 Task: Search one way flight ticket for 3 adults, 3 children in business from Waco: Waco Regional Airport to New Bern: Coastal Carolina Regional Airport (was Craven County Regional) on 8-4-2023. Number of bags: 4 checked bags. Price is upto 108000. Outbound departure time preference is 7:30.
Action: Mouse moved to (334, 444)
Screenshot: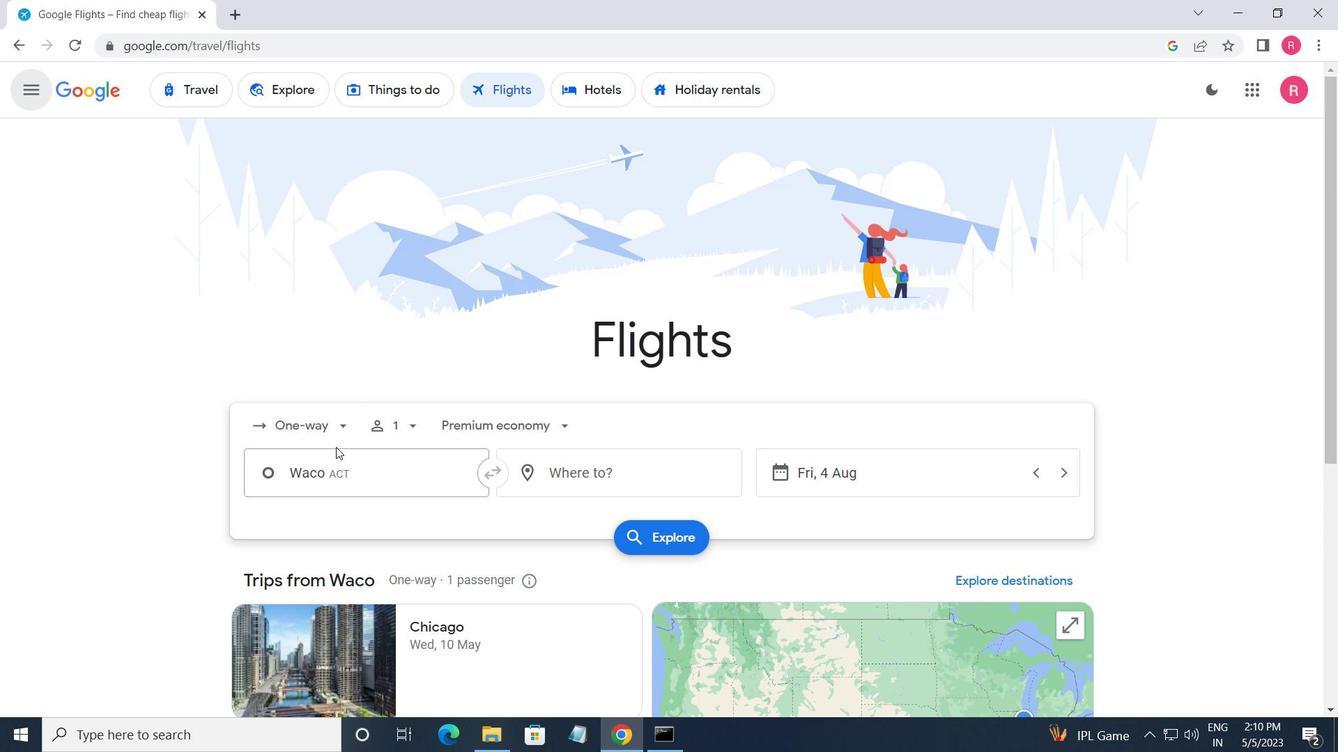 
Action: Mouse pressed left at (334, 444)
Screenshot: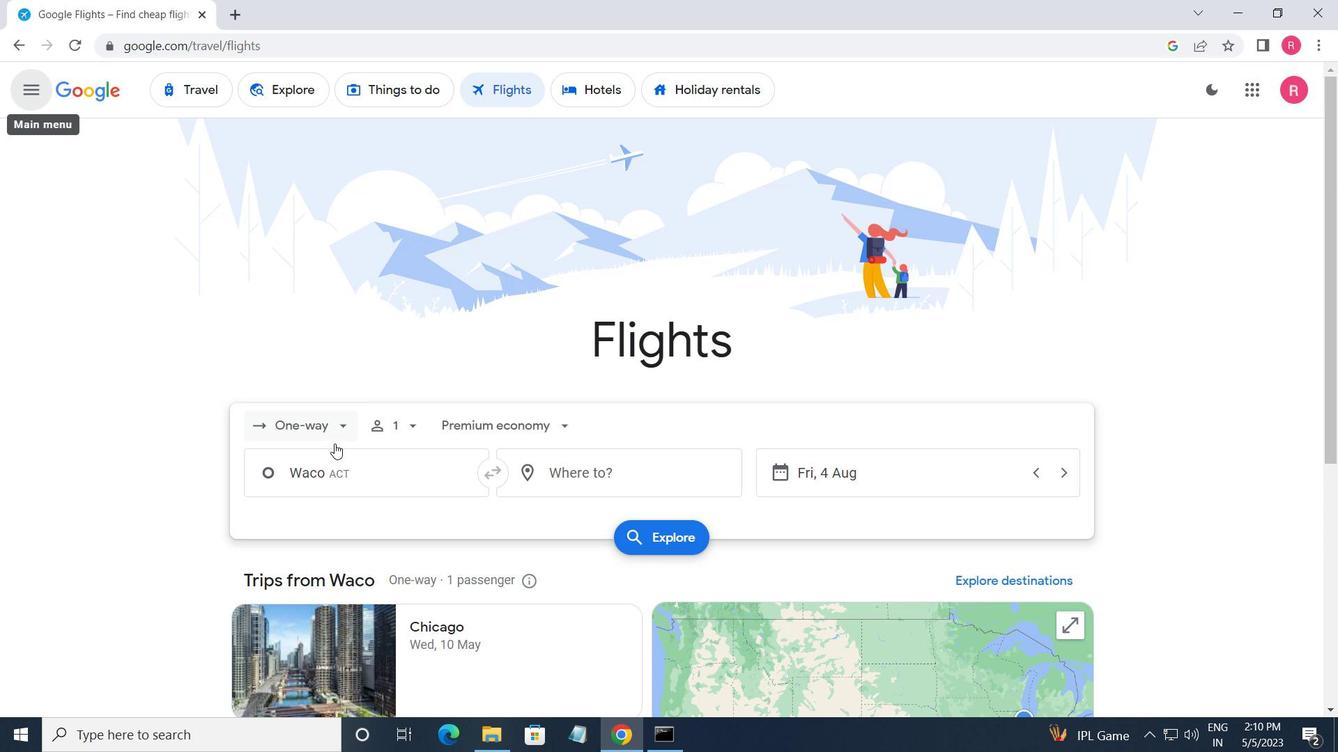 
Action: Mouse moved to (338, 510)
Screenshot: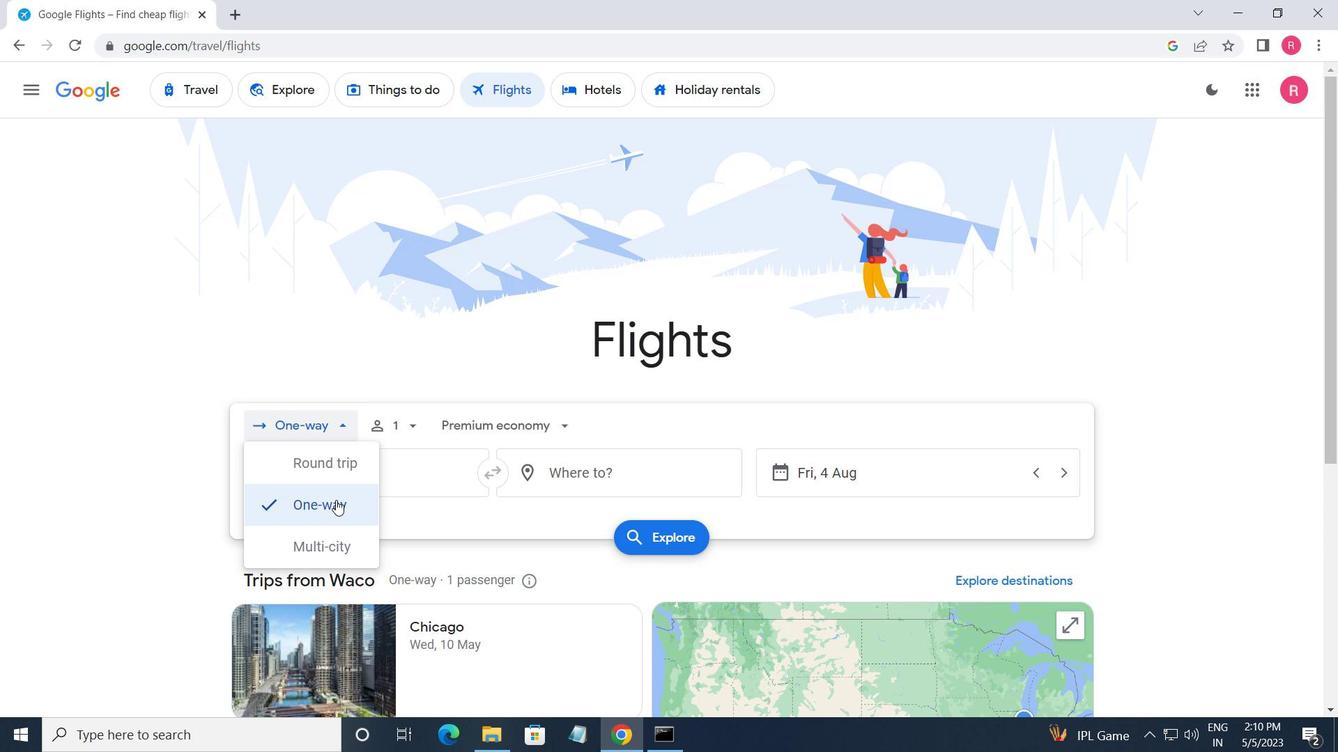 
Action: Mouse pressed left at (338, 510)
Screenshot: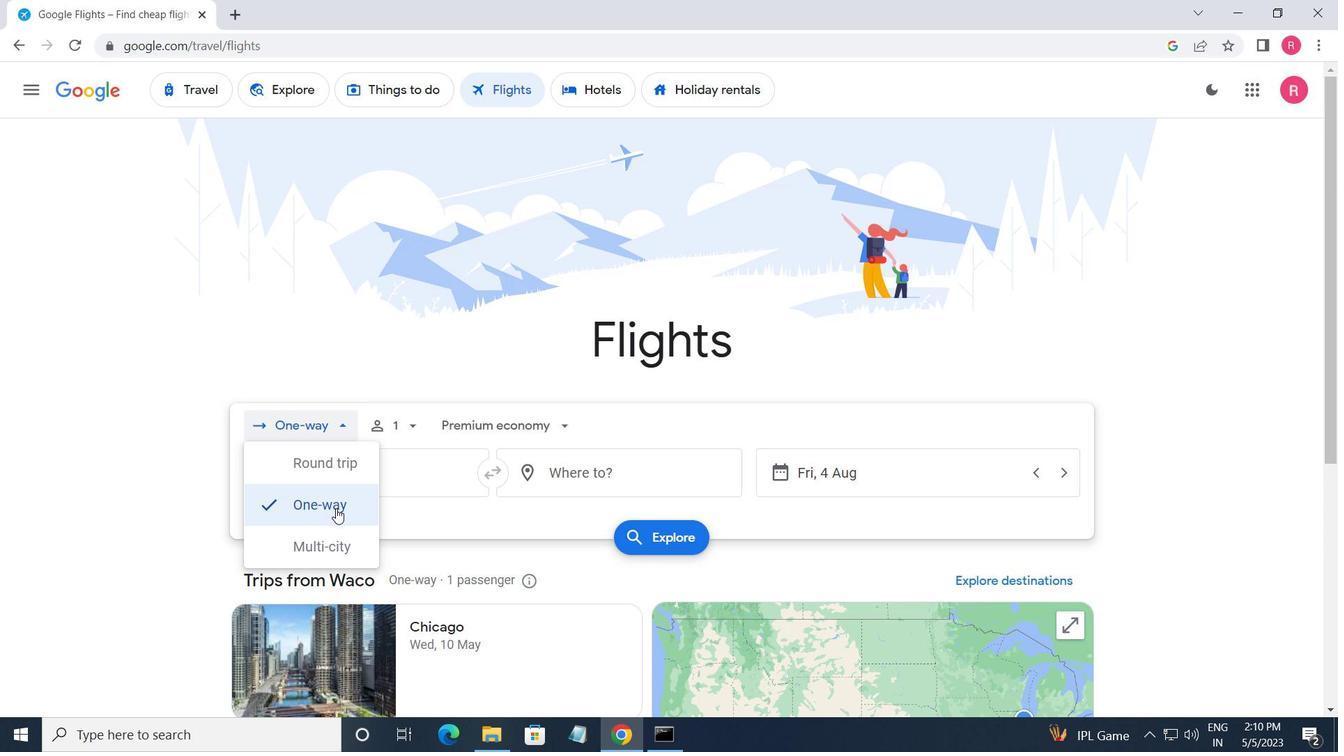 
Action: Mouse moved to (403, 419)
Screenshot: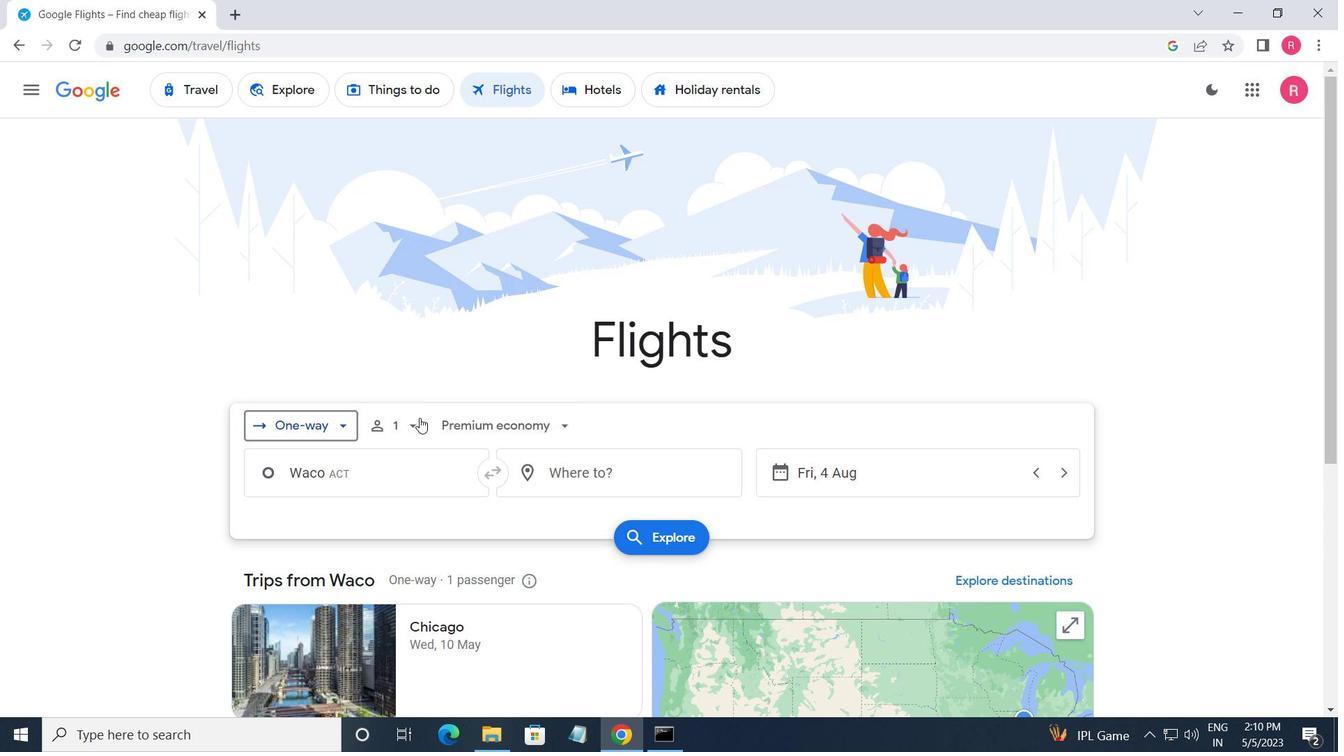 
Action: Mouse pressed left at (403, 419)
Screenshot: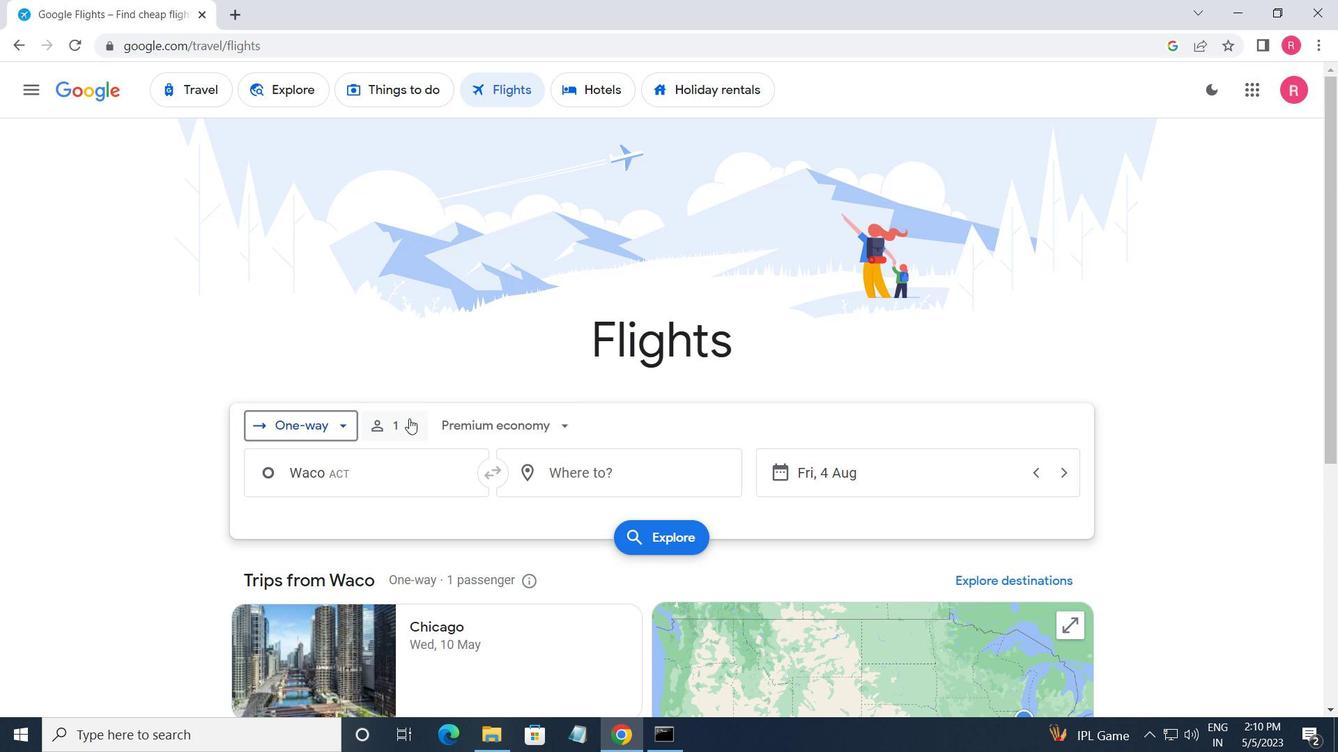 
Action: Mouse moved to (552, 465)
Screenshot: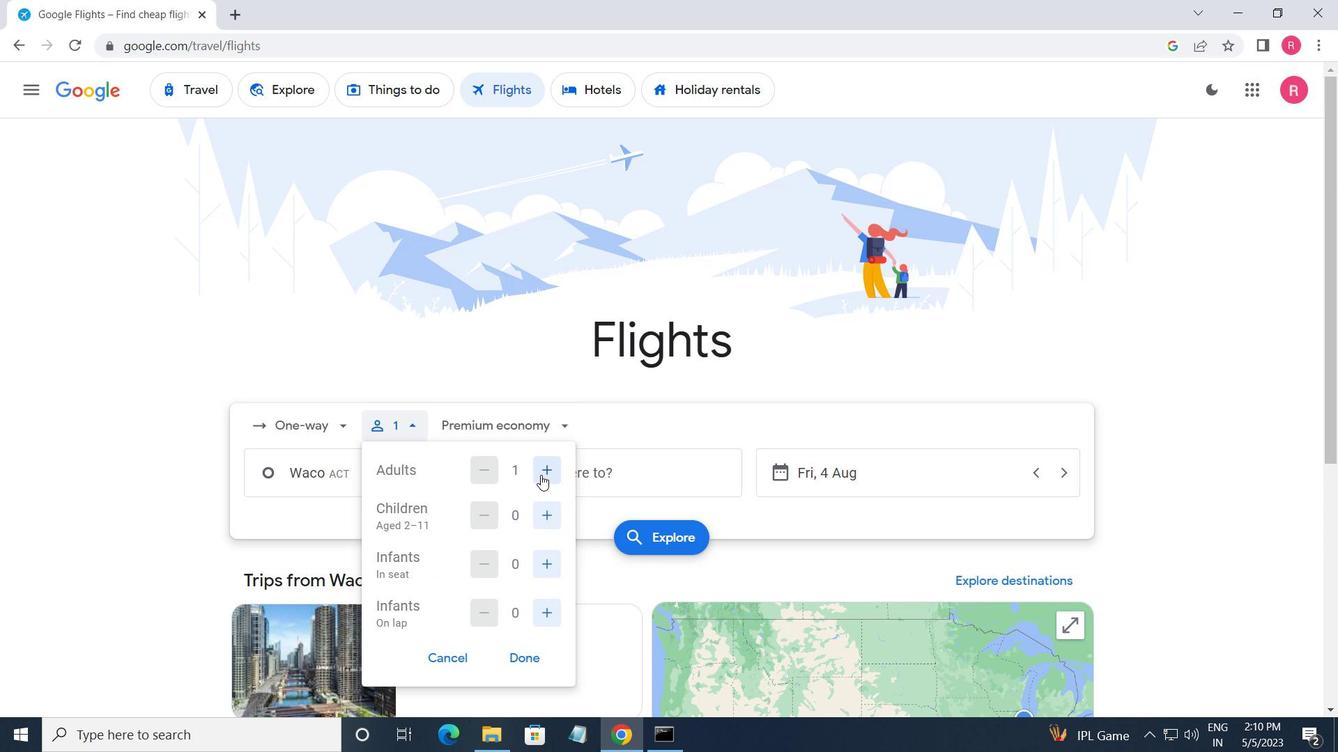 
Action: Mouse pressed left at (552, 465)
Screenshot: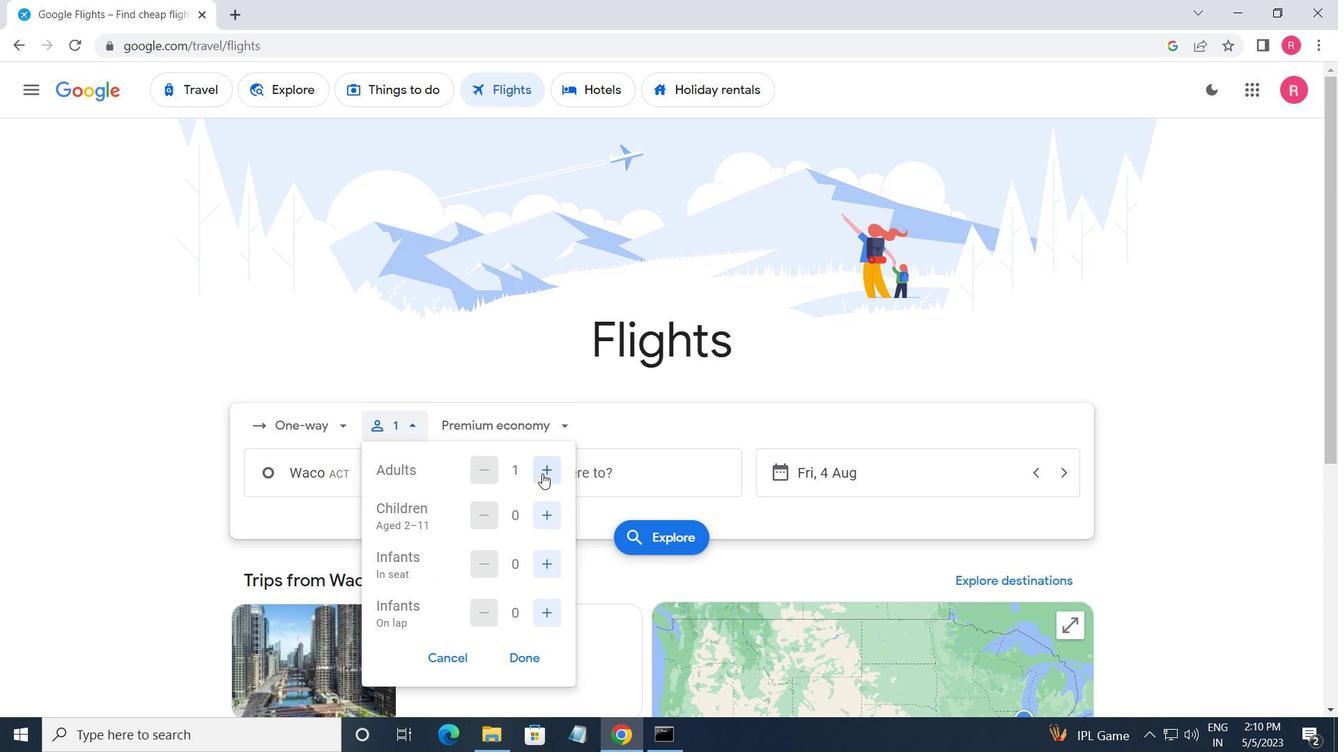
Action: Mouse moved to (552, 463)
Screenshot: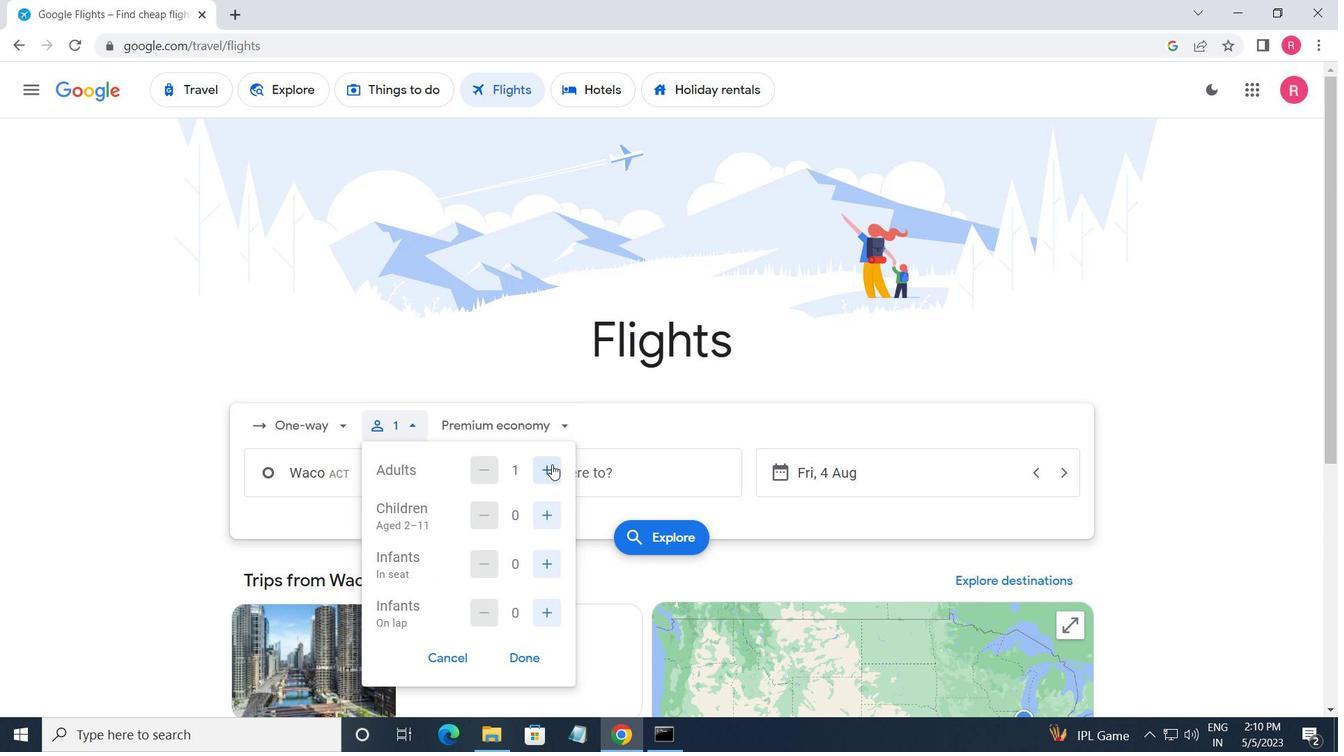 
Action: Mouse pressed left at (552, 463)
Screenshot: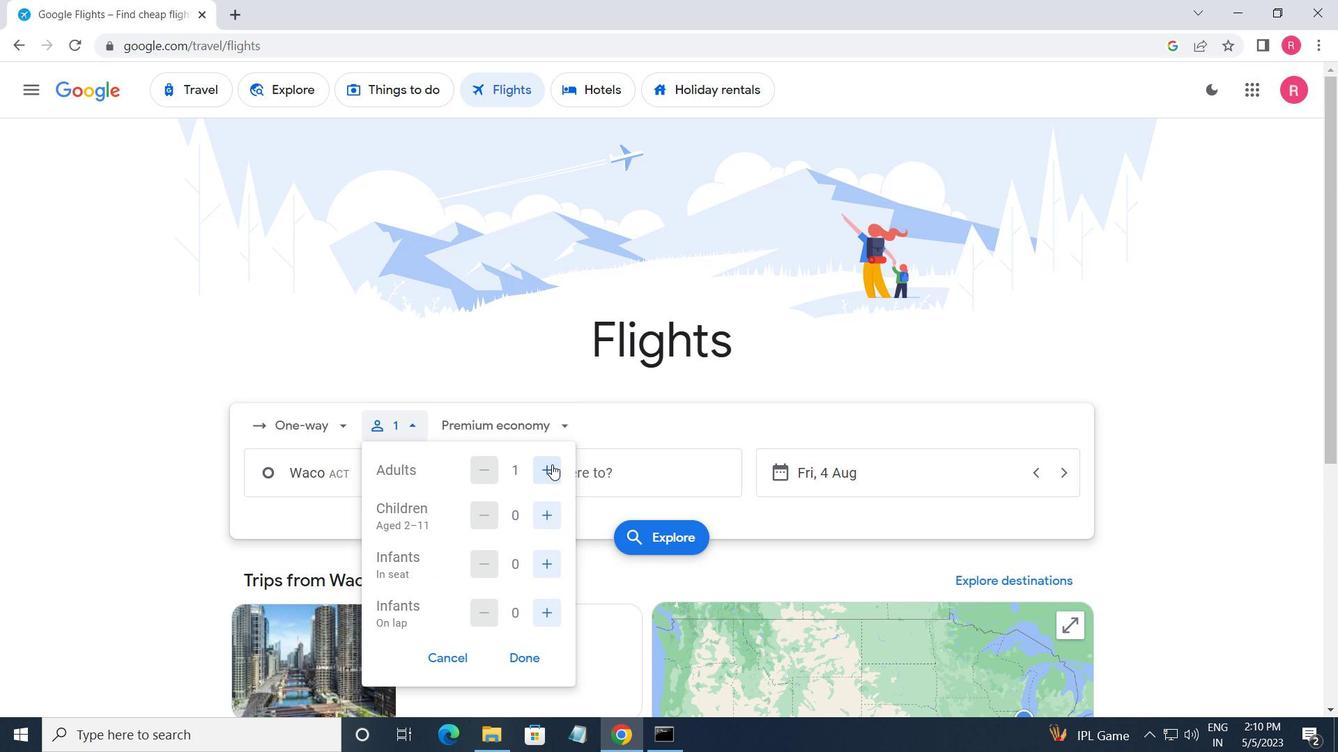 
Action: Mouse moved to (541, 514)
Screenshot: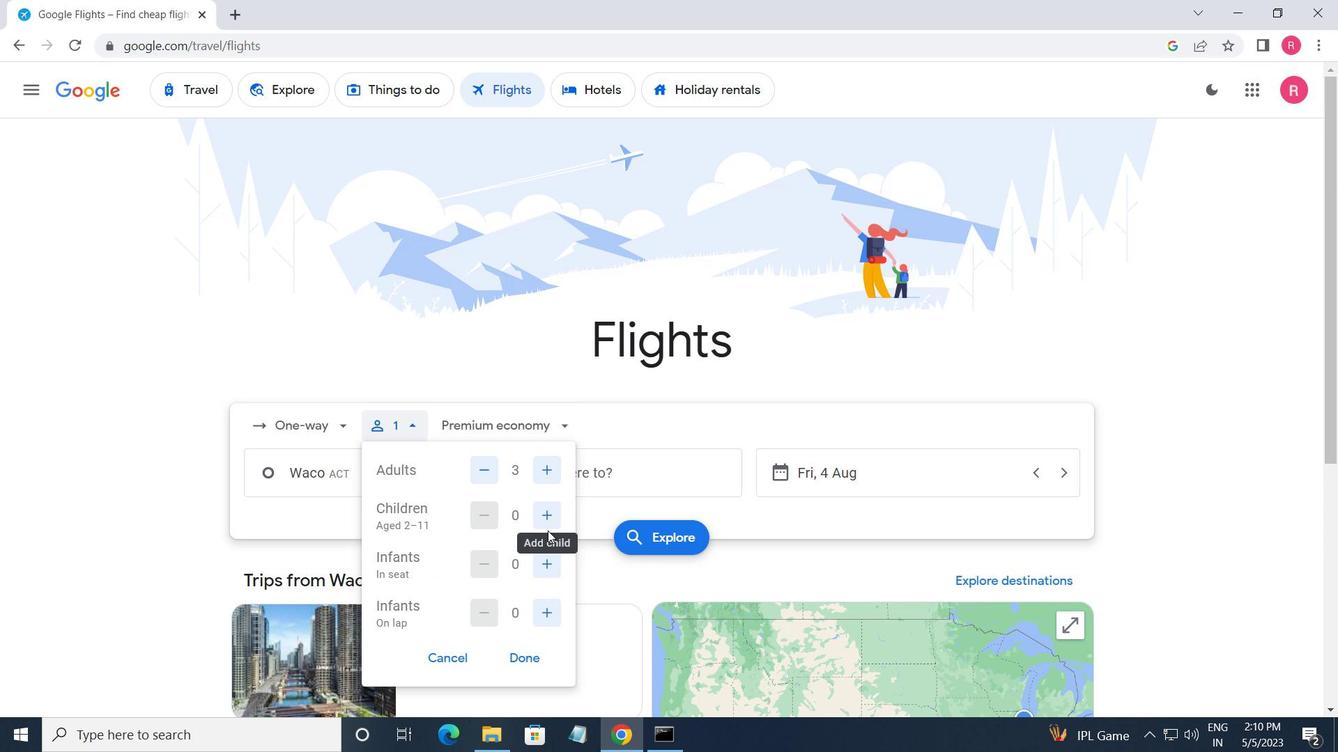 
Action: Mouse pressed left at (541, 514)
Screenshot: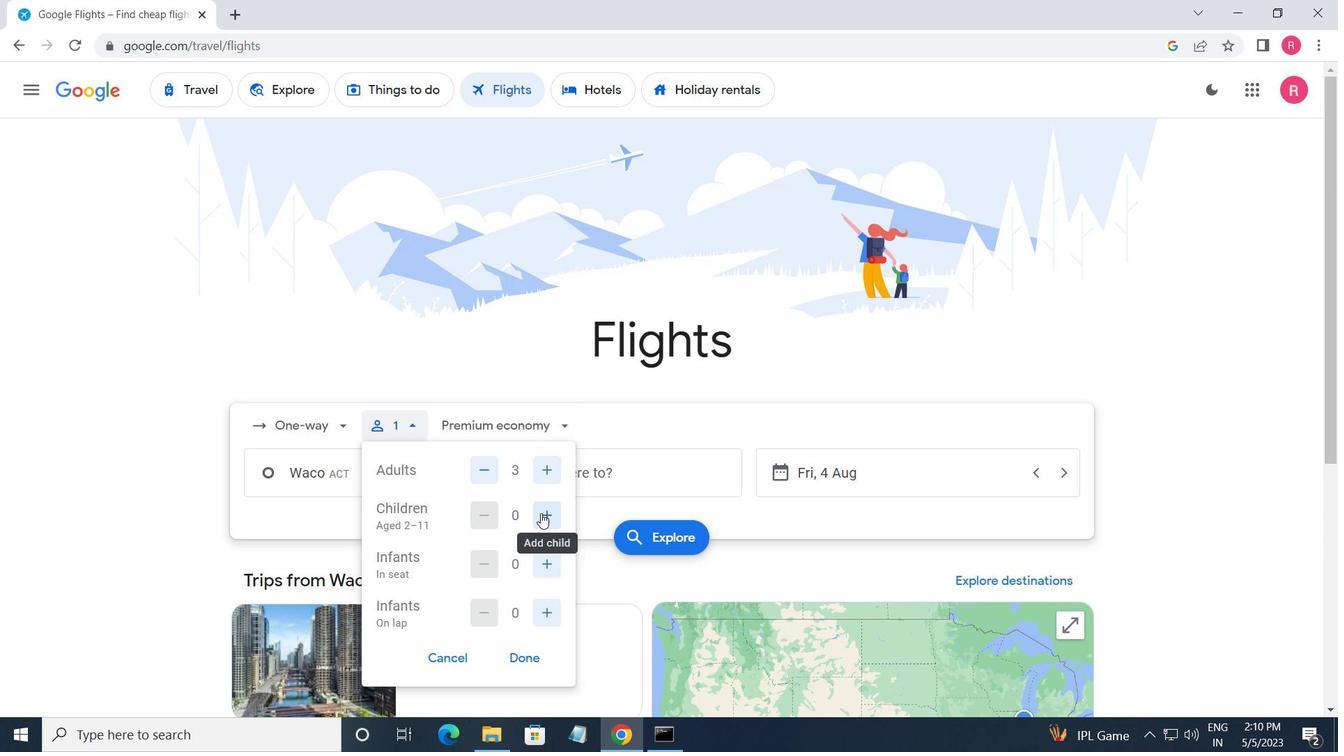 
Action: Mouse pressed left at (541, 514)
Screenshot: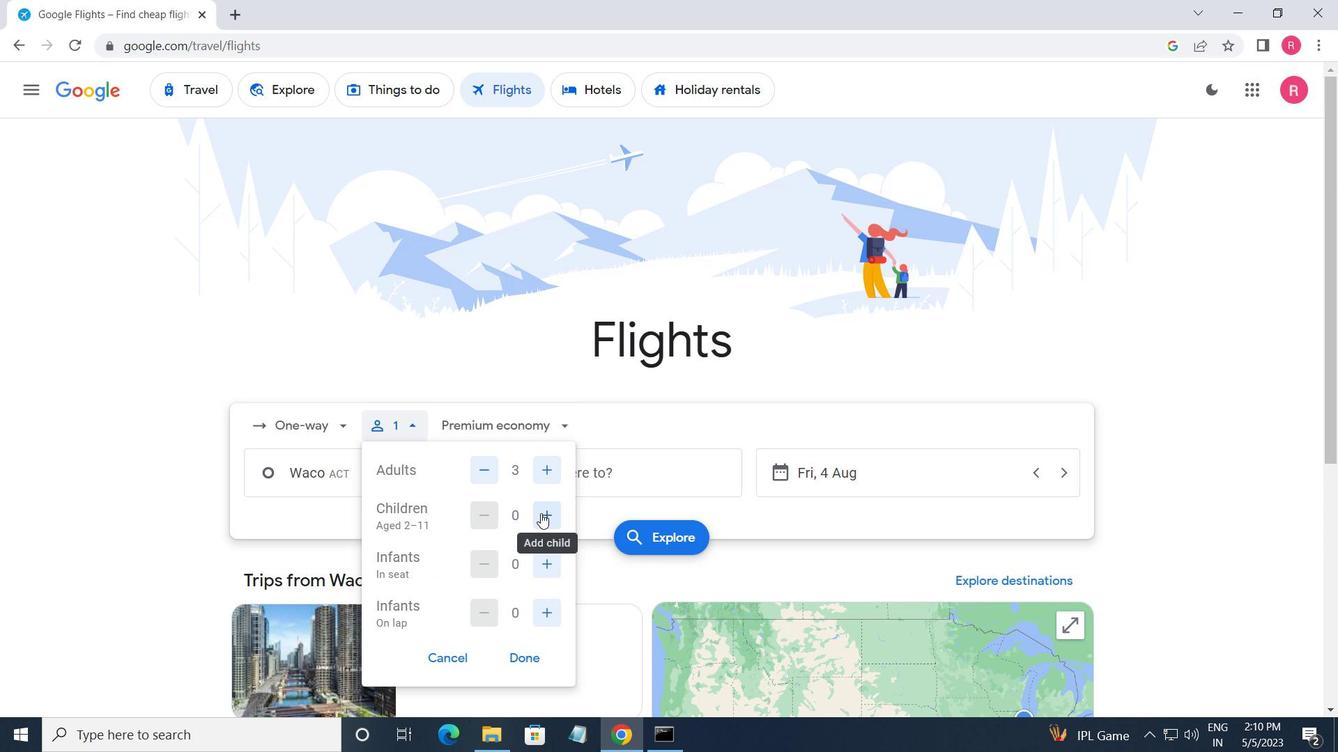 
Action: Mouse pressed left at (541, 514)
Screenshot: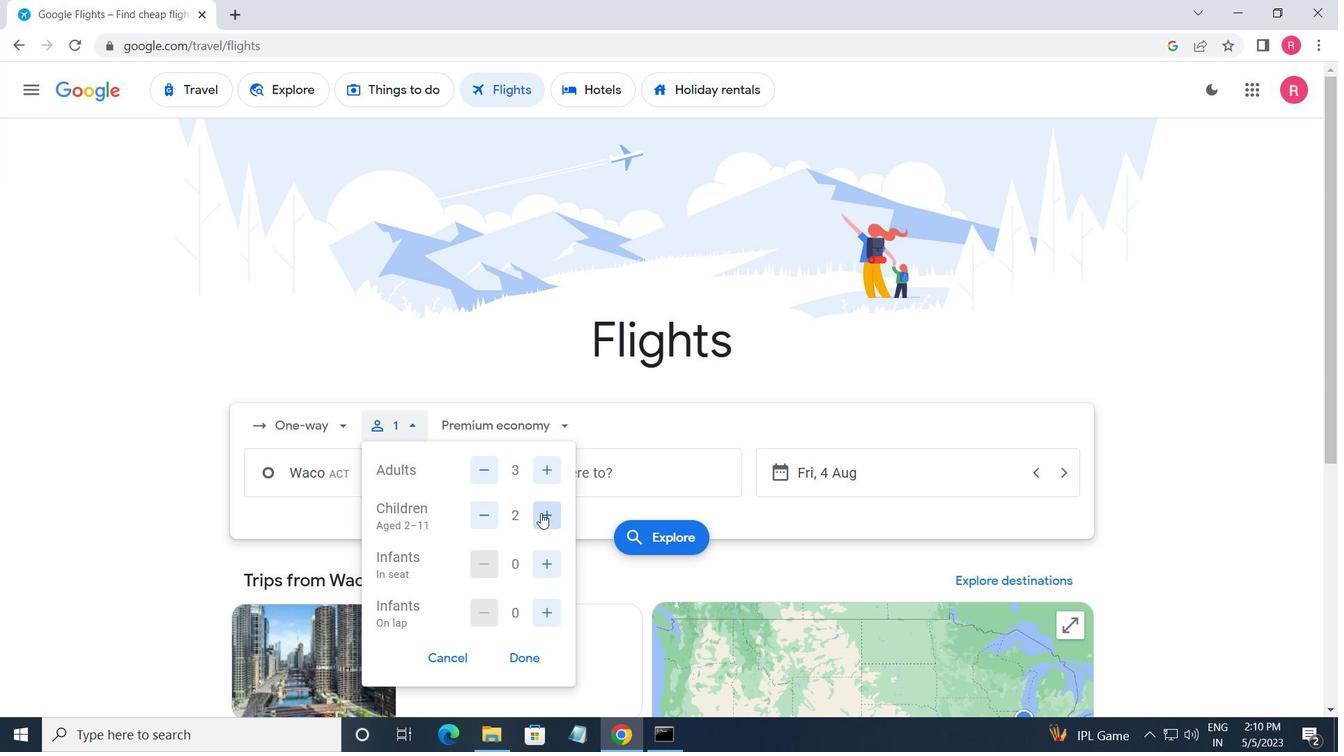 
Action: Mouse moved to (535, 657)
Screenshot: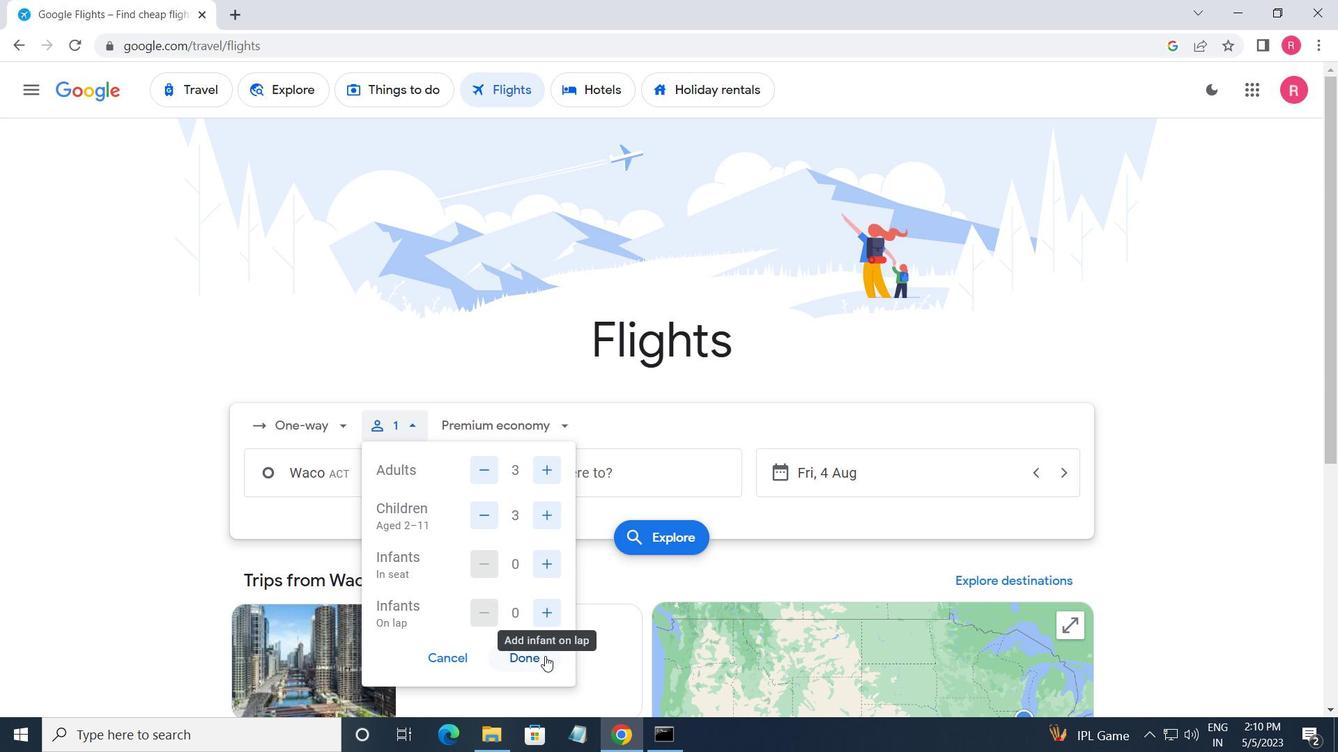 
Action: Mouse pressed left at (535, 657)
Screenshot: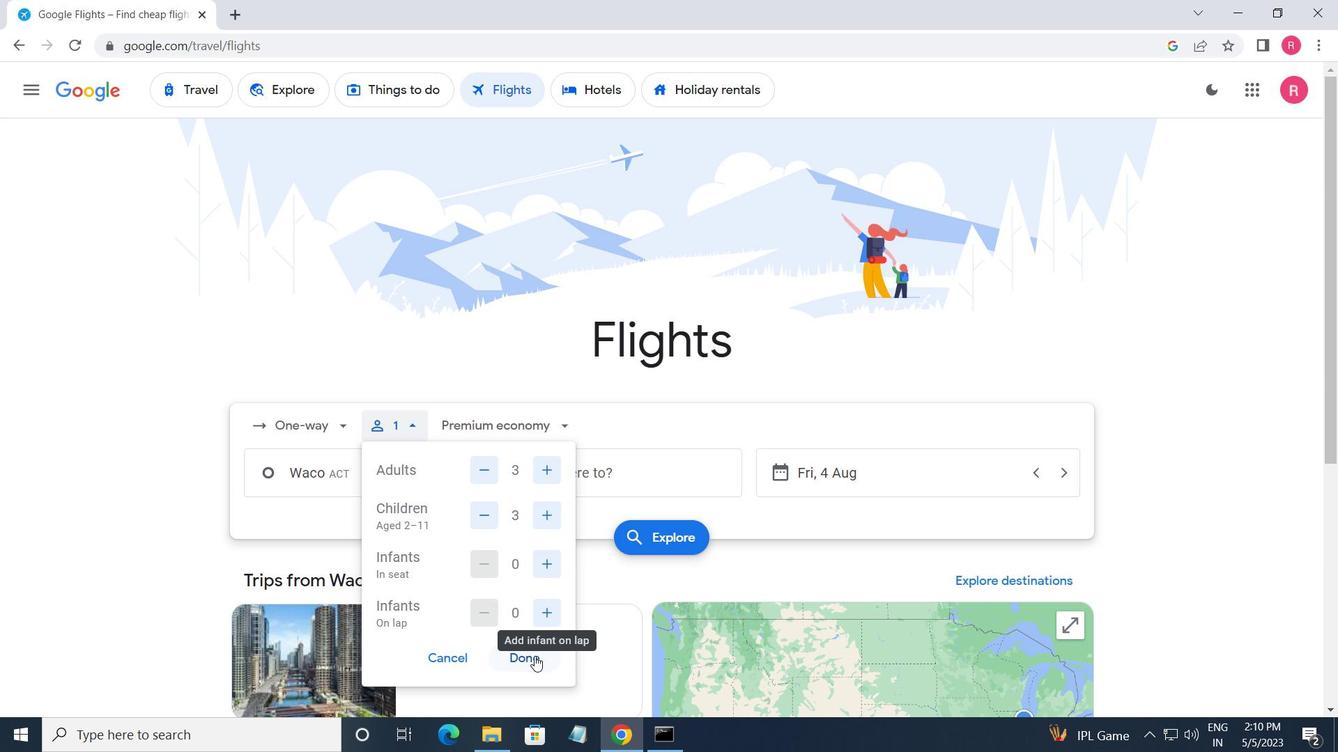 
Action: Mouse moved to (518, 428)
Screenshot: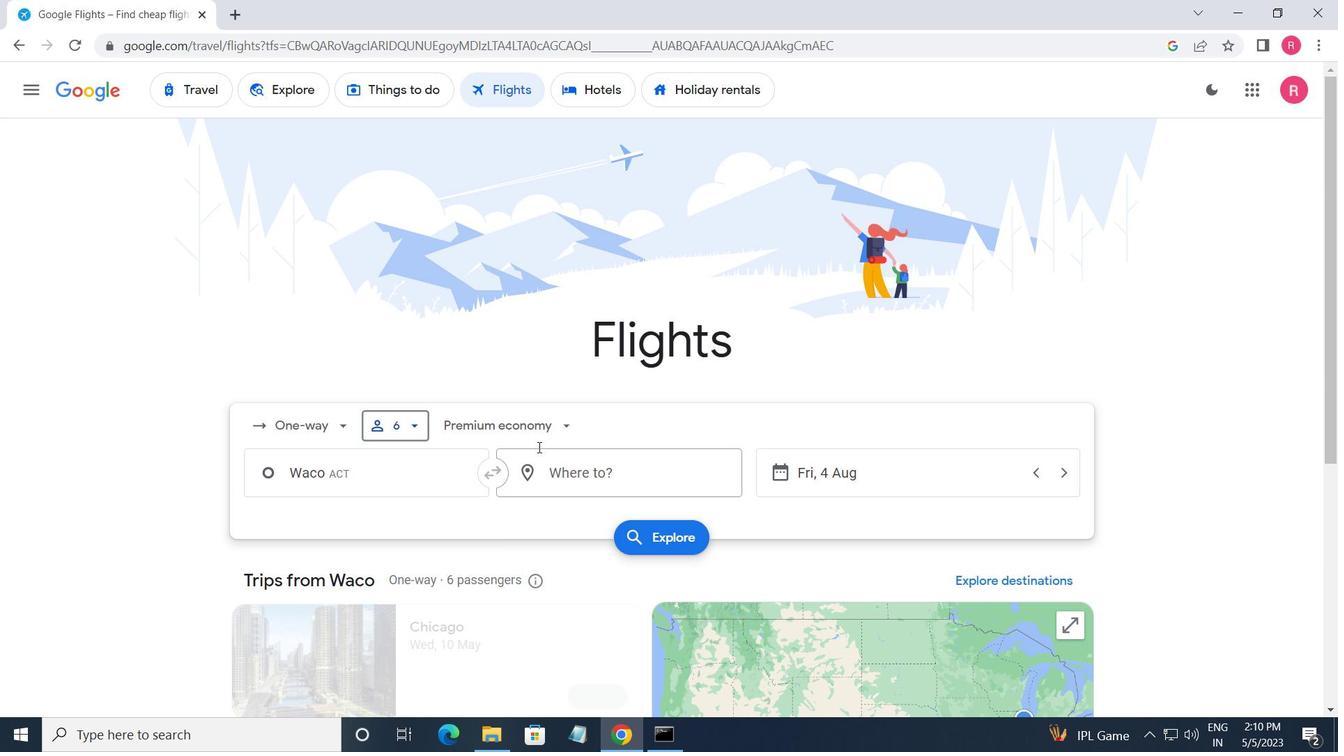 
Action: Mouse pressed left at (518, 428)
Screenshot: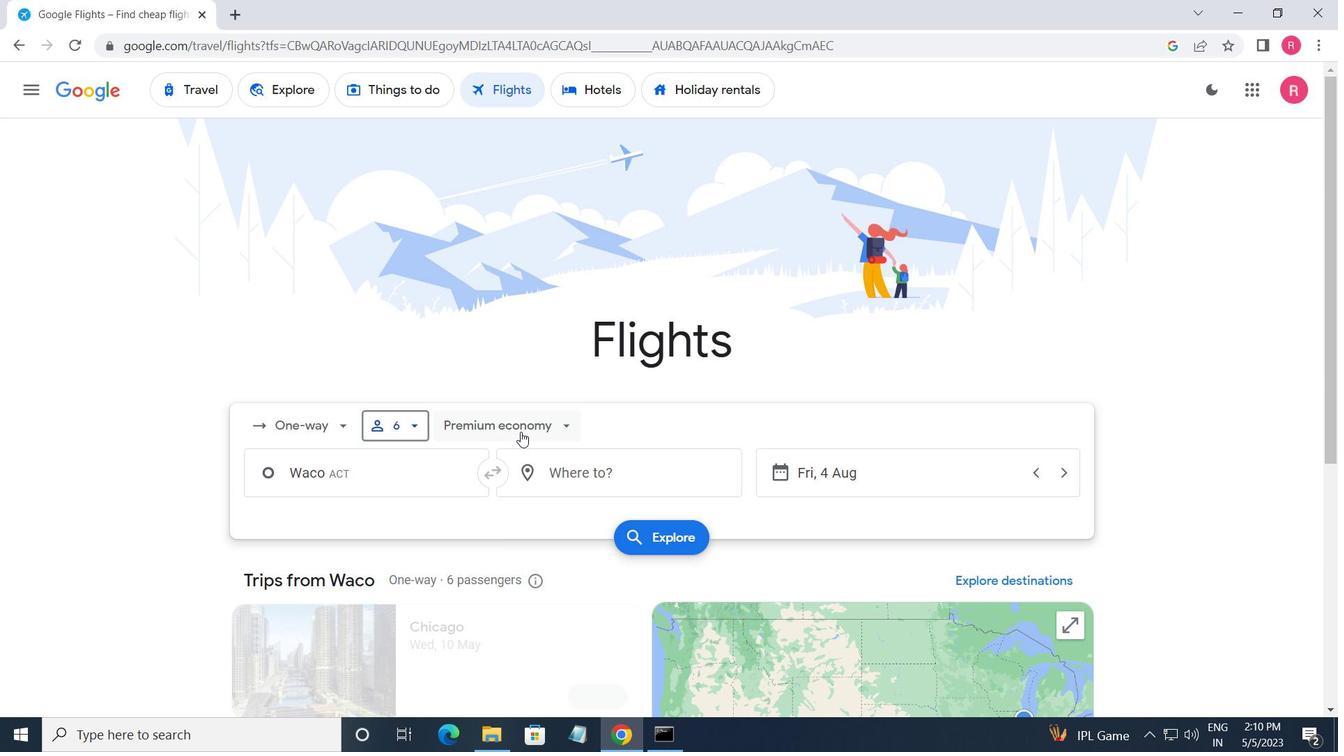 
Action: Mouse moved to (538, 555)
Screenshot: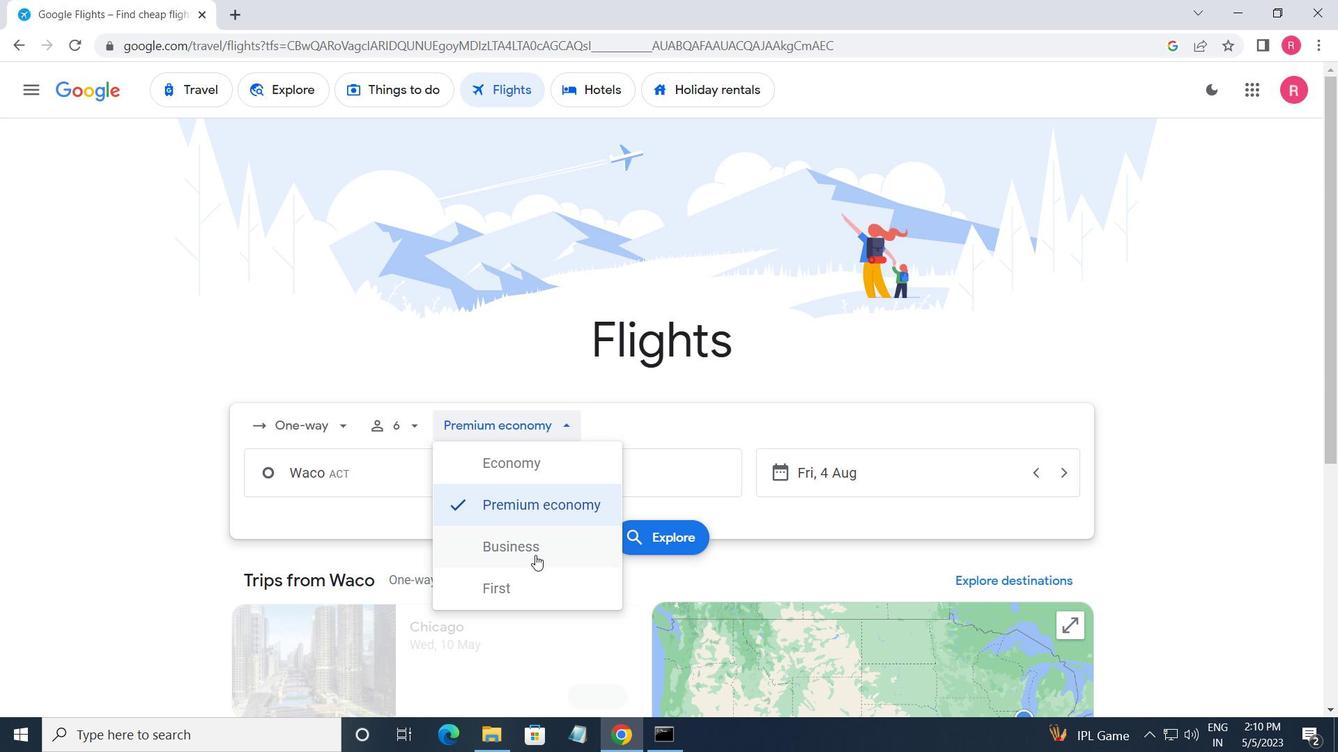 
Action: Mouse pressed left at (538, 555)
Screenshot: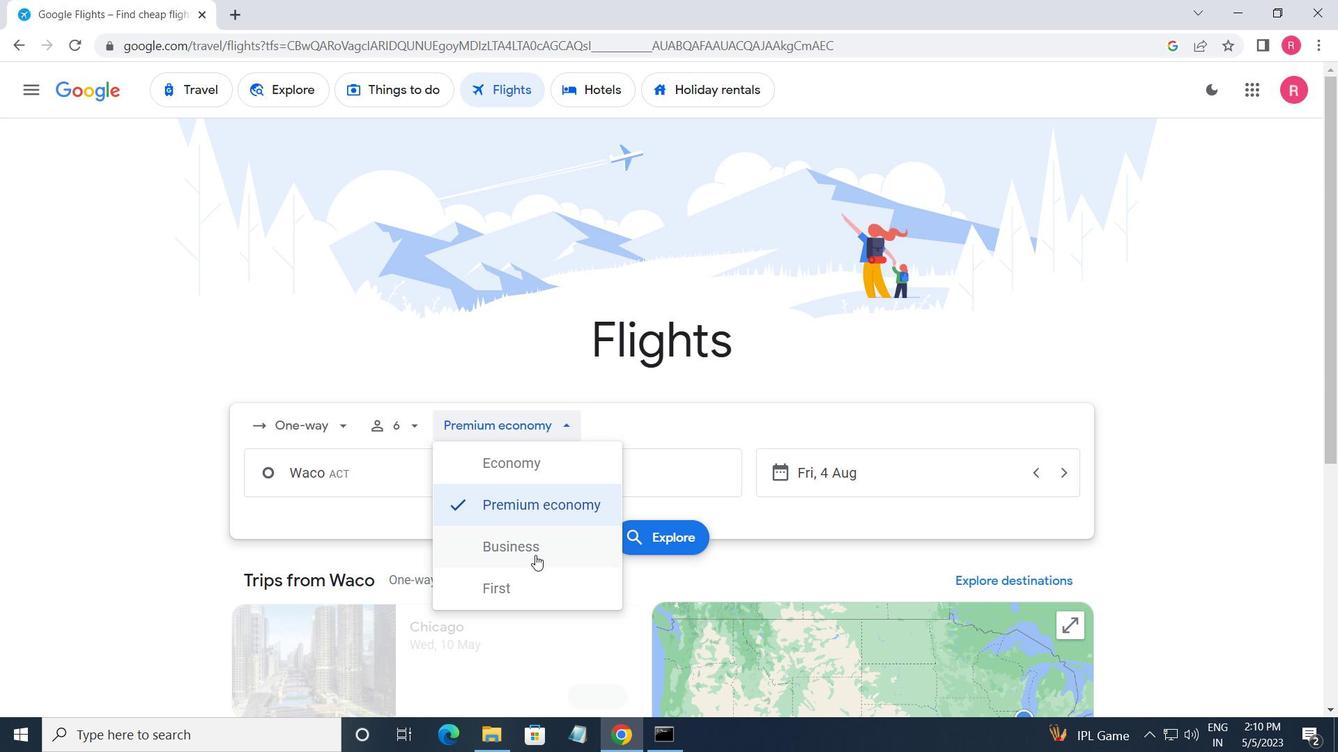 
Action: Mouse moved to (374, 472)
Screenshot: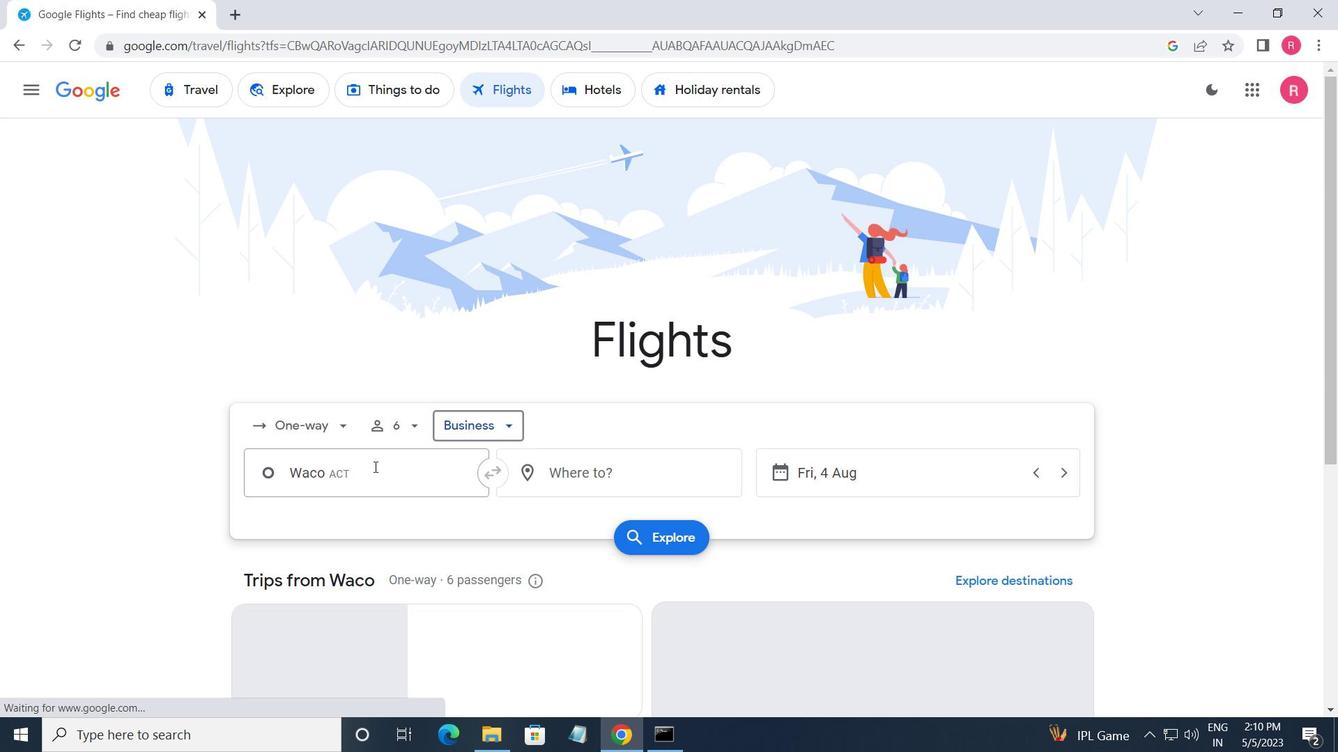 
Action: Mouse pressed left at (374, 472)
Screenshot: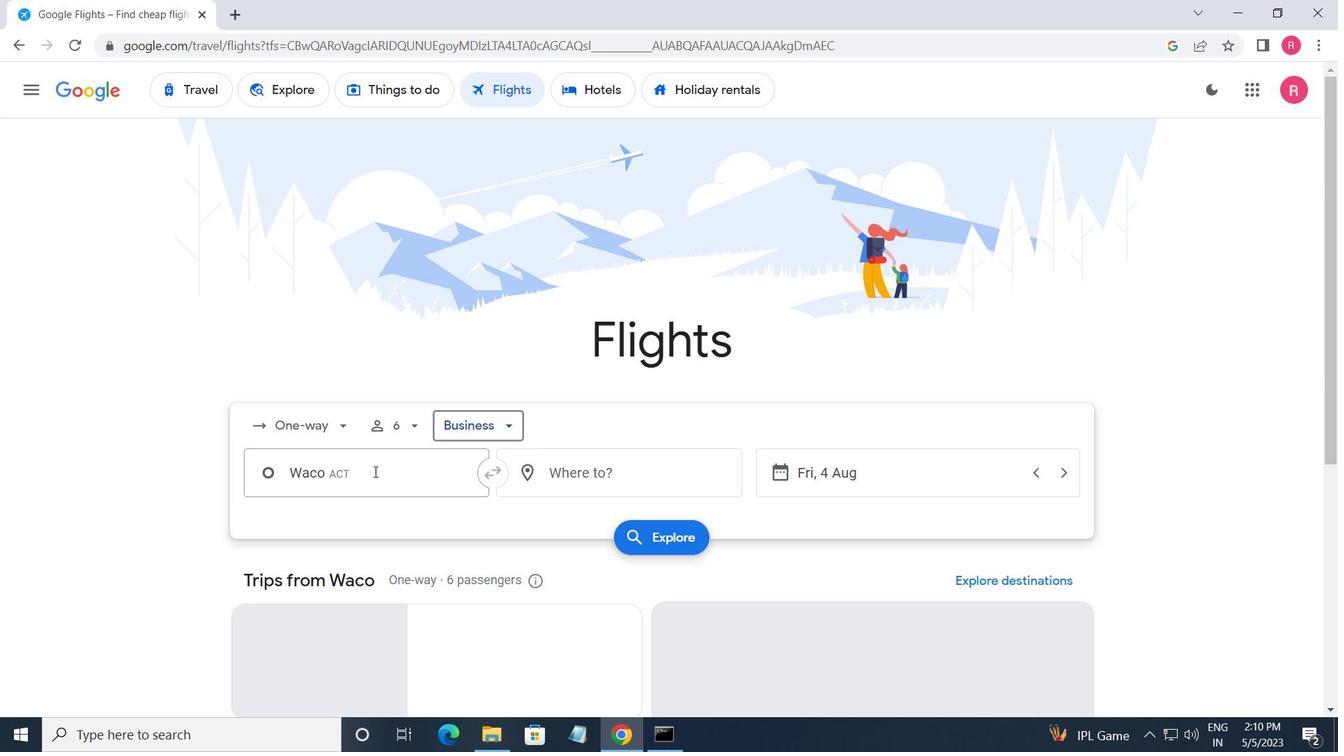 
Action: Mouse moved to (428, 511)
Screenshot: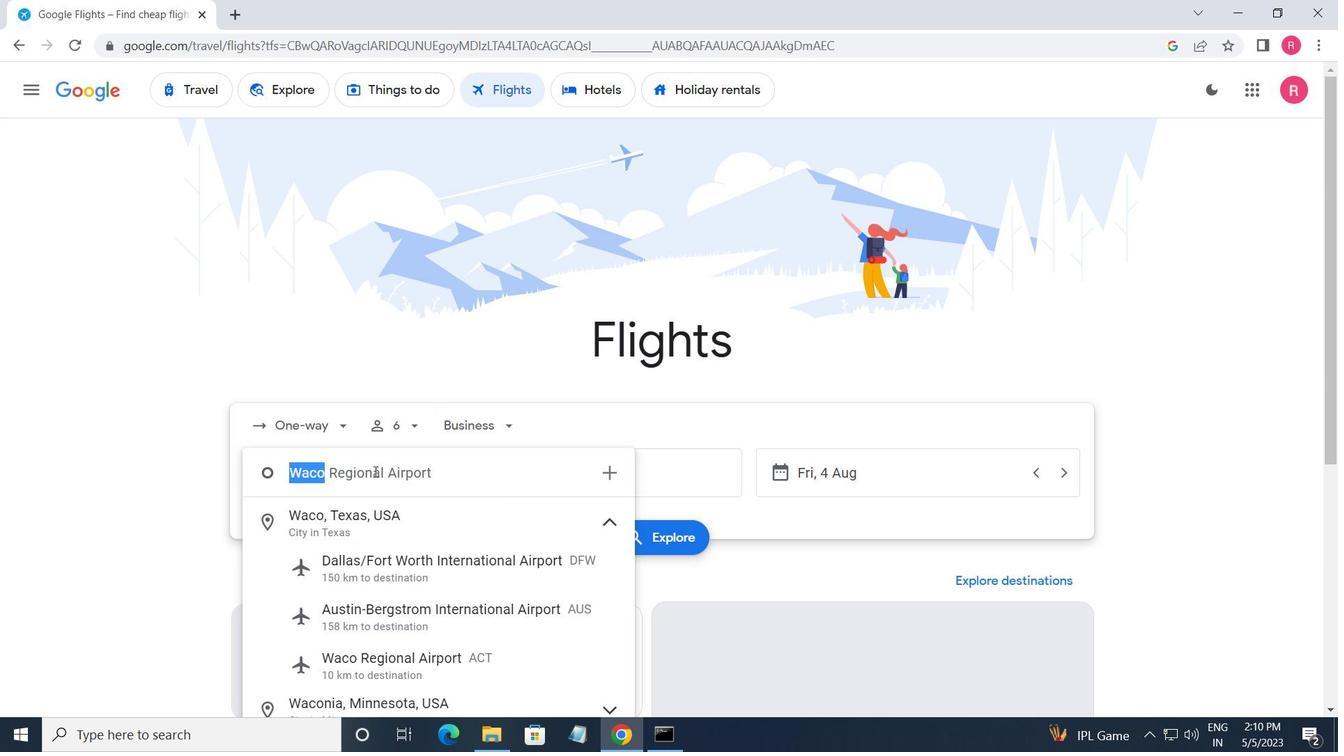 
Action: Key pressed <Key.shift>W<Key.shift>A<Key.backspace><Key.backspace><Key.shift>WA<Key.backspace>ACO
Screenshot: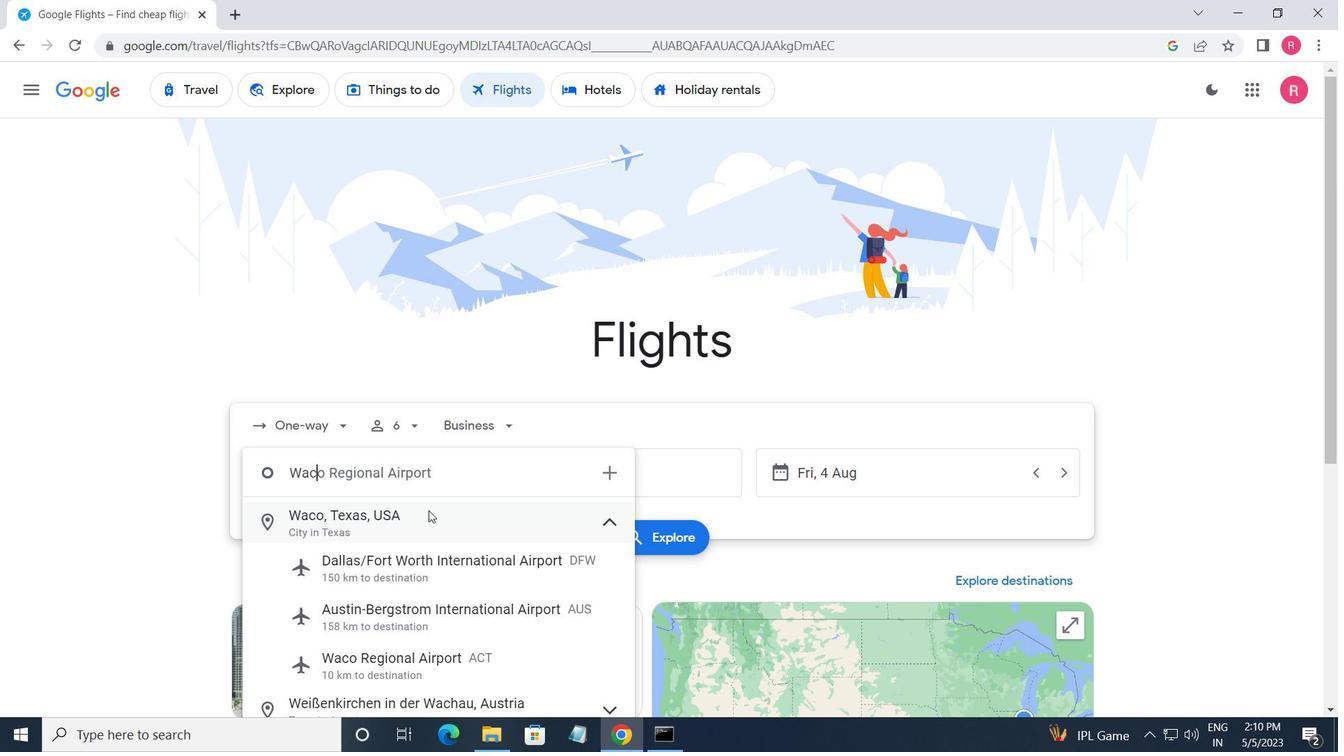 
Action: Mouse moved to (429, 665)
Screenshot: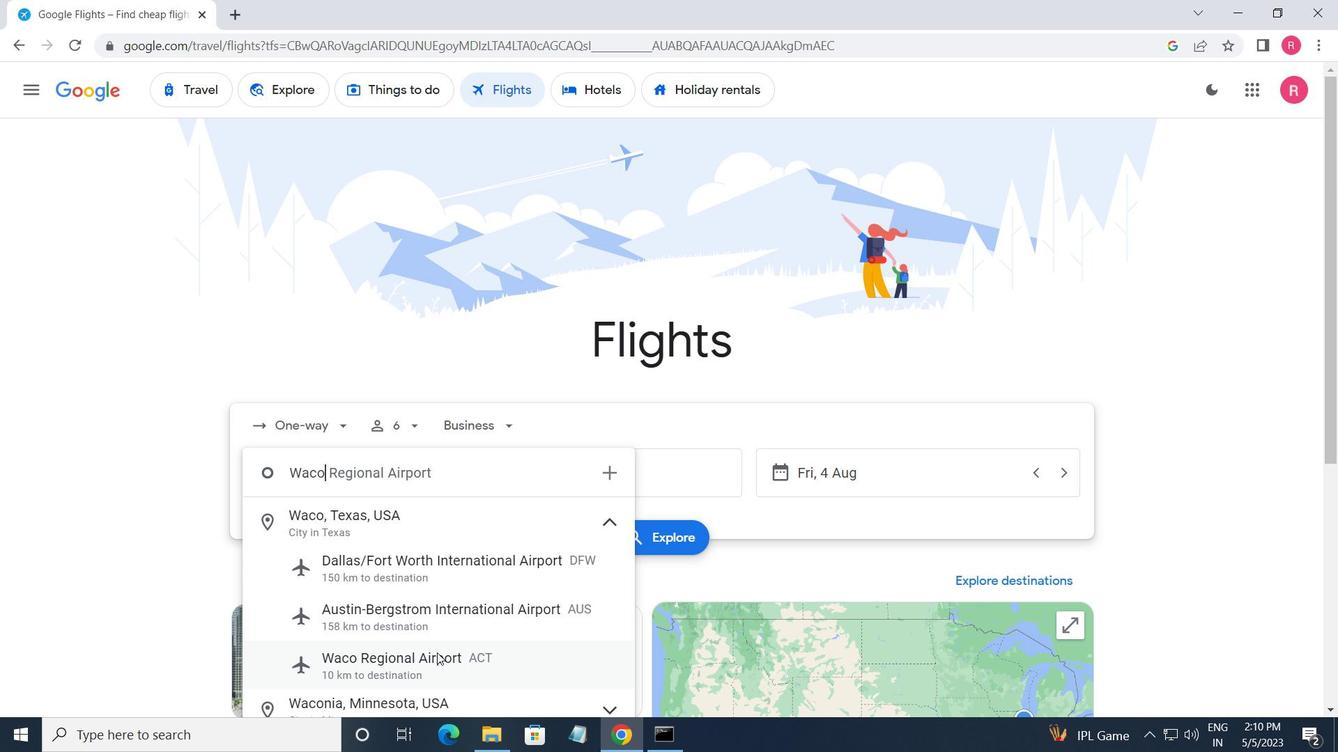 
Action: Mouse pressed left at (429, 665)
Screenshot: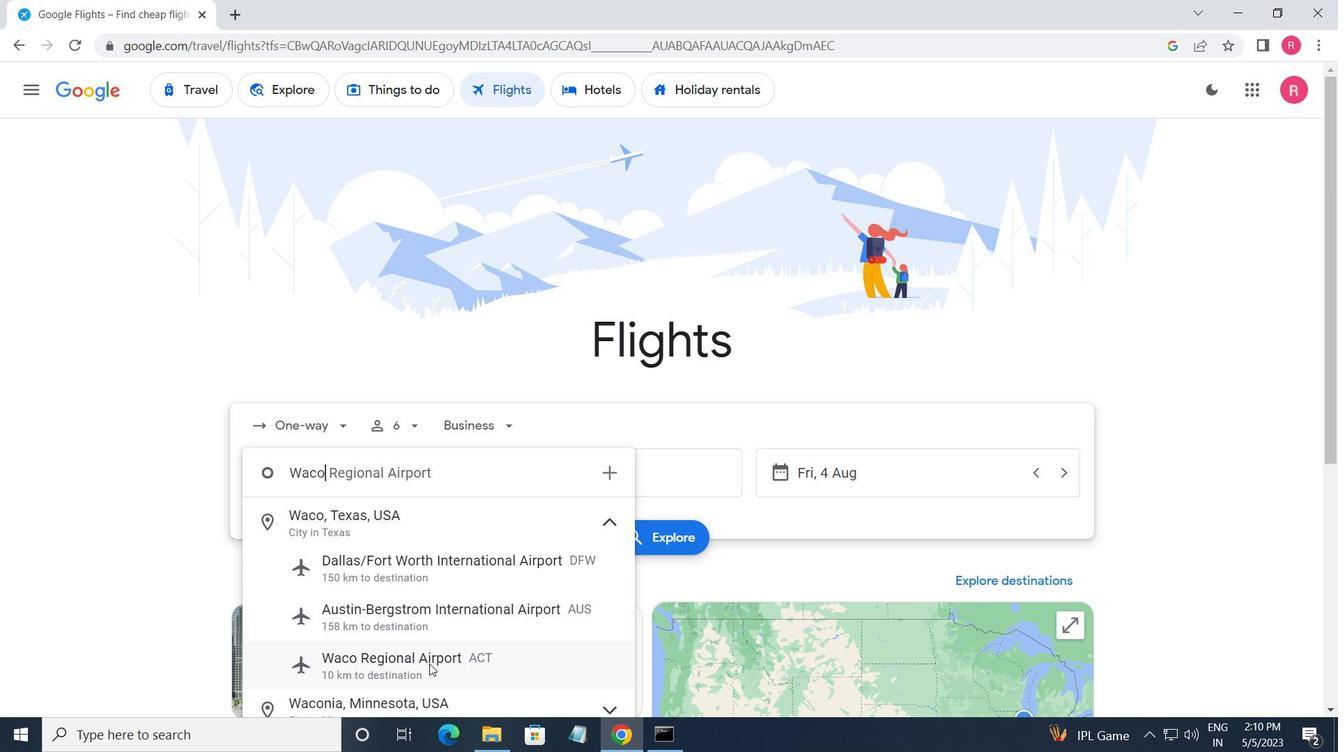 
Action: Mouse moved to (611, 472)
Screenshot: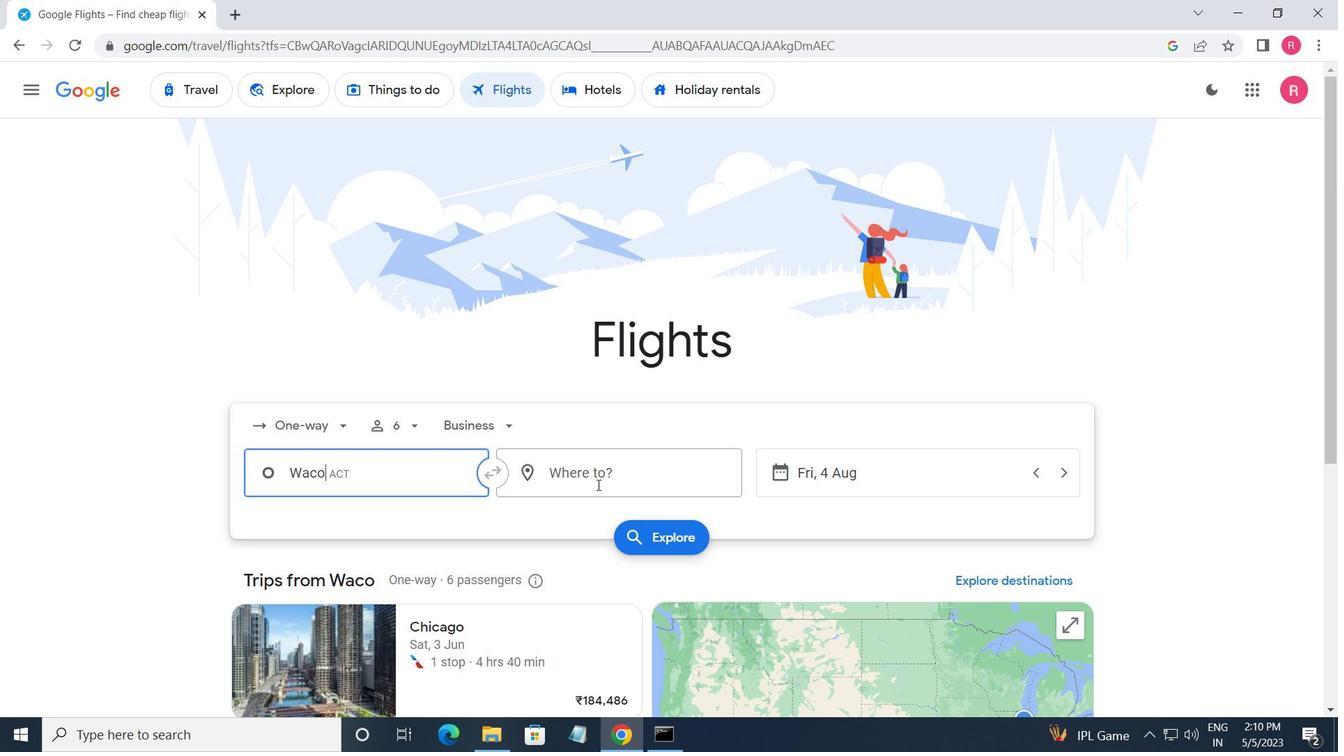 
Action: Mouse pressed left at (611, 472)
Screenshot: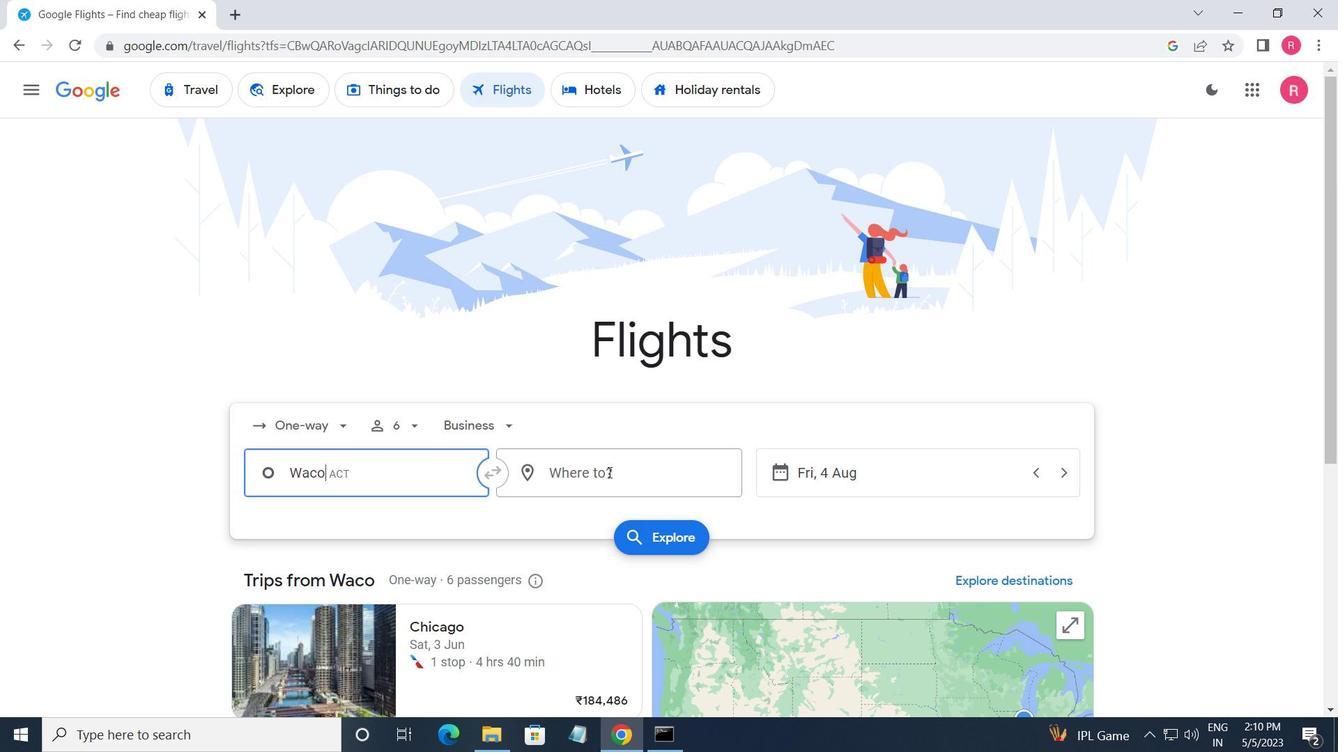 
Action: Mouse moved to (638, 493)
Screenshot: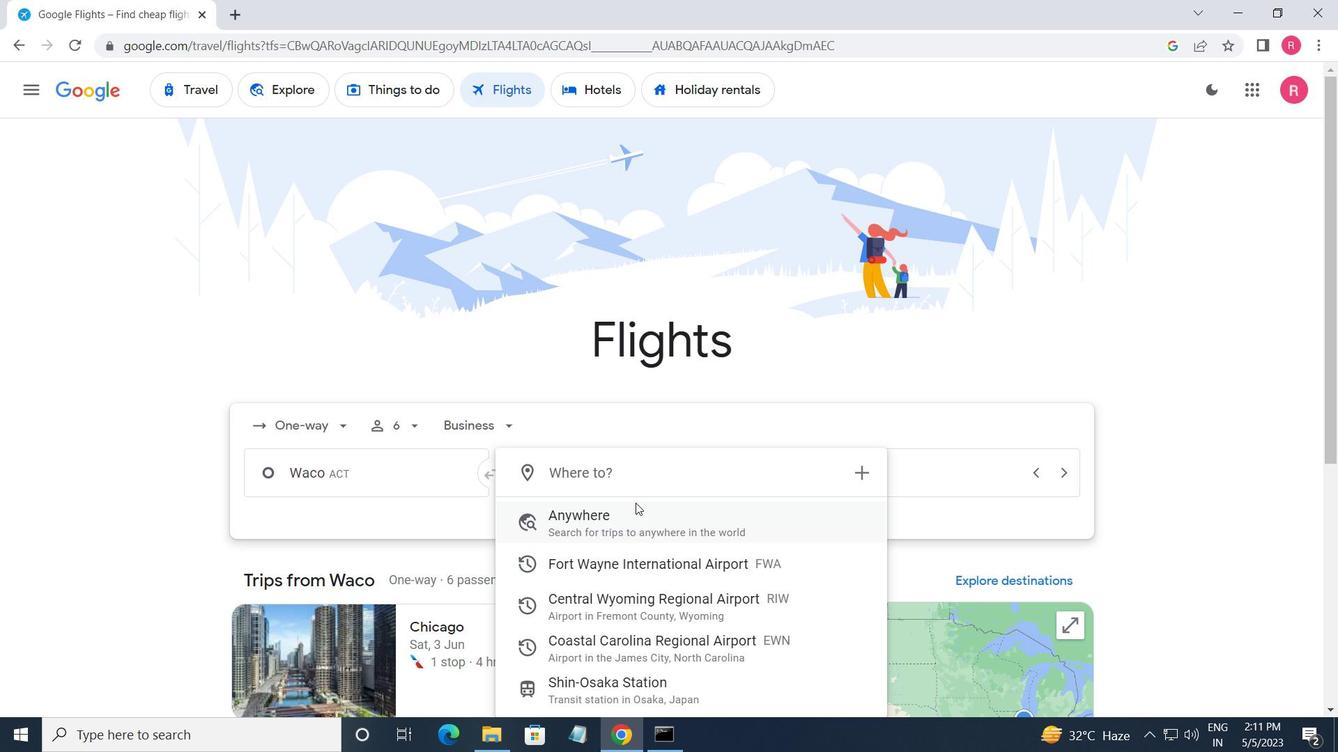 
Action: Key pressed <Key.shift>COASTAL<Key.space><Key.shift>C
Screenshot: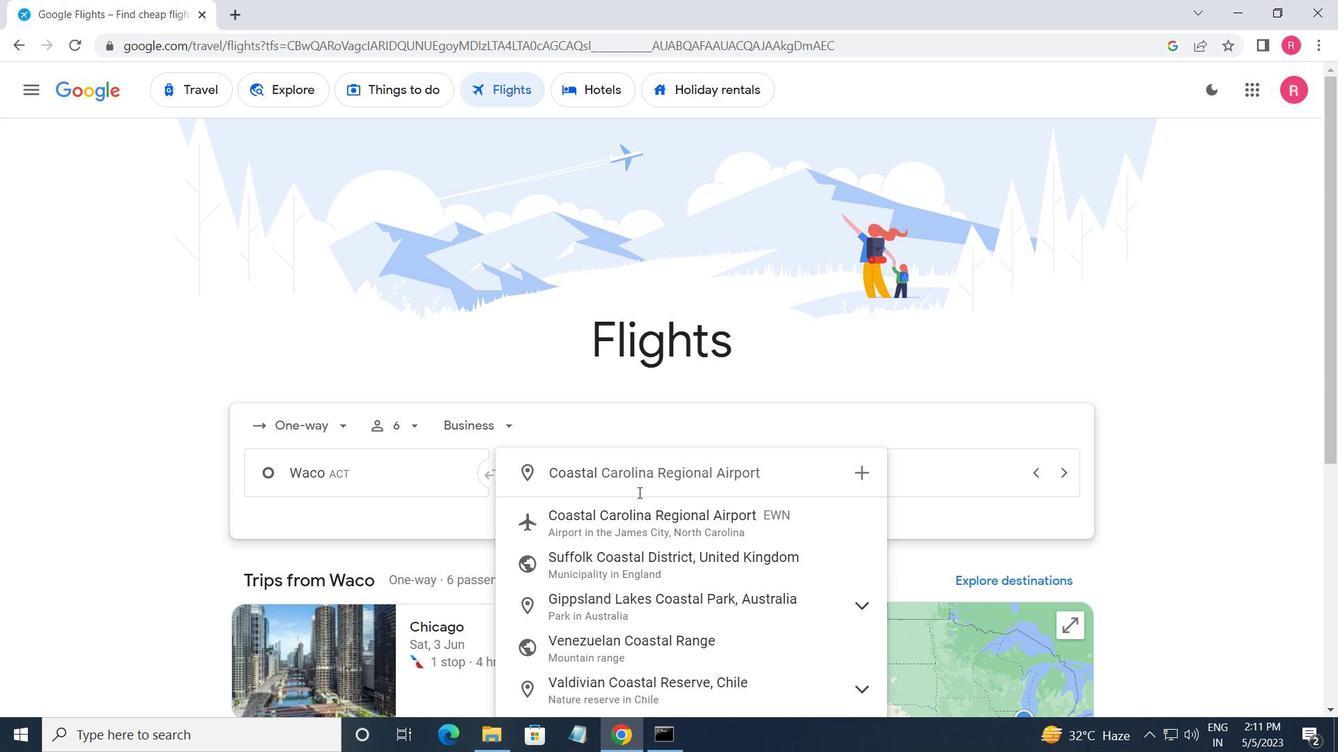 
Action: Mouse moved to (729, 497)
Screenshot: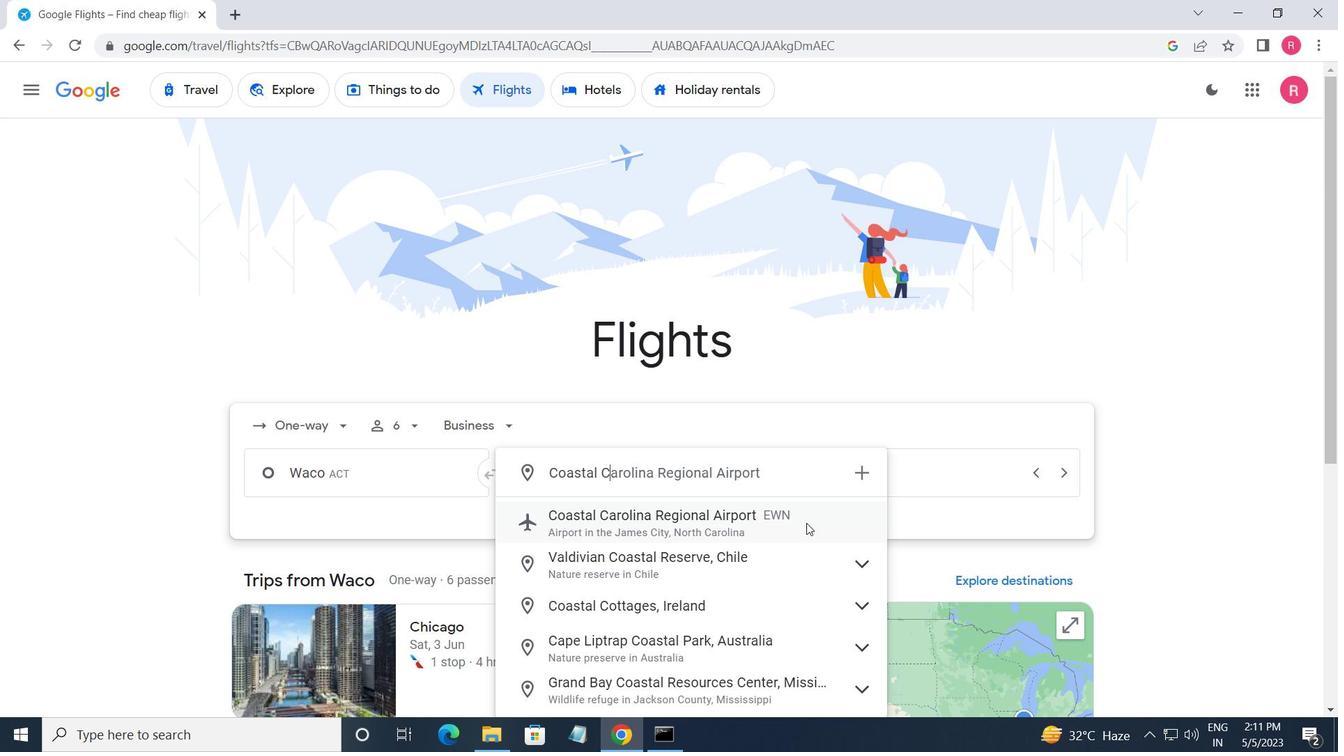 
Action: Mouse pressed left at (729, 497)
Screenshot: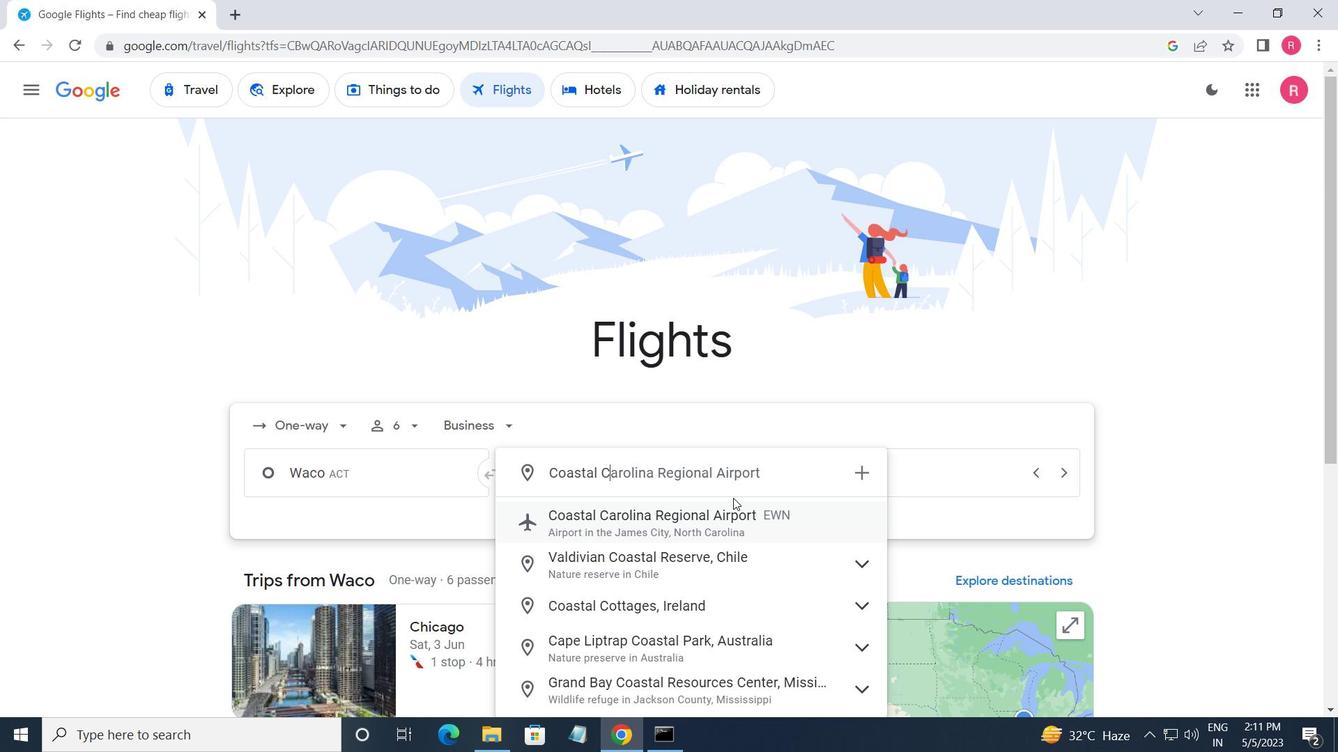 
Action: Mouse moved to (742, 519)
Screenshot: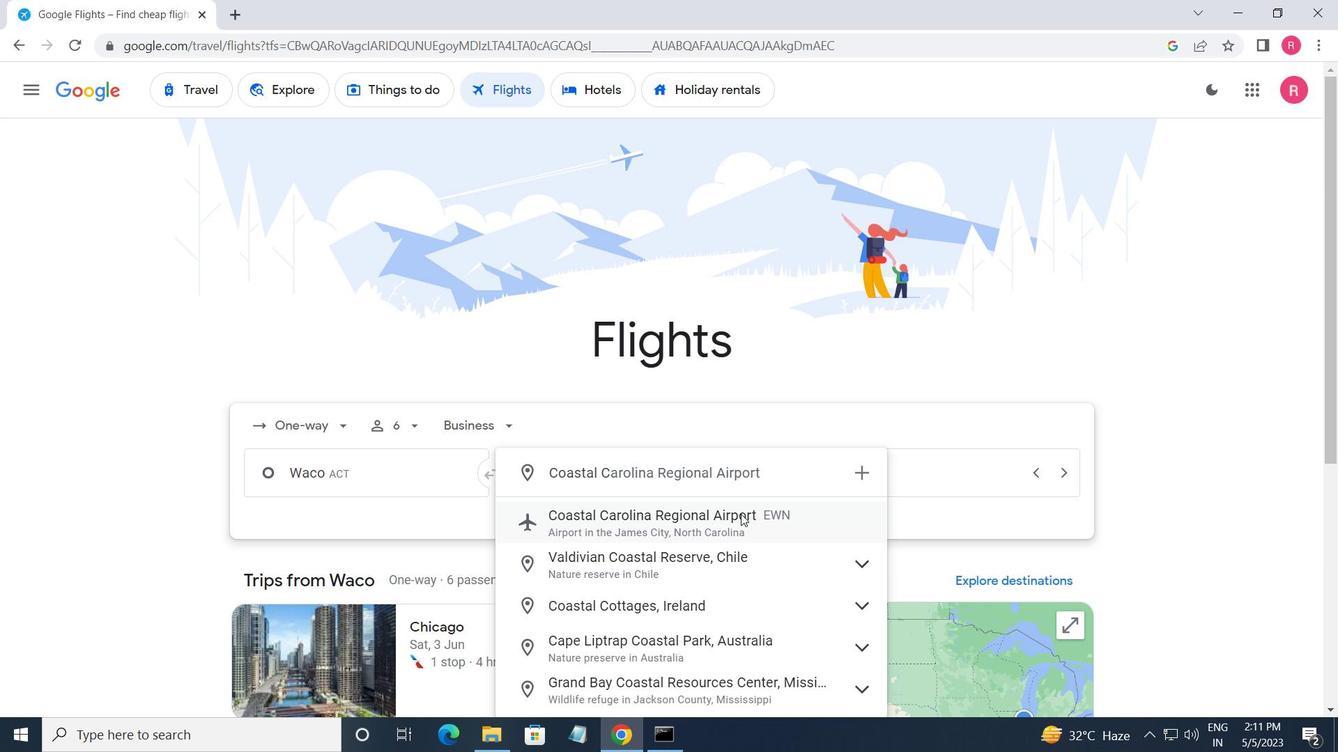 
Action: Mouse pressed left at (742, 519)
Screenshot: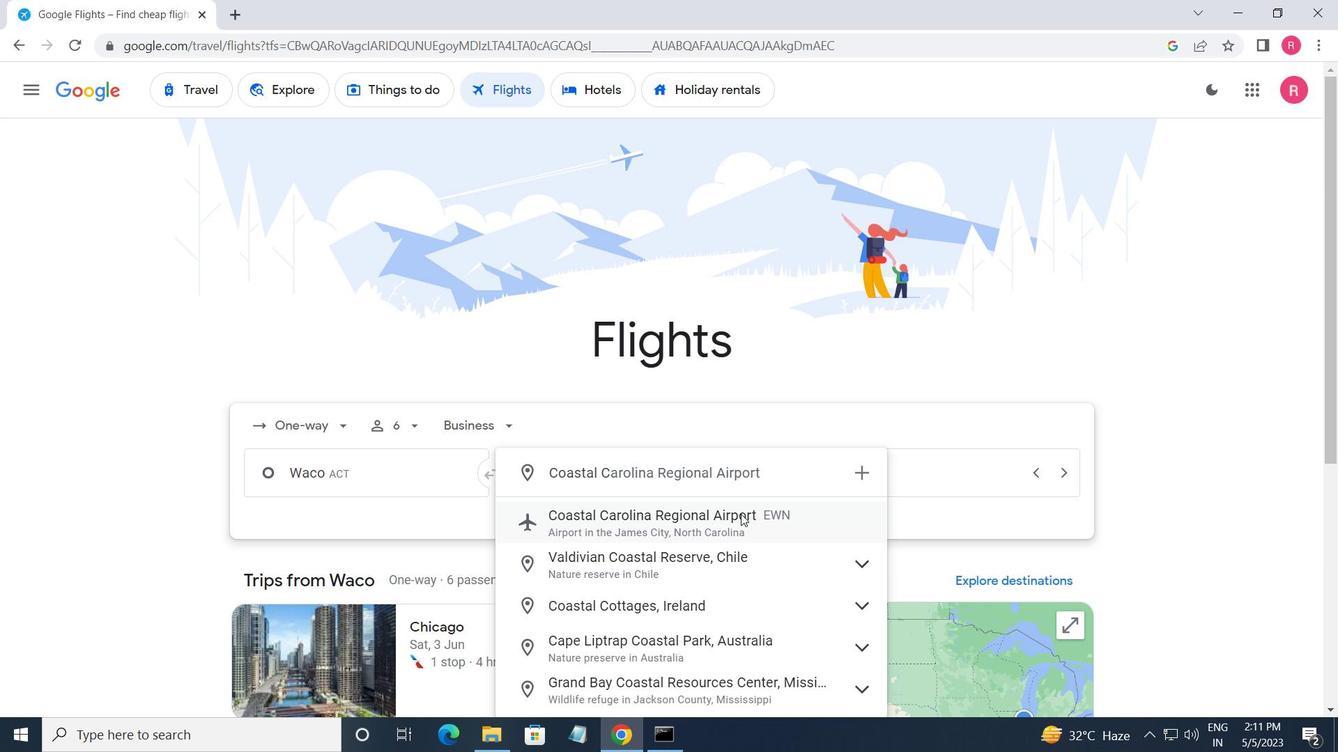
Action: Mouse moved to (925, 470)
Screenshot: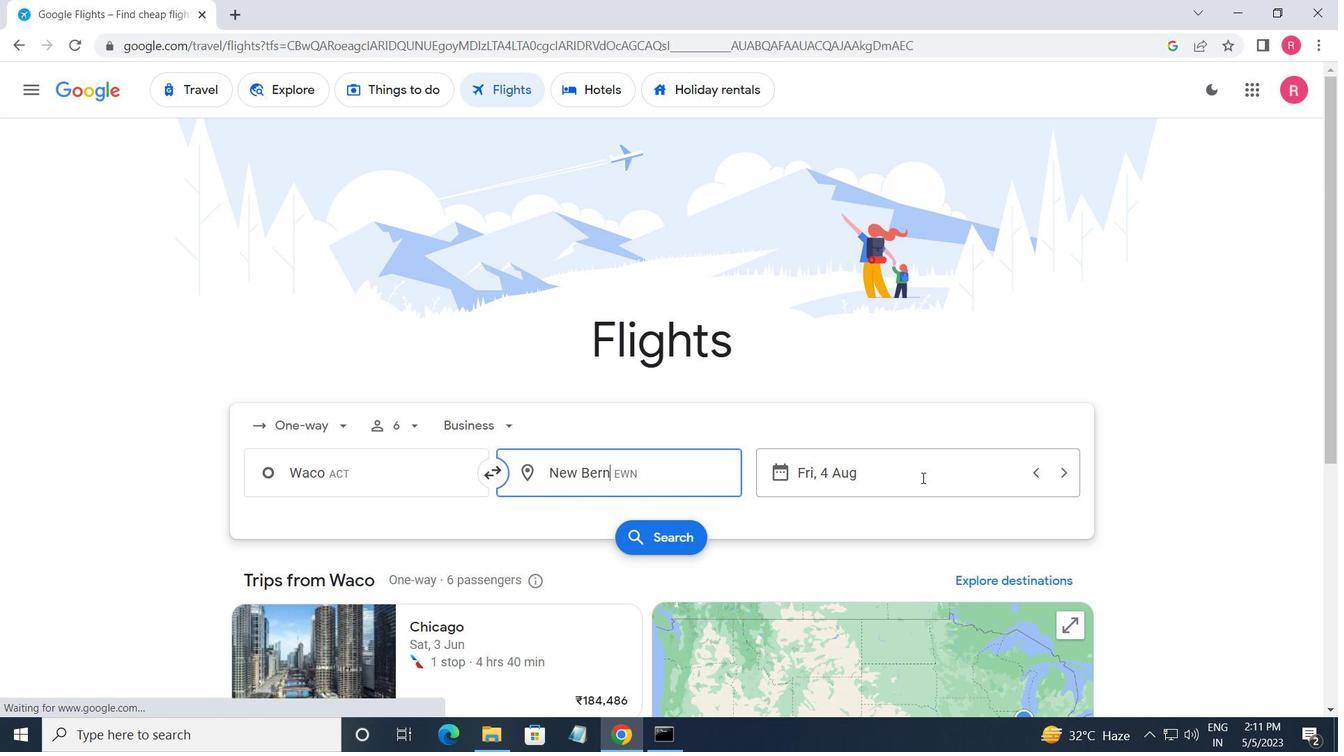 
Action: Mouse pressed left at (925, 470)
Screenshot: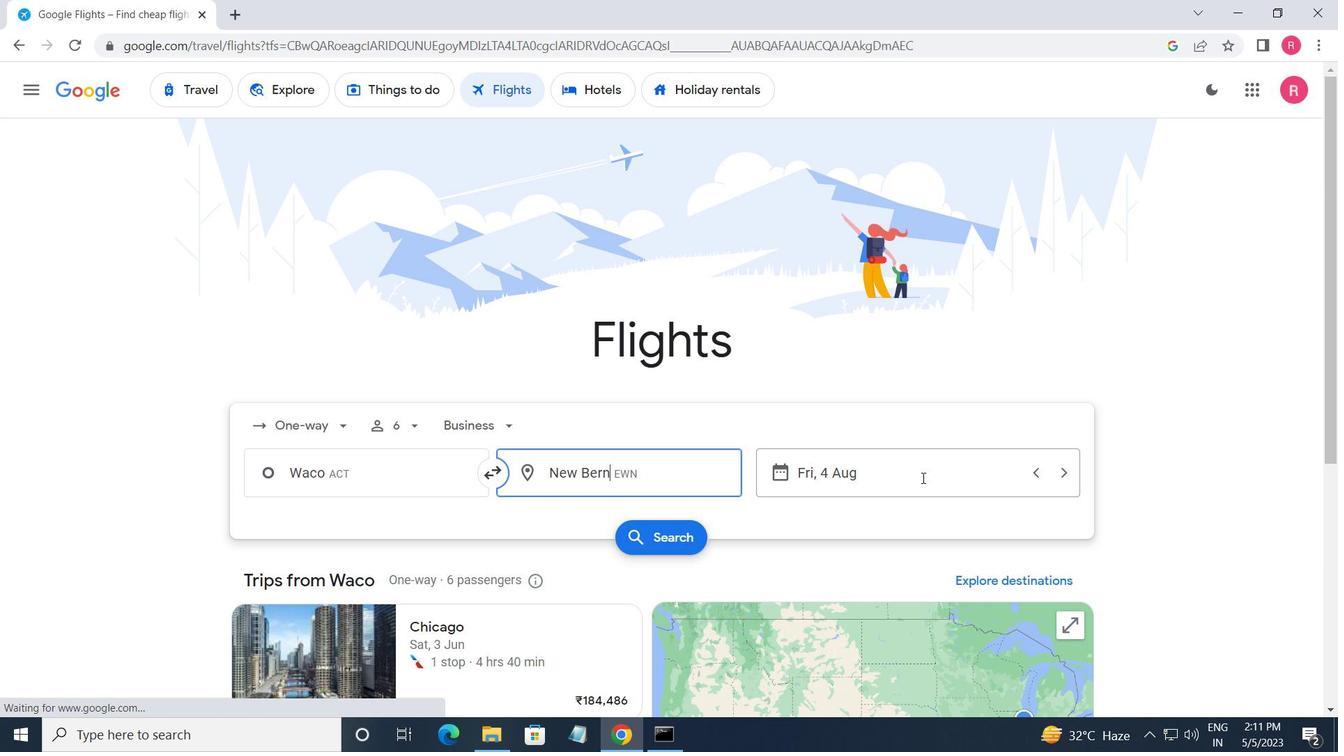 
Action: Mouse moved to (688, 409)
Screenshot: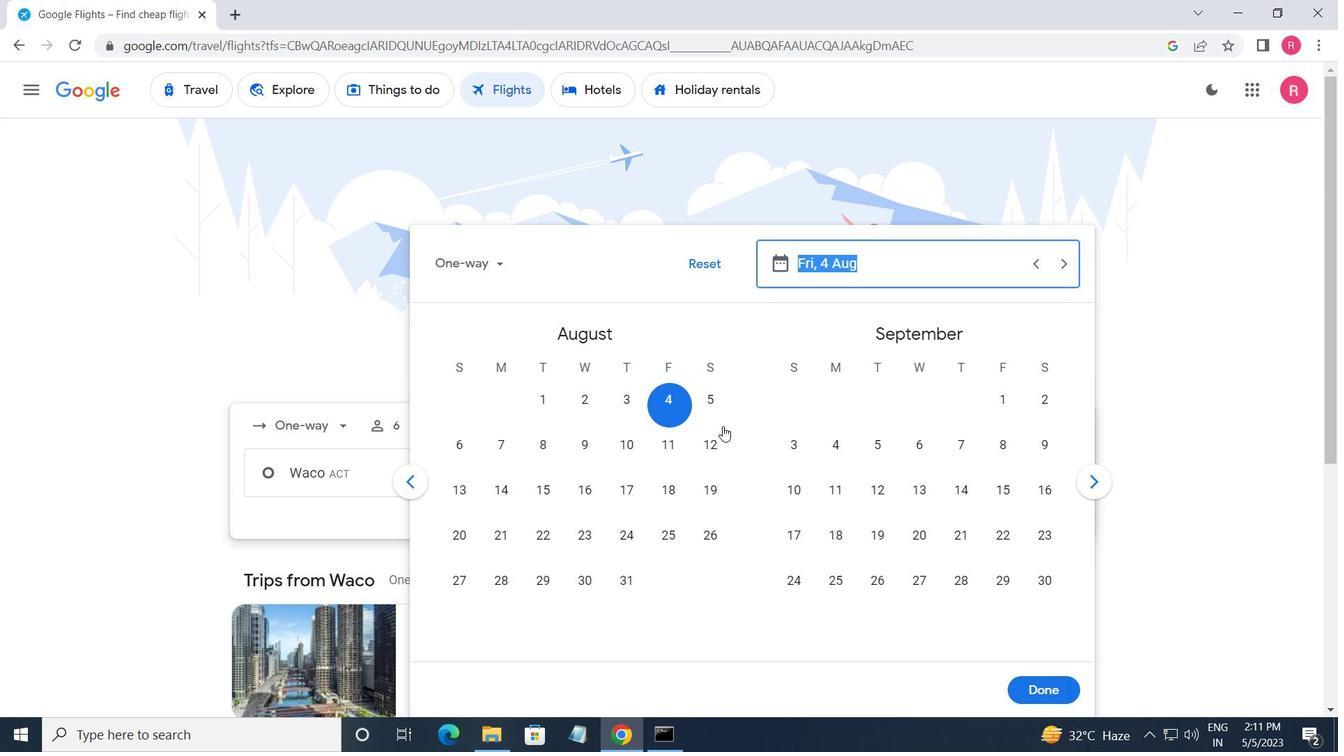 
Action: Mouse pressed left at (688, 409)
Screenshot: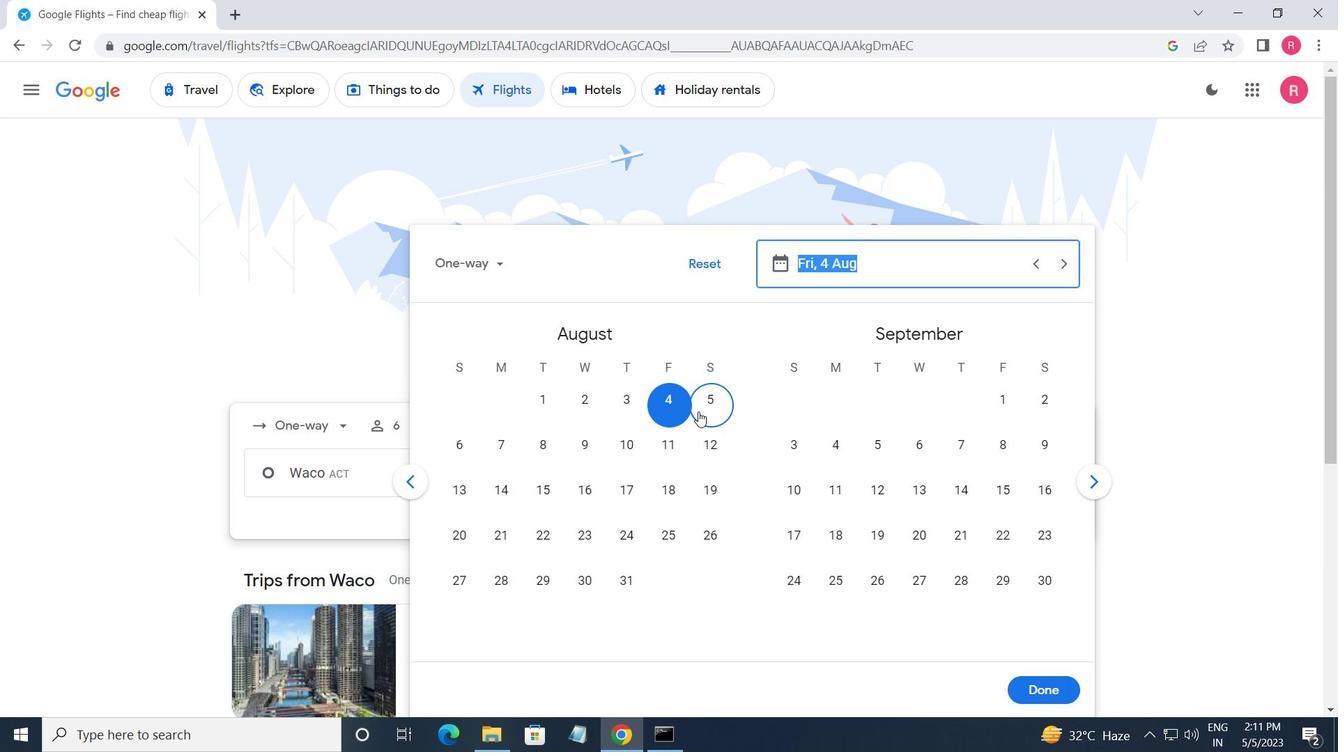 
Action: Mouse moved to (1044, 679)
Screenshot: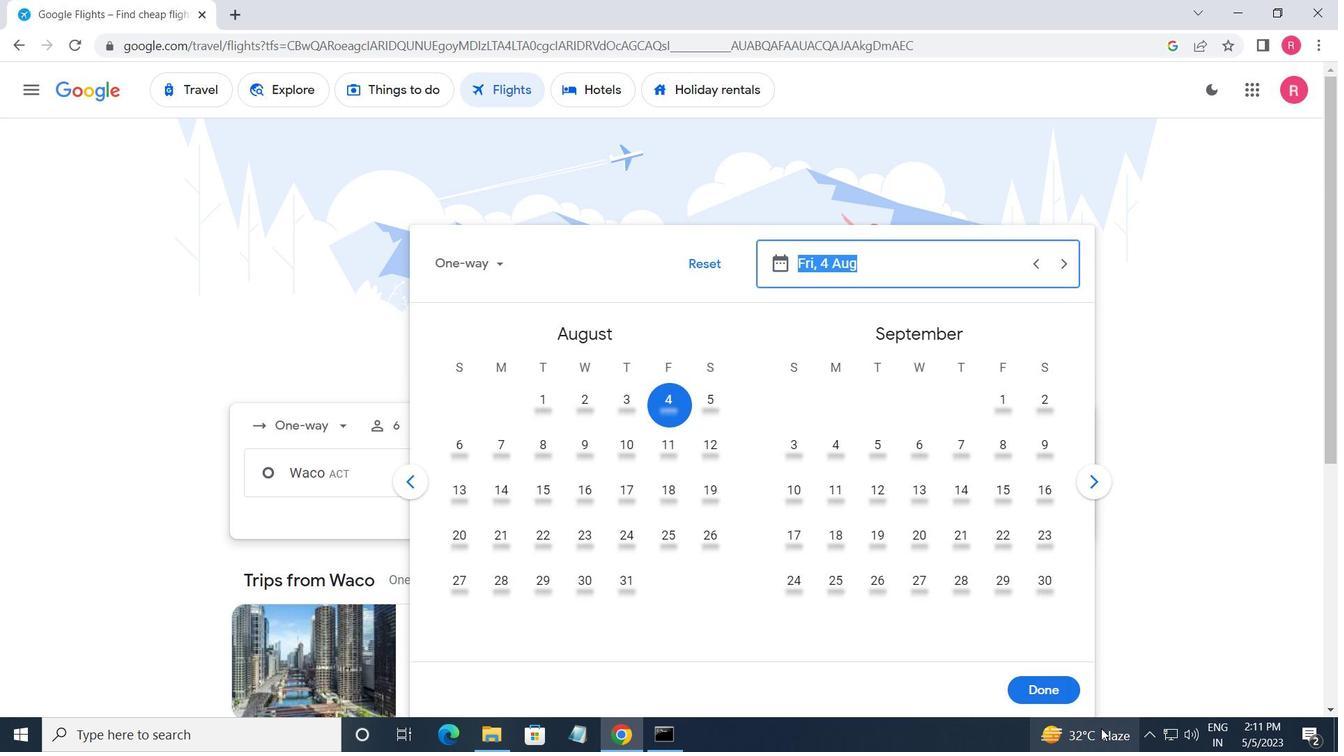 
Action: Mouse pressed left at (1044, 679)
Screenshot: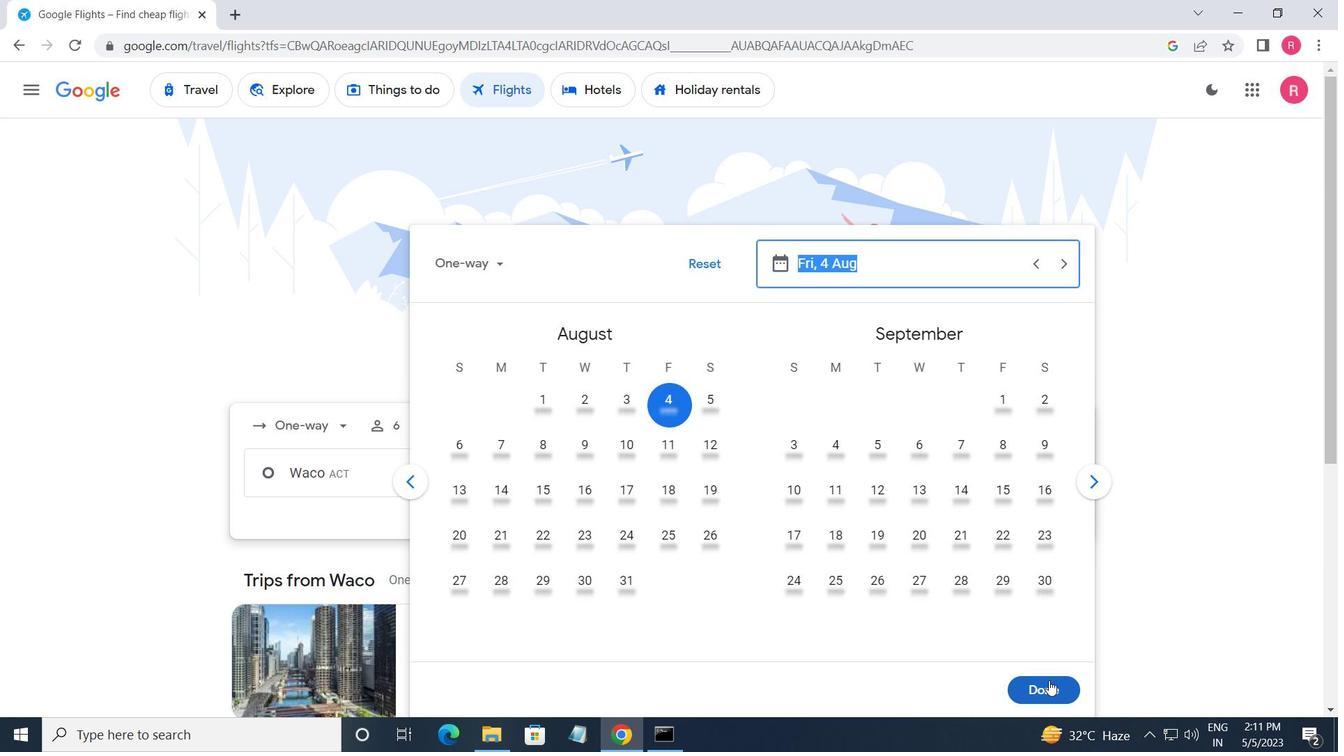 
Action: Mouse moved to (694, 550)
Screenshot: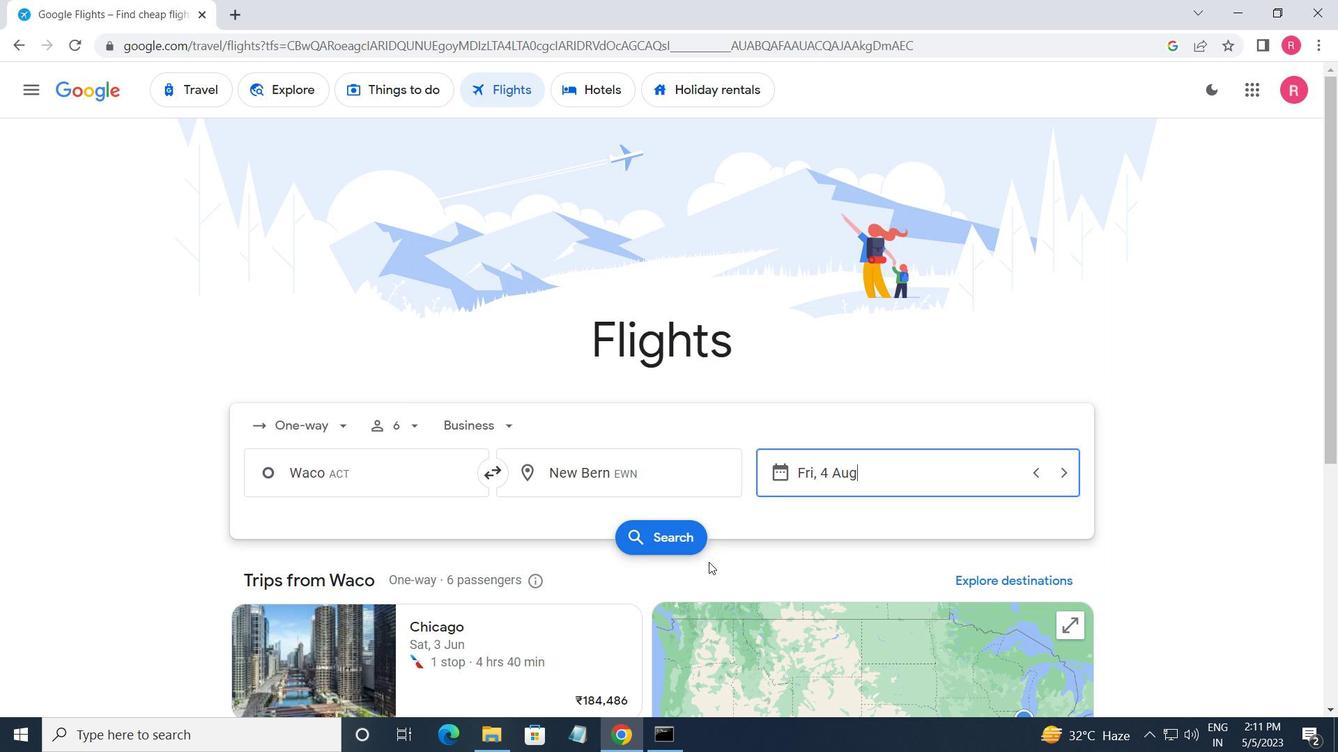 
Action: Mouse pressed left at (694, 550)
Screenshot: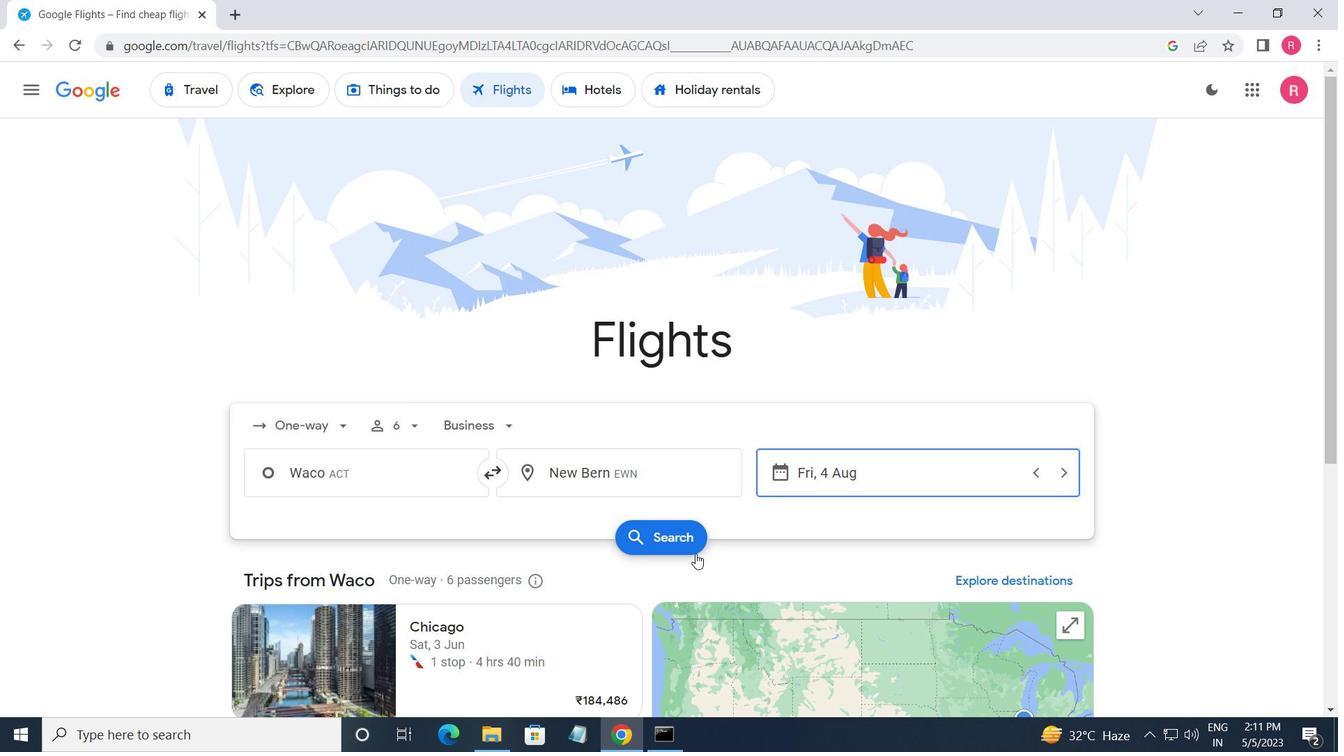 
Action: Mouse moved to (271, 259)
Screenshot: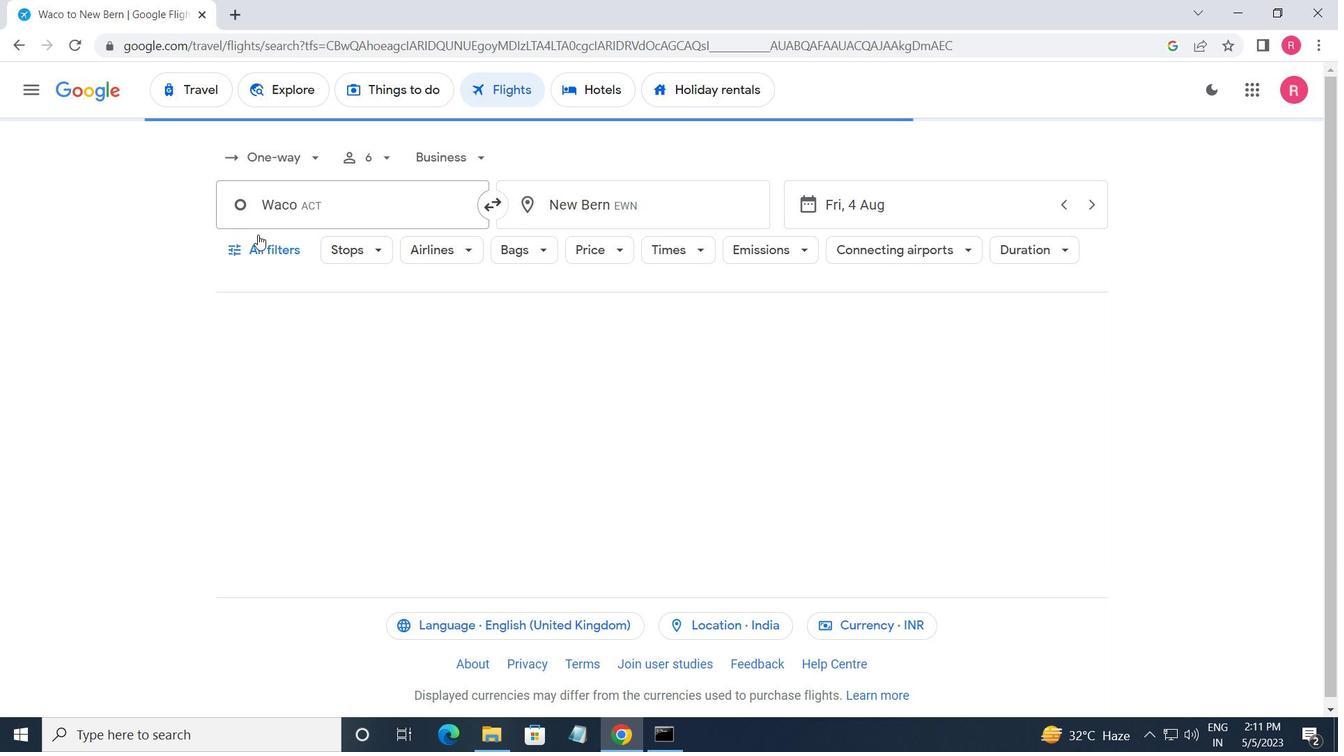 
Action: Mouse pressed left at (271, 259)
Screenshot: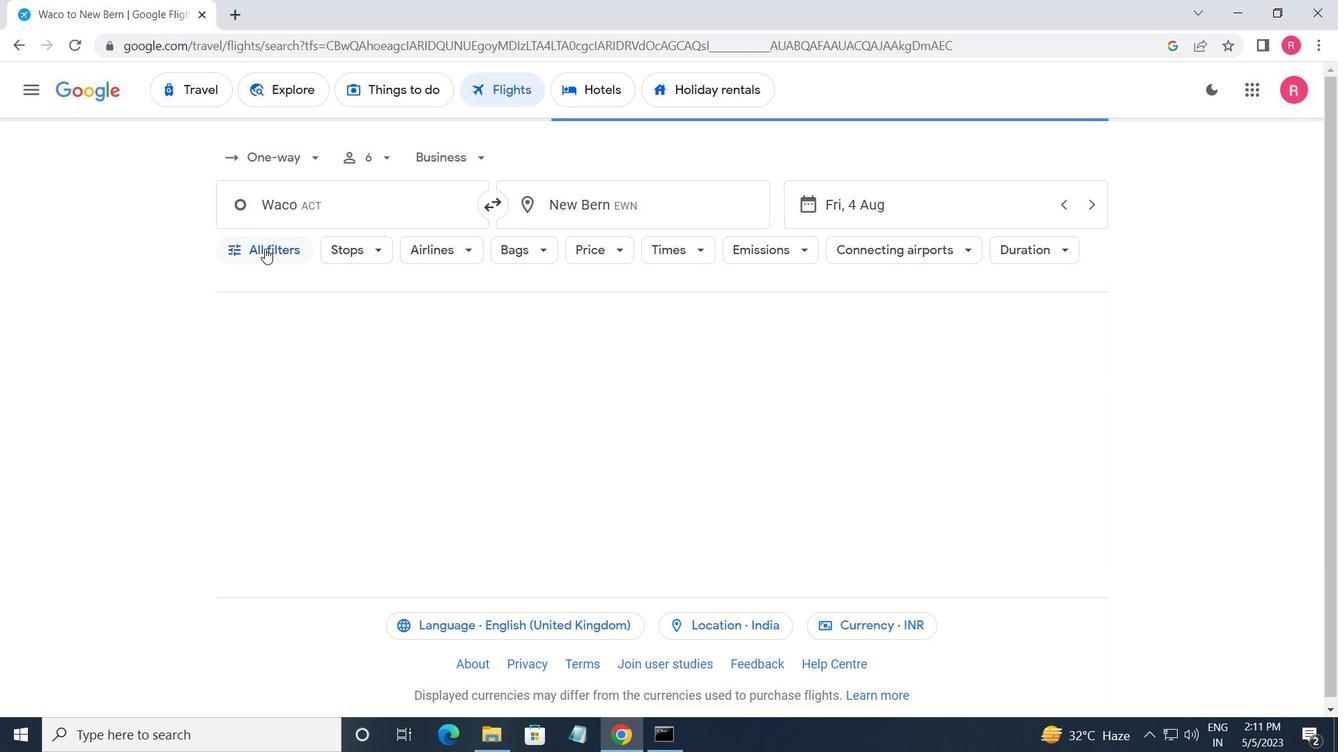 
Action: Mouse moved to (322, 393)
Screenshot: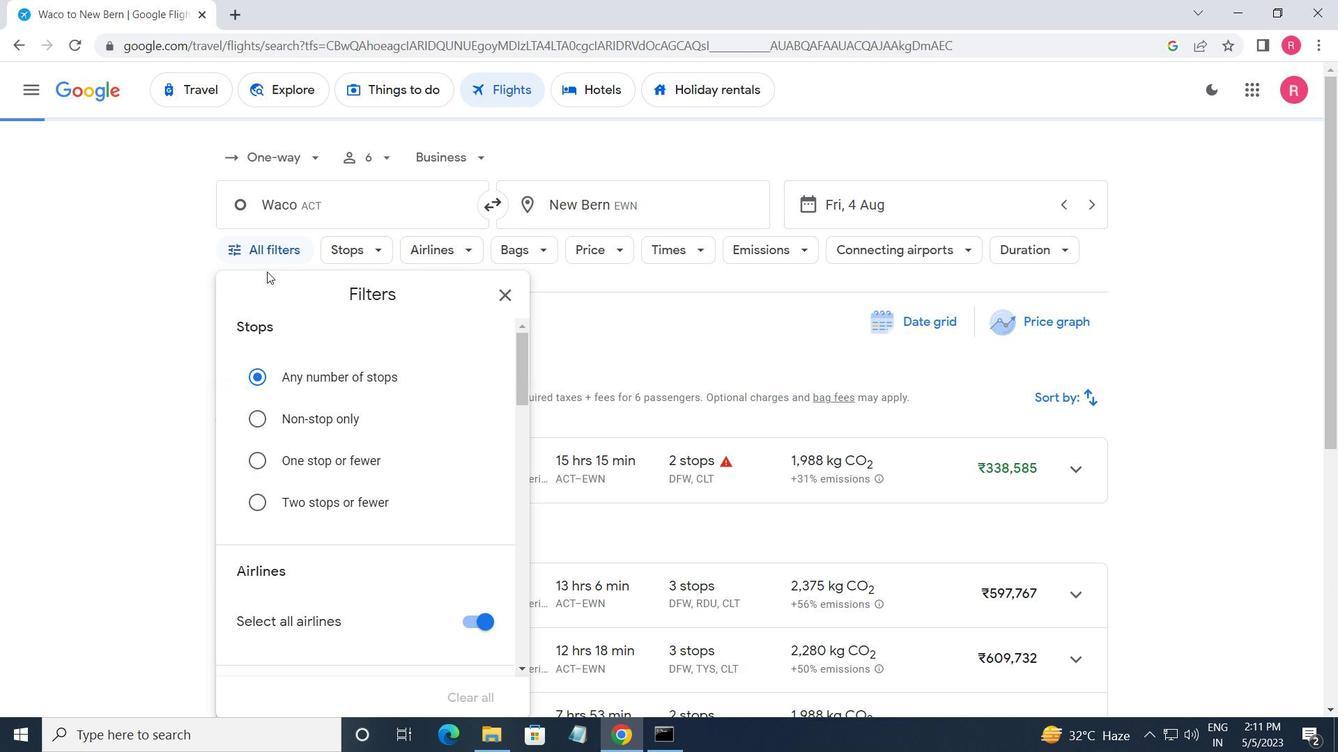 
Action: Mouse scrolled (322, 393) with delta (0, 0)
Screenshot: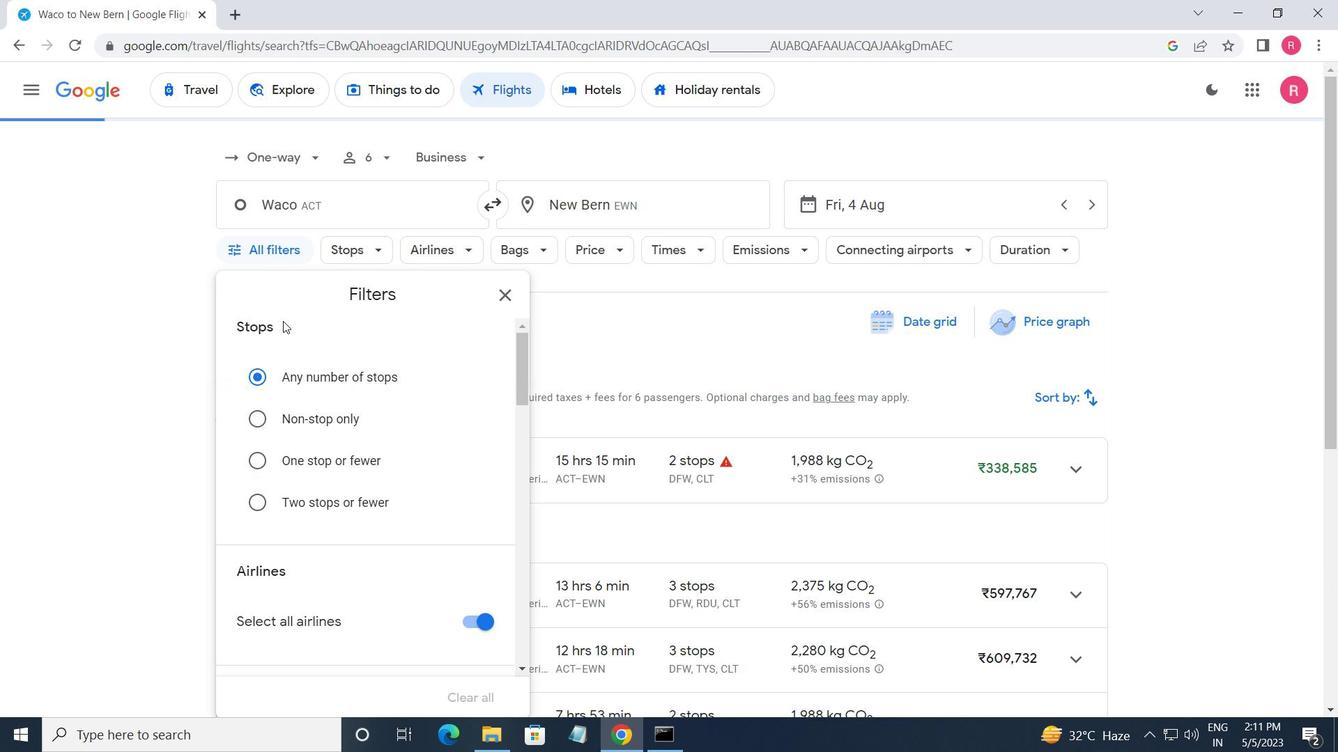 
Action: Mouse moved to (324, 398)
Screenshot: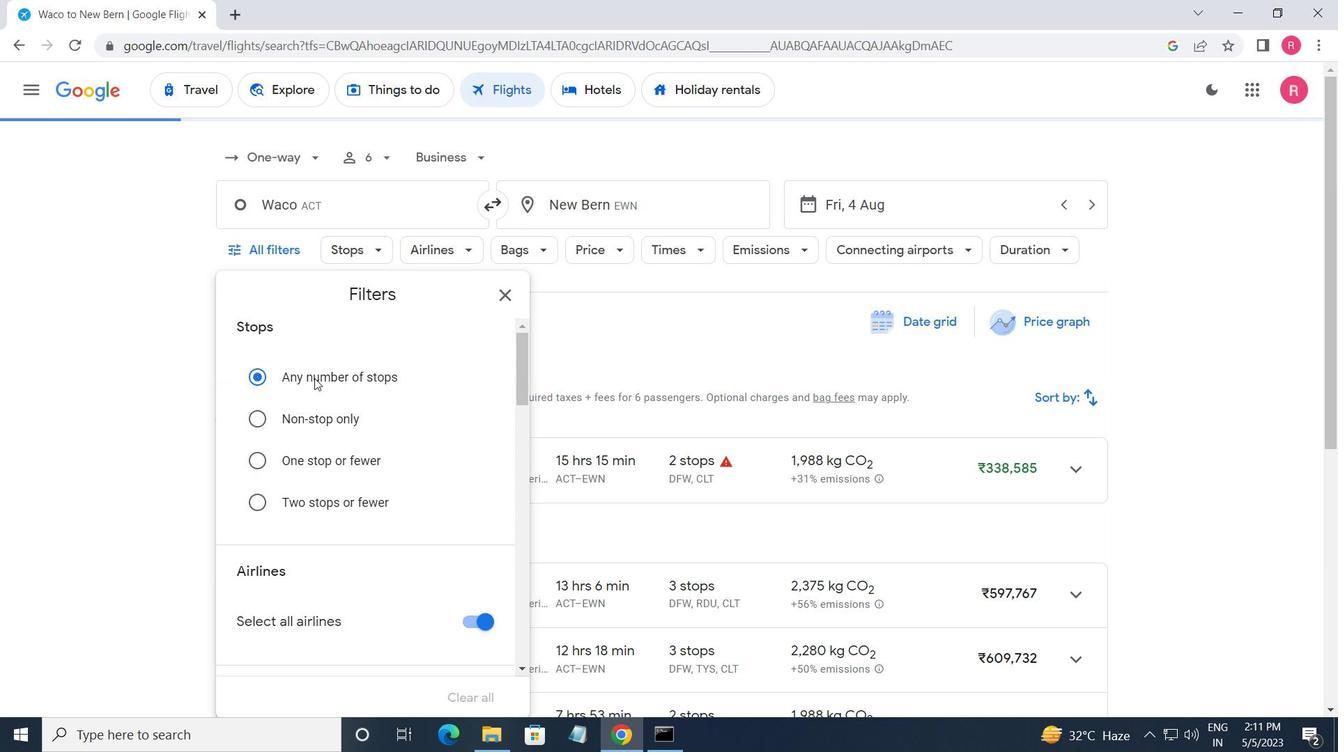 
Action: Mouse scrolled (324, 397) with delta (0, 0)
Screenshot: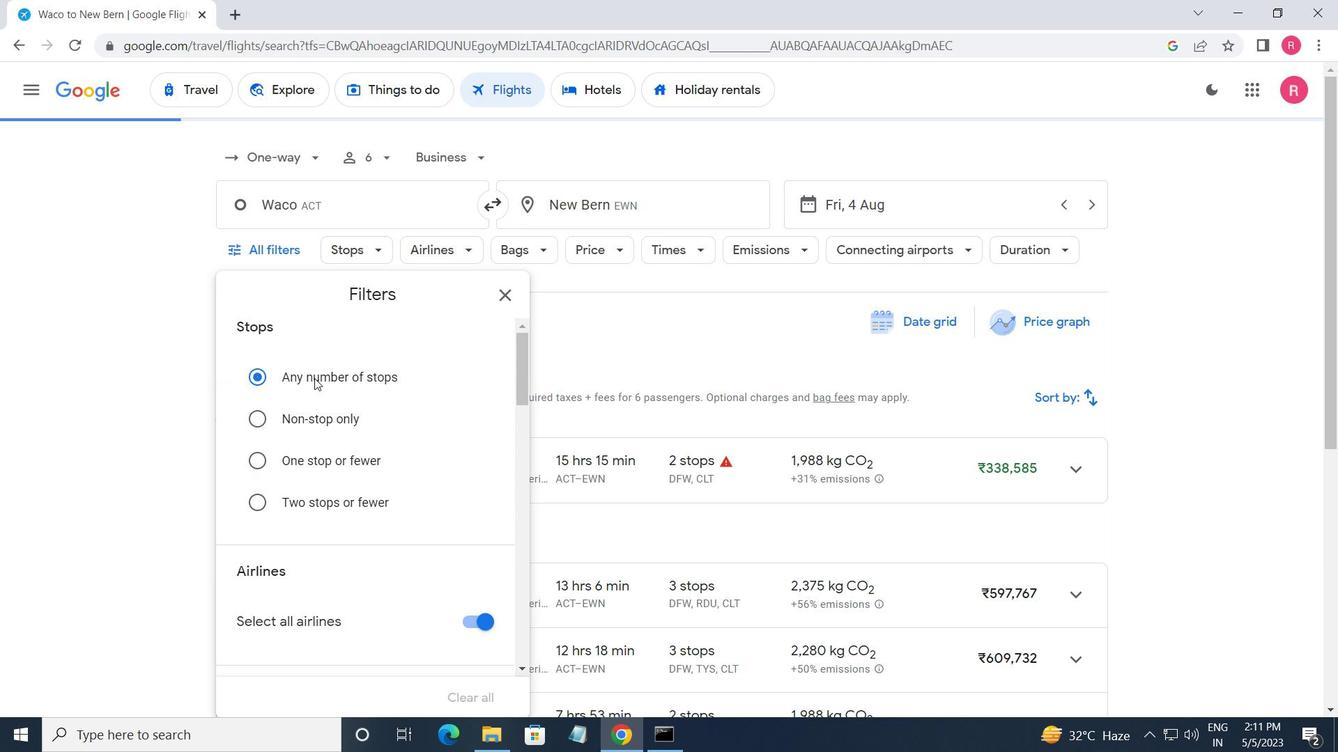 
Action: Mouse moved to (324, 397)
Screenshot: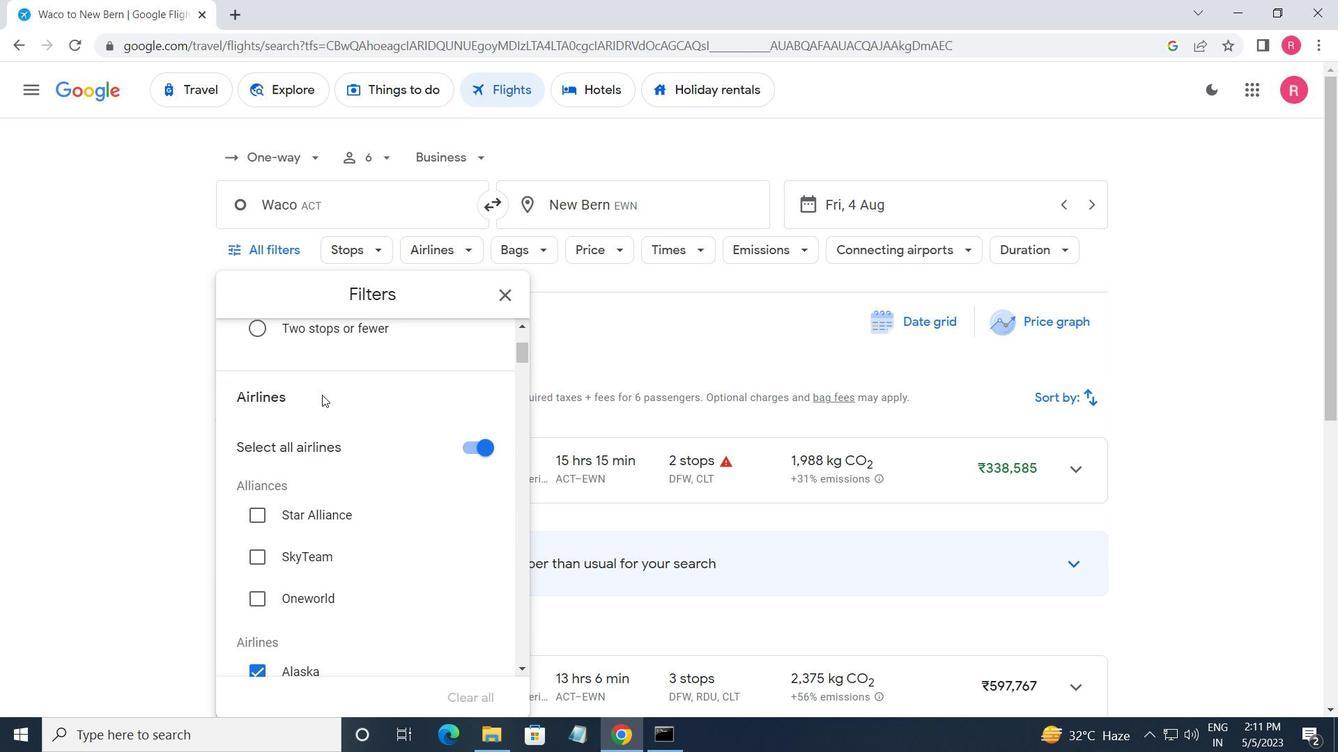 
Action: Mouse scrolled (324, 396) with delta (0, 0)
Screenshot: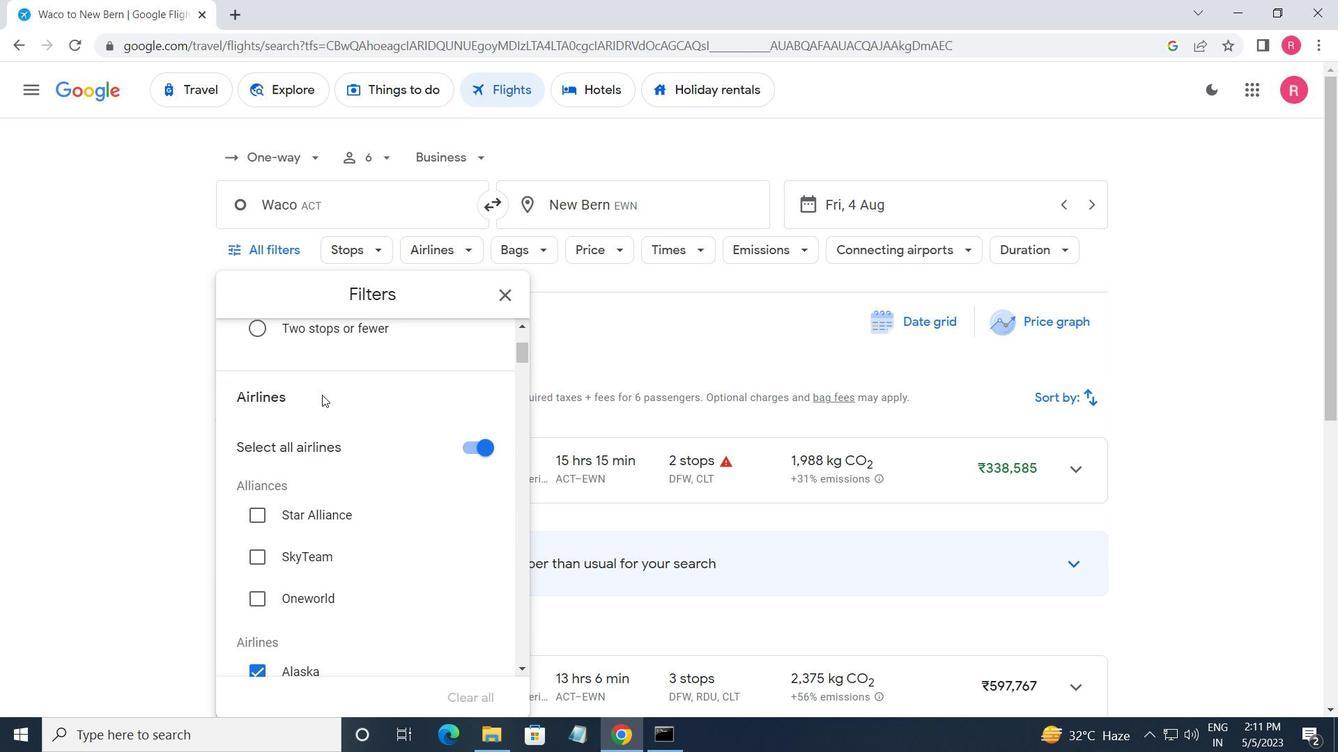 
Action: Mouse moved to (327, 400)
Screenshot: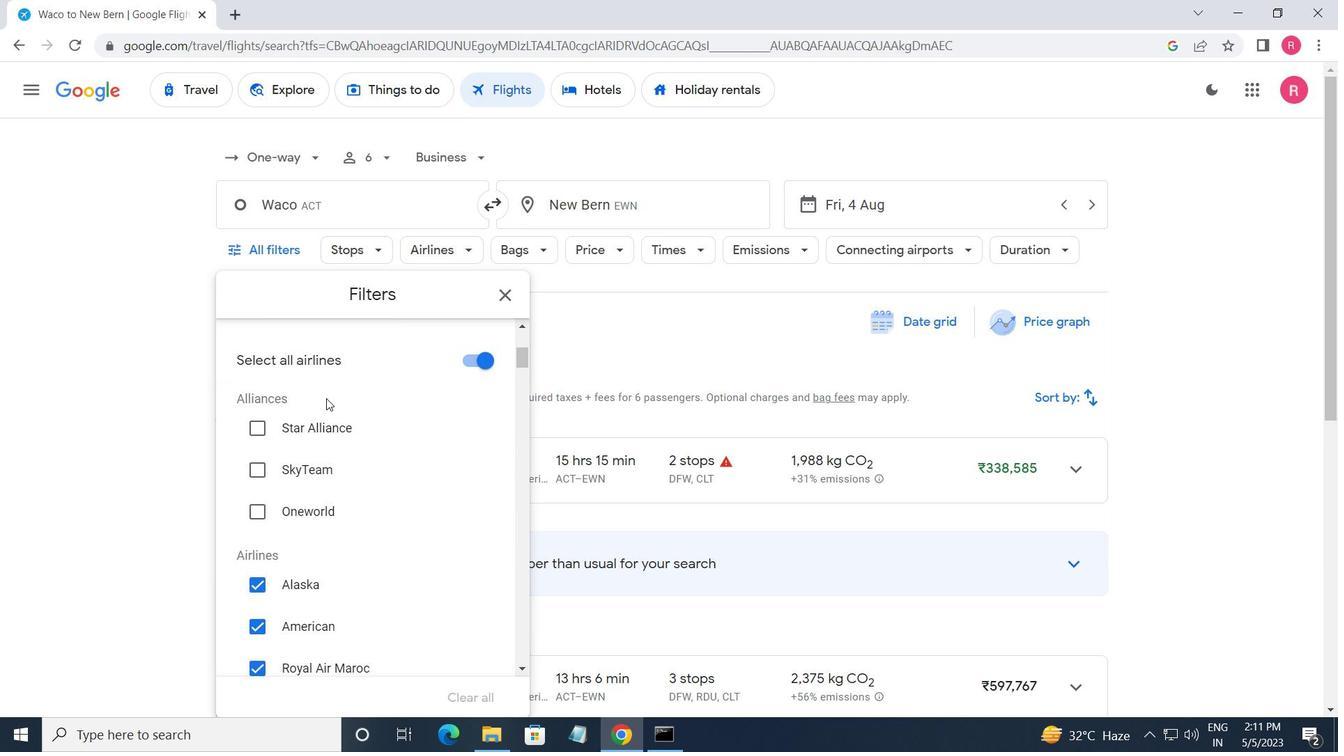 
Action: Mouse scrolled (327, 399) with delta (0, 0)
Screenshot: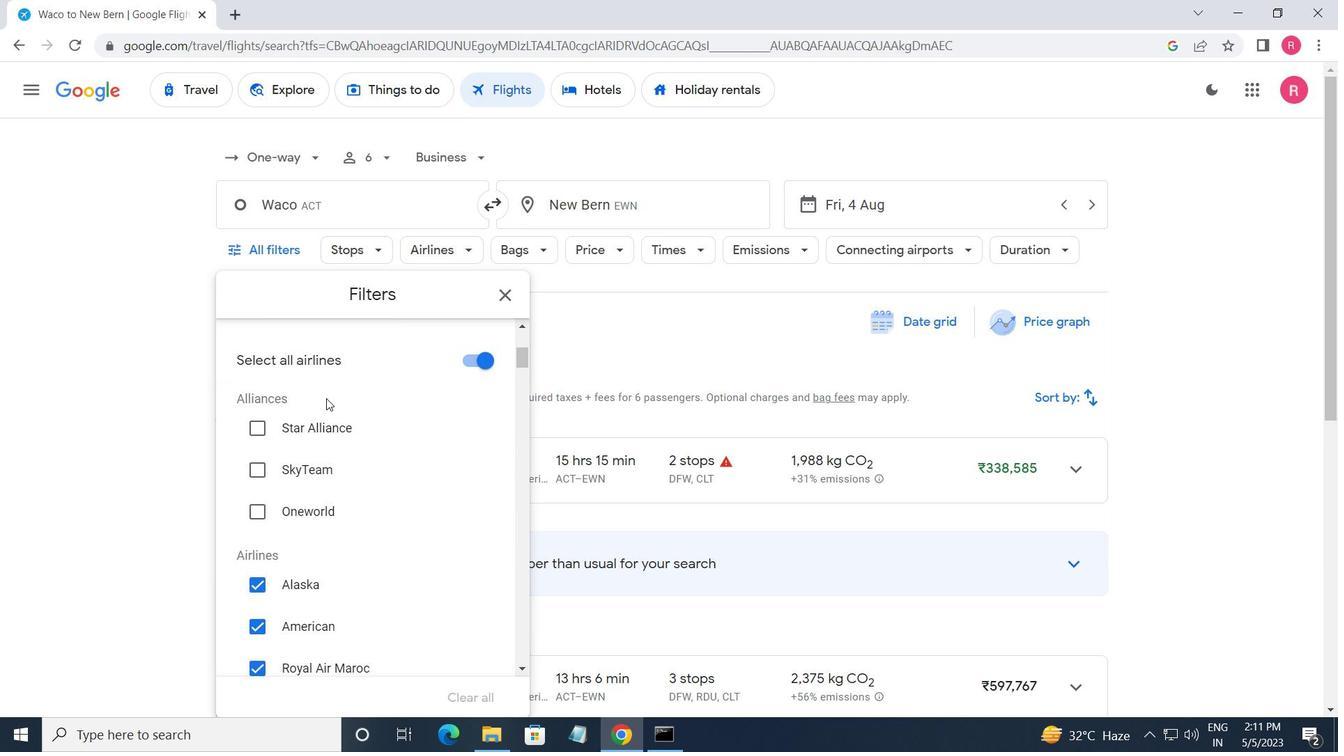 
Action: Mouse moved to (338, 430)
Screenshot: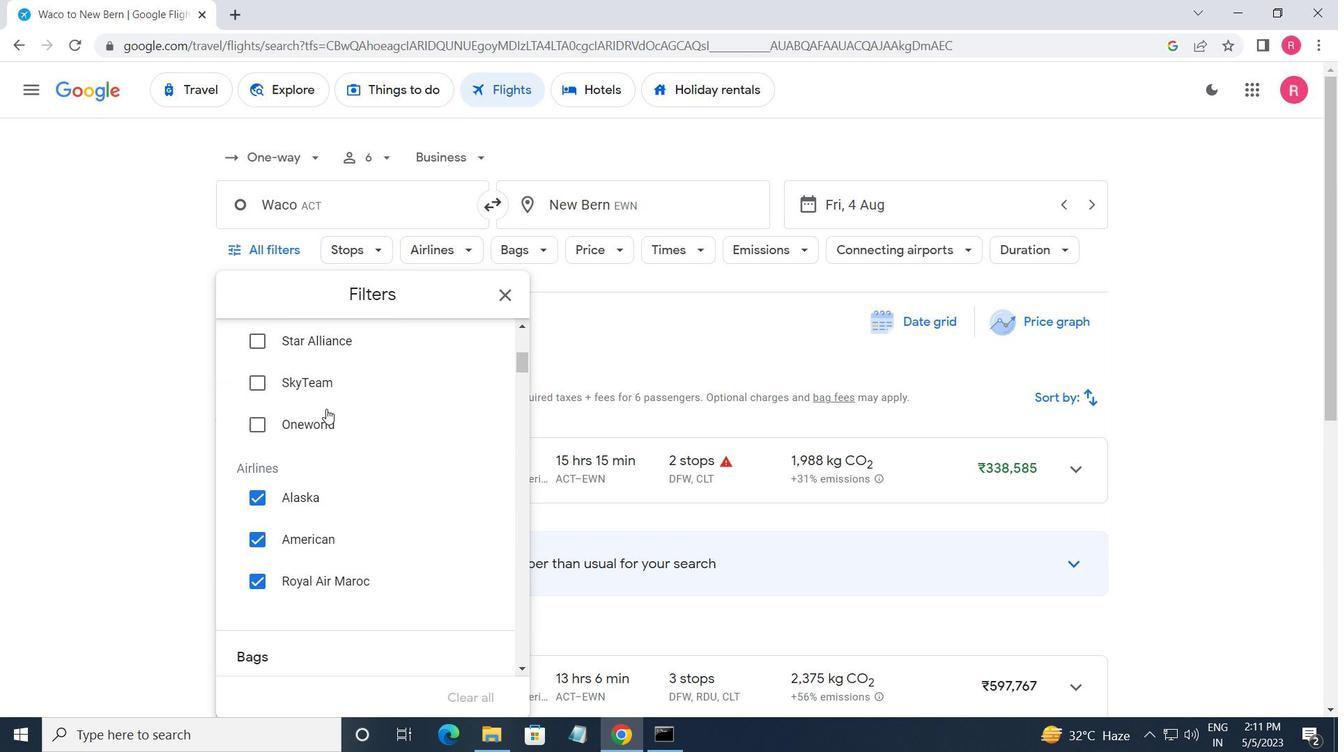 
Action: Mouse scrolled (338, 429) with delta (0, 0)
Screenshot: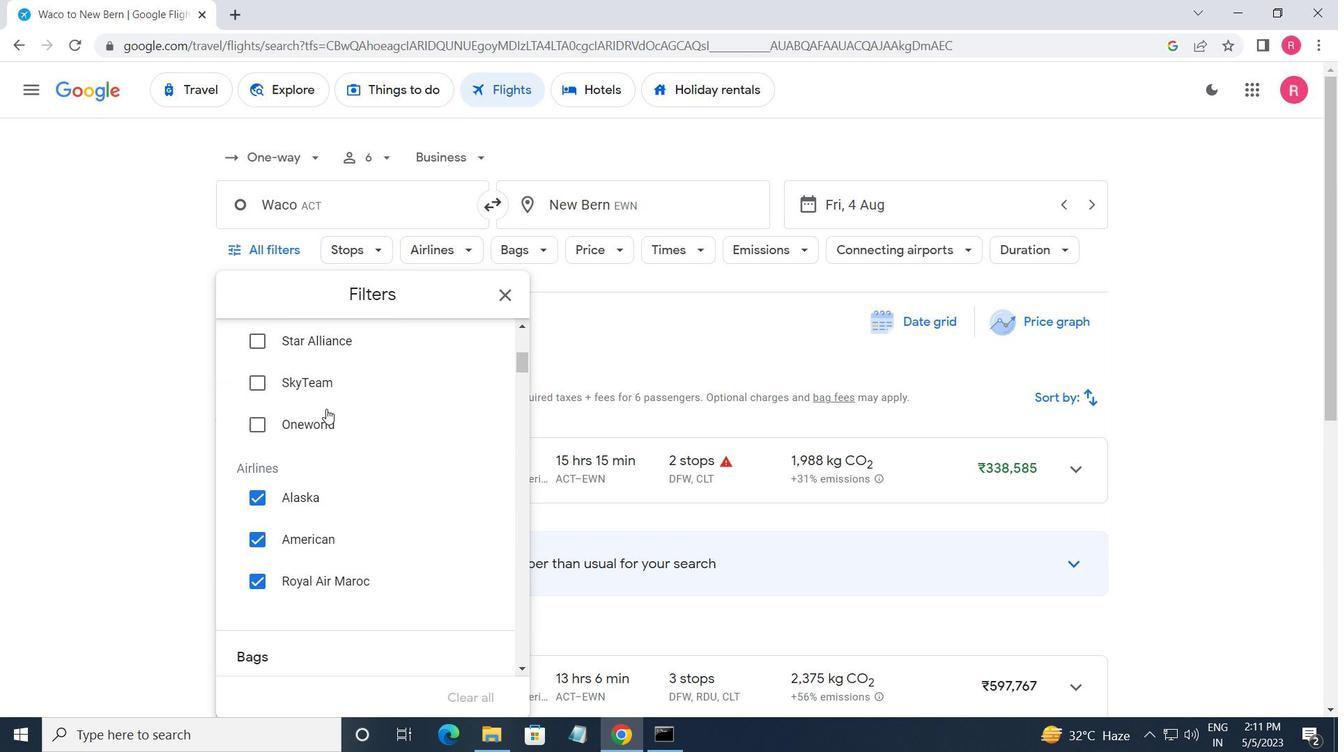 
Action: Mouse moved to (338, 435)
Screenshot: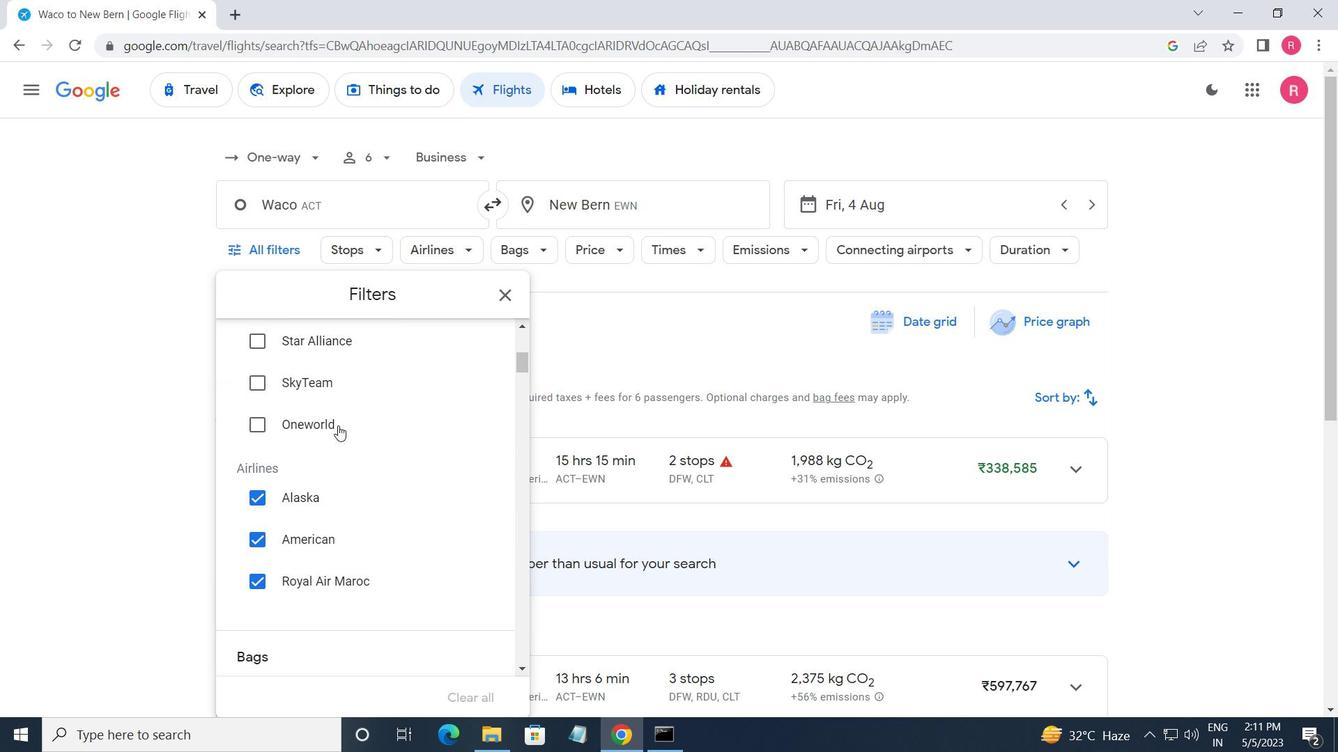 
Action: Mouse scrolled (338, 434) with delta (0, 0)
Screenshot: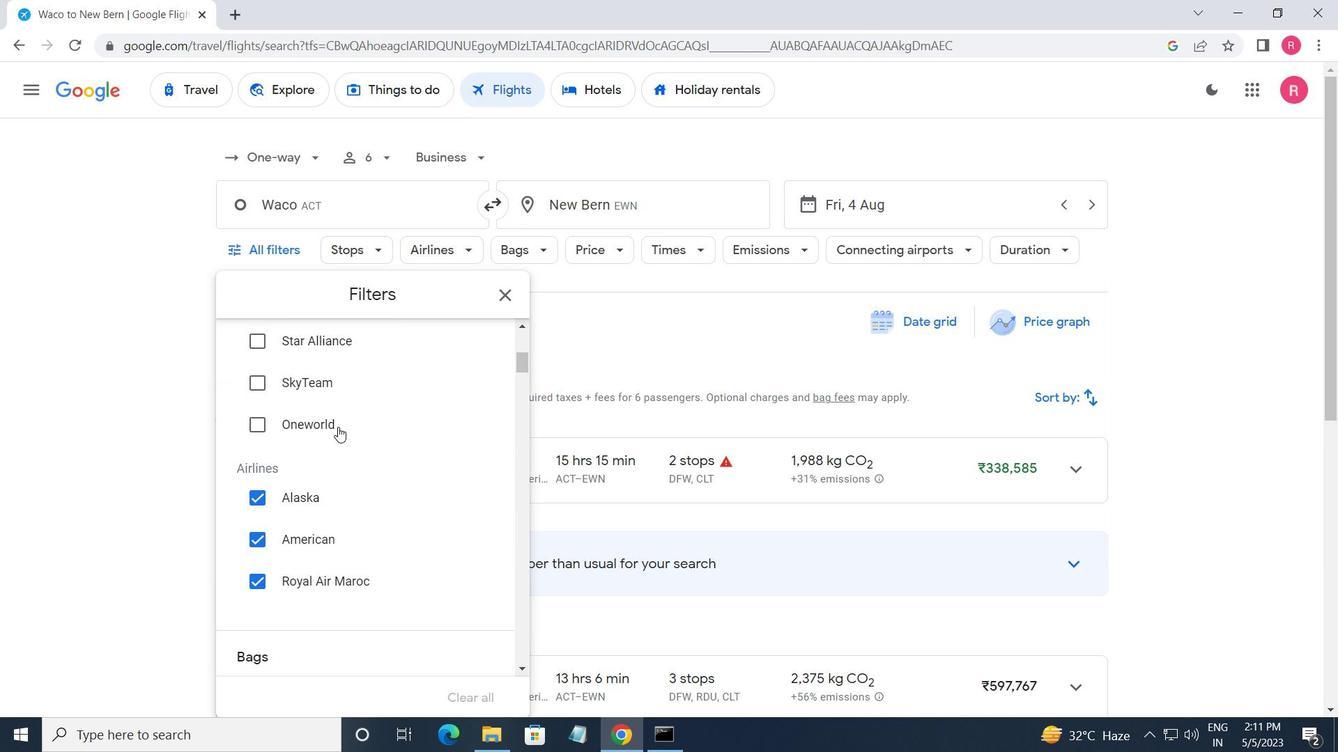 
Action: Mouse moved to (350, 417)
Screenshot: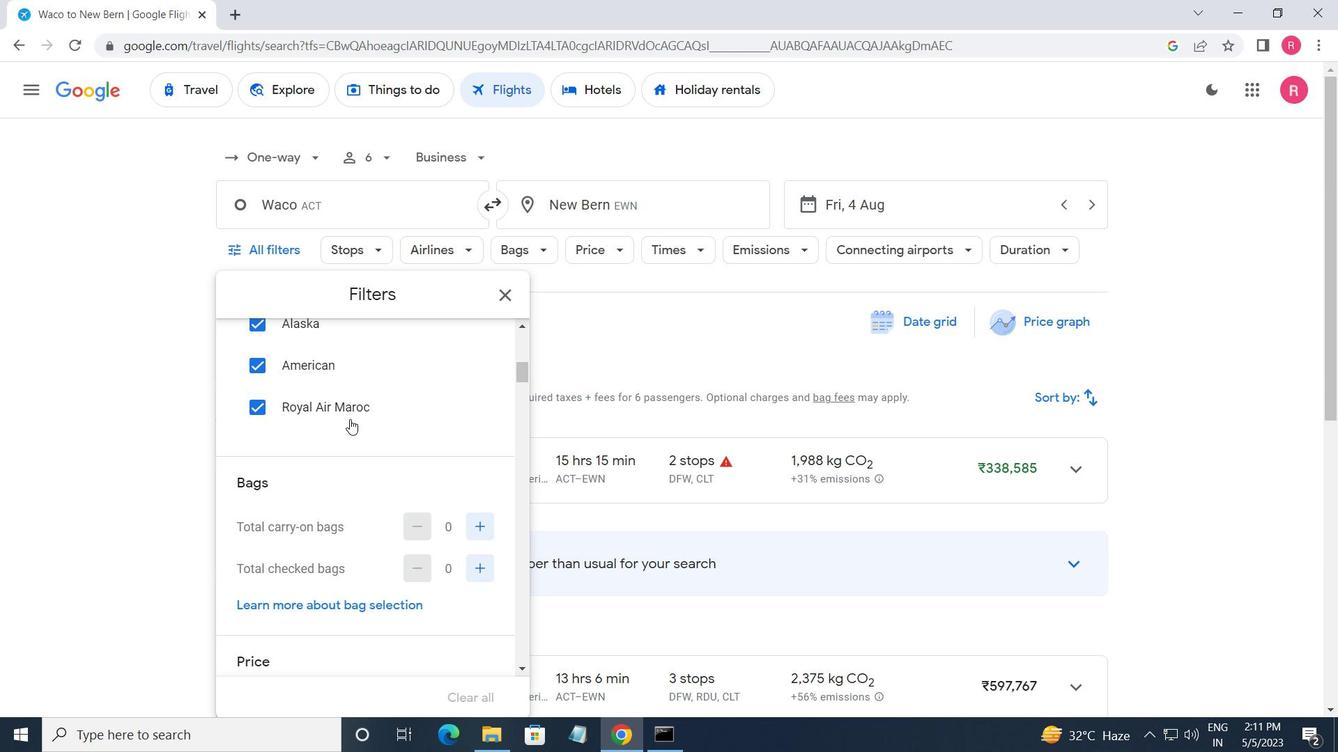 
Action: Mouse scrolled (350, 416) with delta (0, 0)
Screenshot: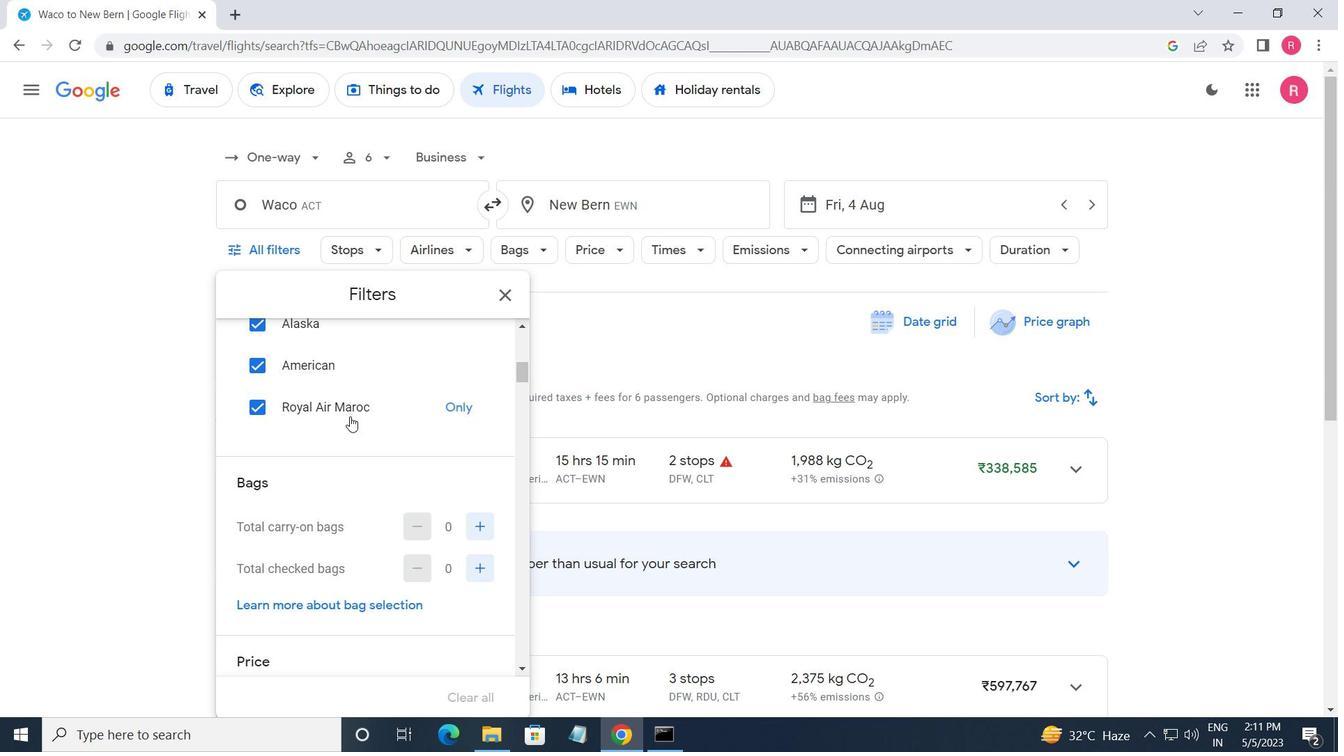 
Action: Mouse scrolled (350, 416) with delta (0, 0)
Screenshot: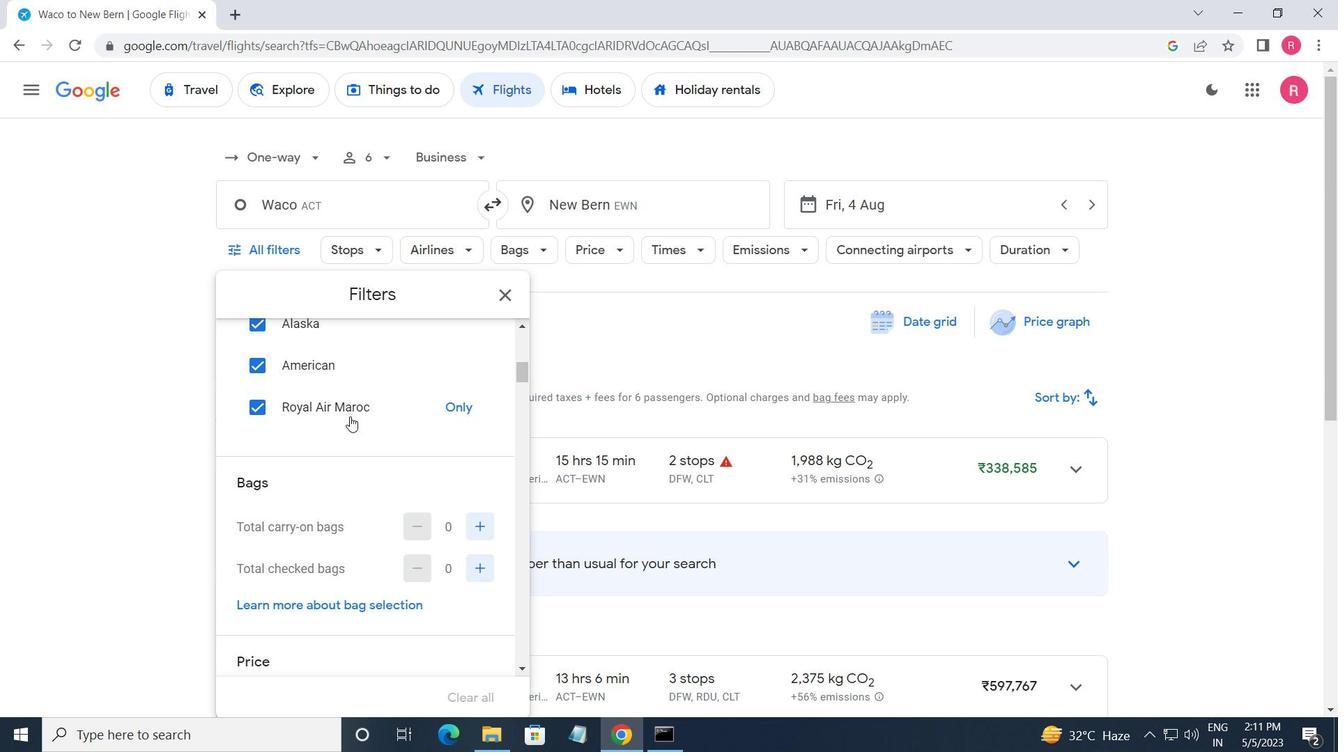 
Action: Mouse moved to (475, 401)
Screenshot: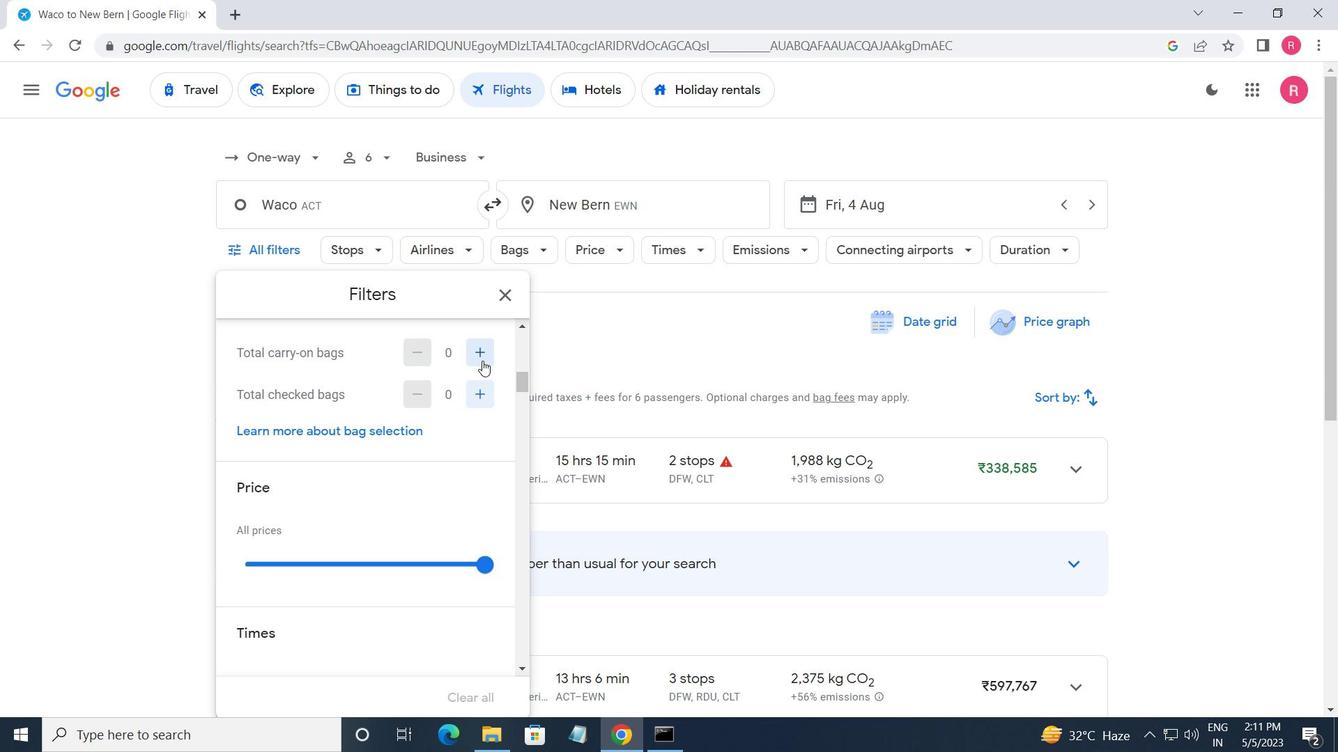 
Action: Mouse pressed left at (475, 401)
Screenshot: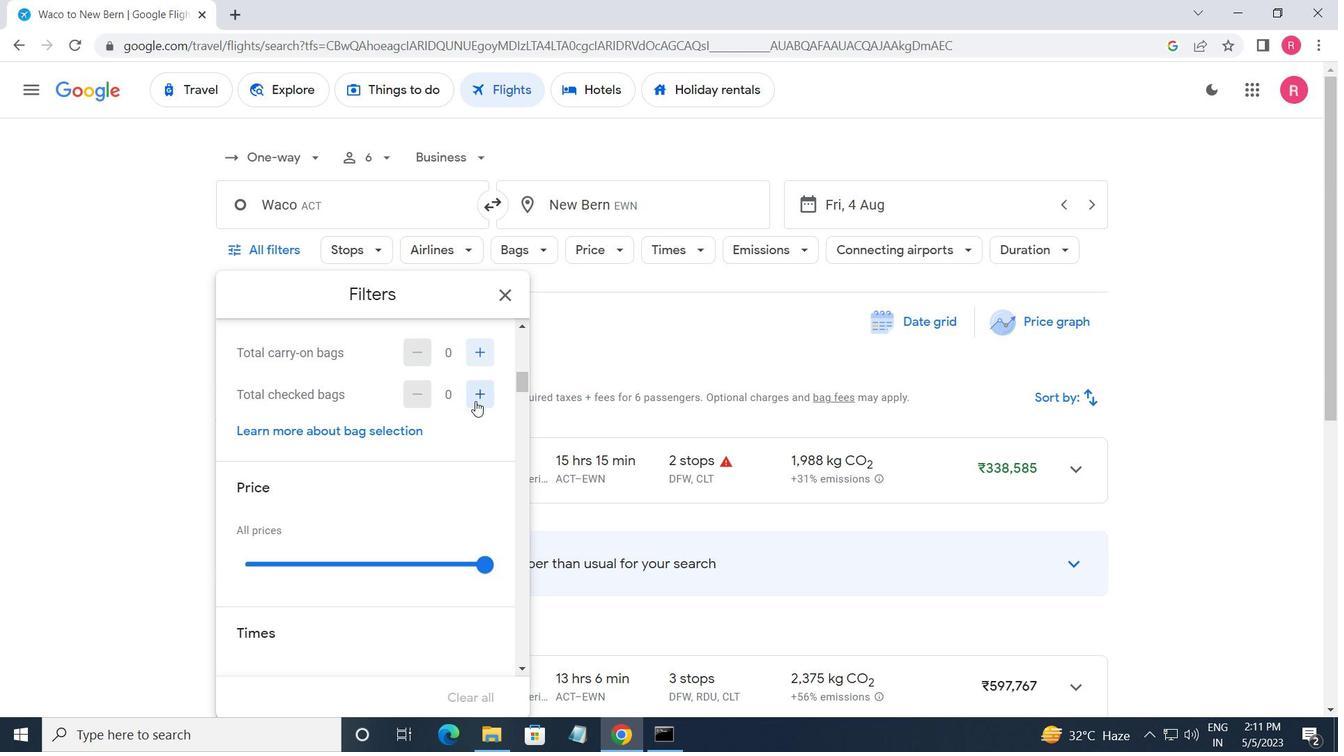 
Action: Mouse pressed left at (475, 401)
Screenshot: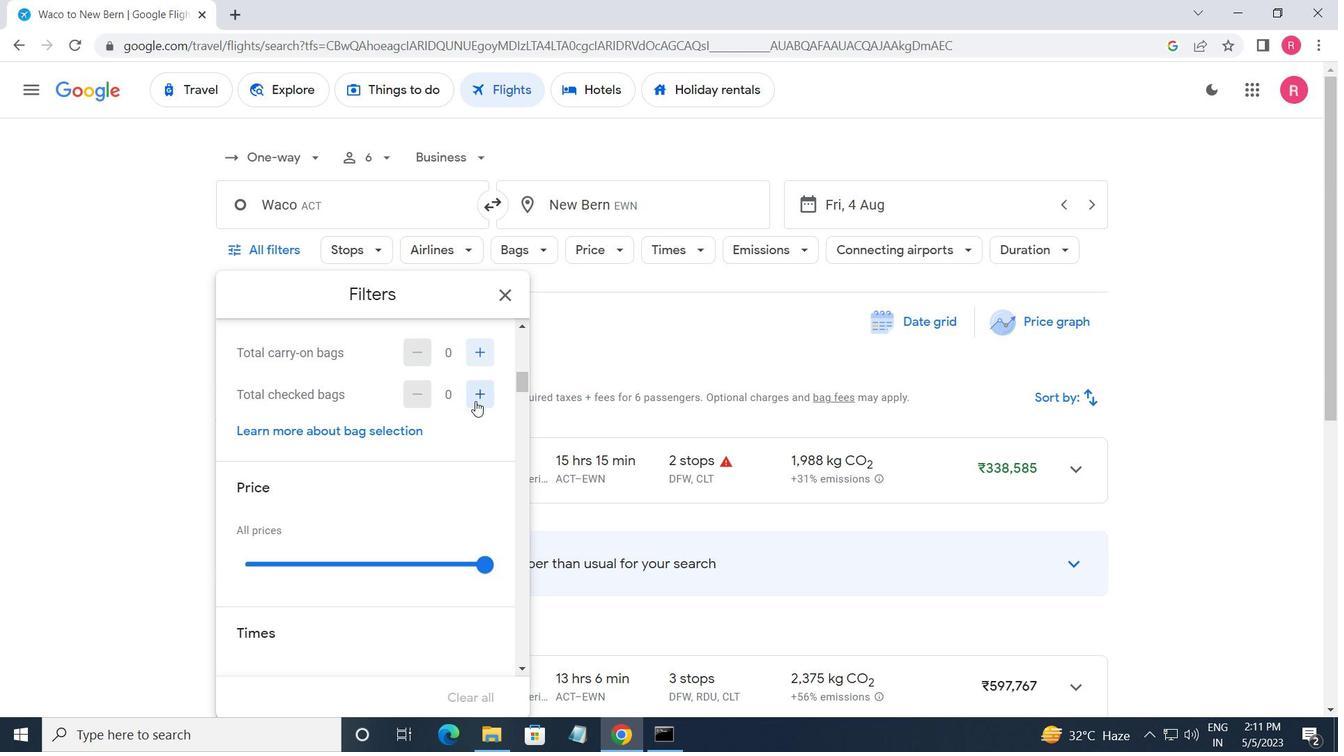 
Action: Mouse pressed left at (475, 401)
Screenshot: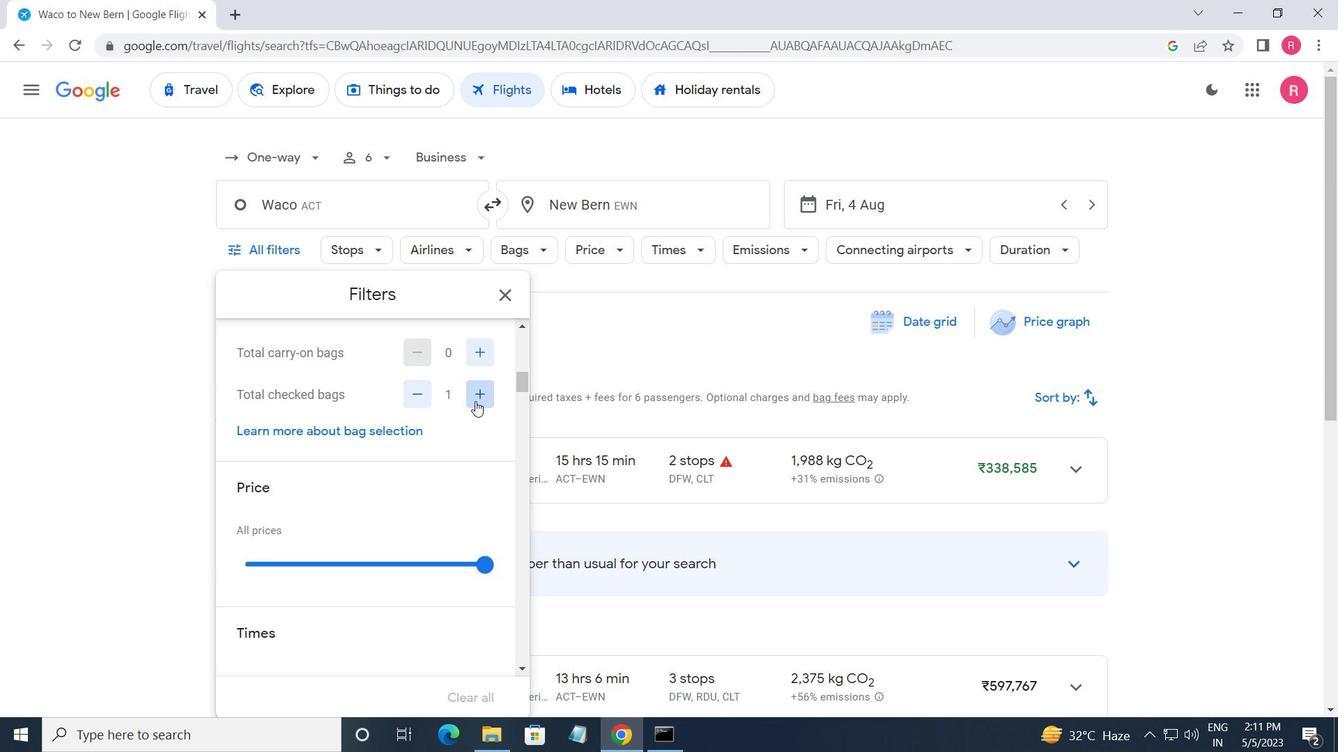 
Action: Mouse pressed left at (475, 401)
Screenshot: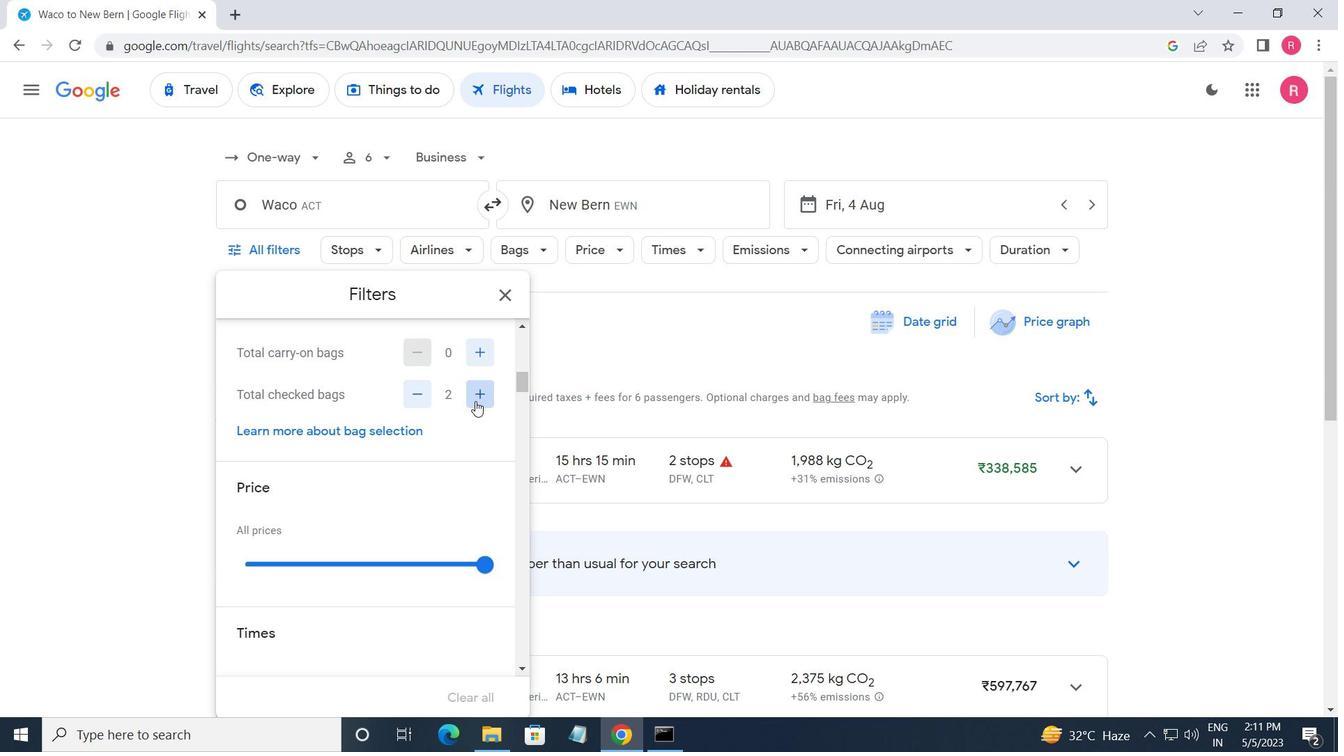 
Action: Mouse moved to (416, 425)
Screenshot: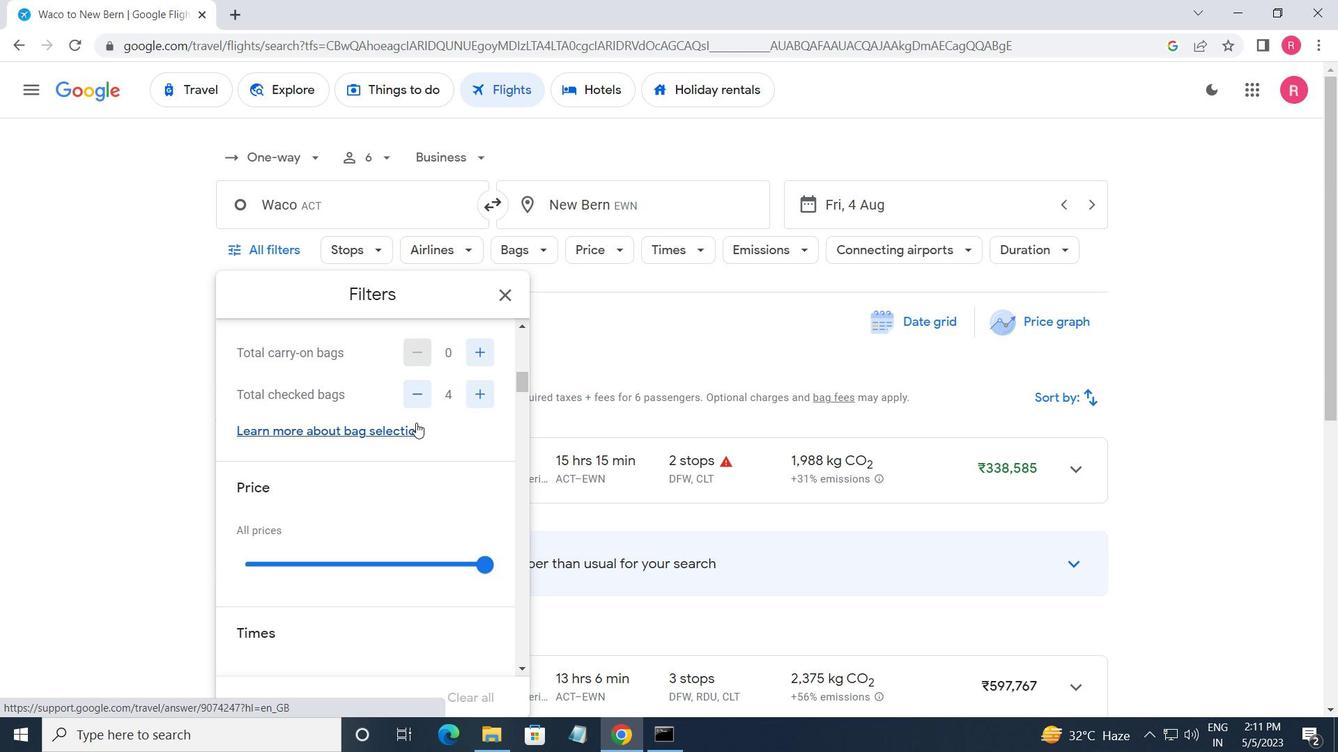
Action: Mouse scrolled (416, 425) with delta (0, 0)
Screenshot: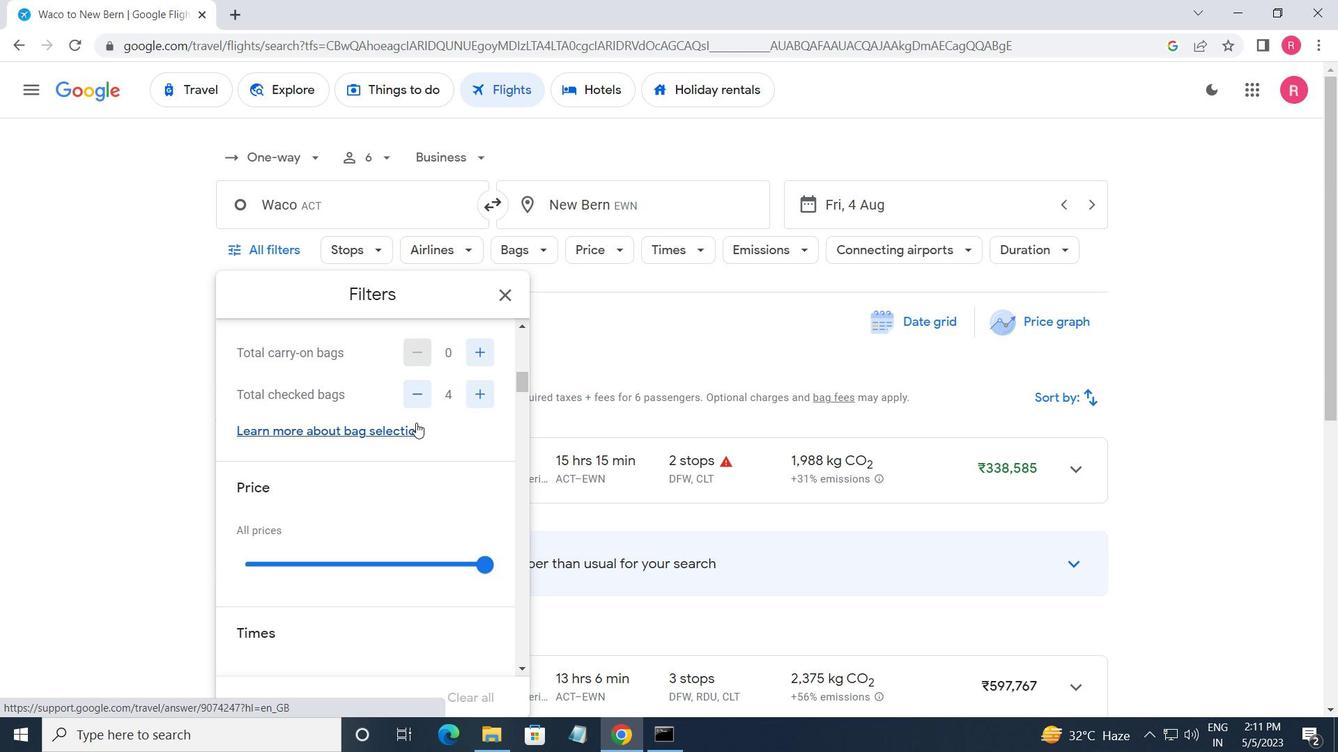
Action: Mouse moved to (478, 483)
Screenshot: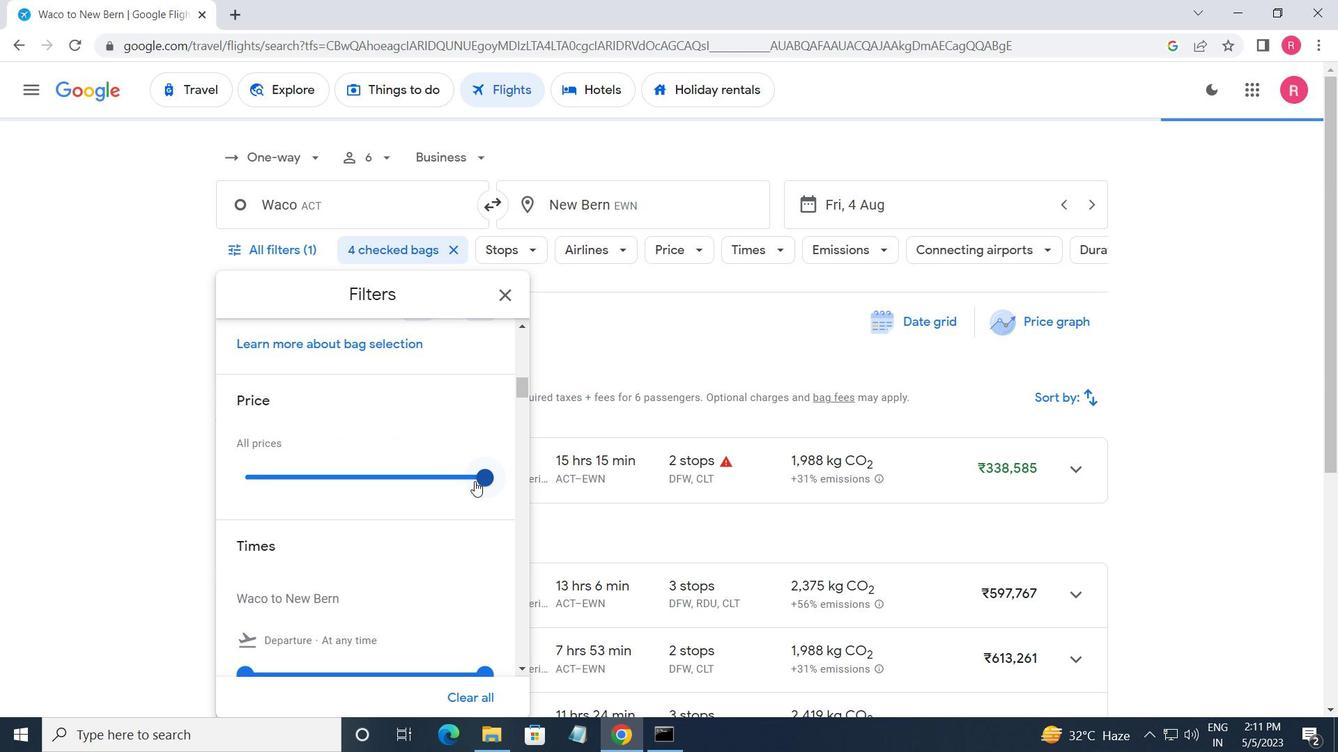 
Action: Mouse pressed left at (478, 483)
Screenshot: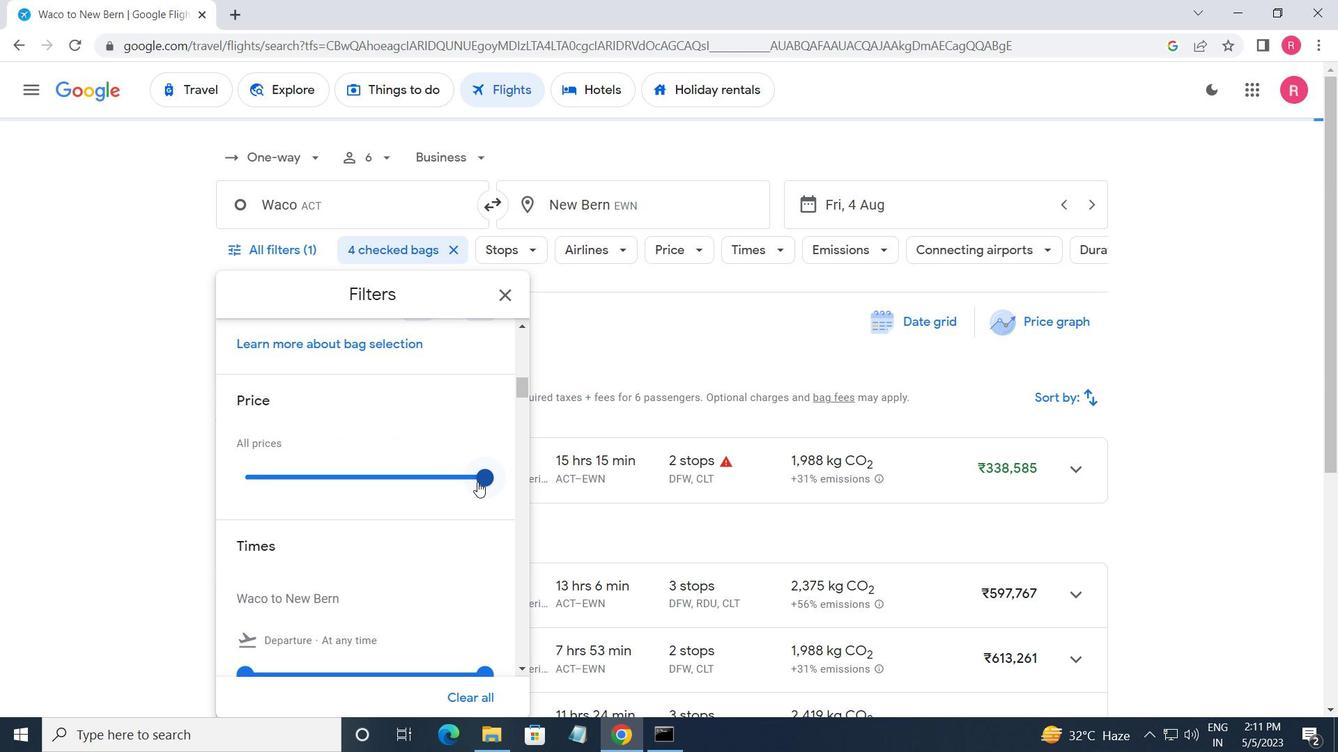 
Action: Mouse moved to (316, 462)
Screenshot: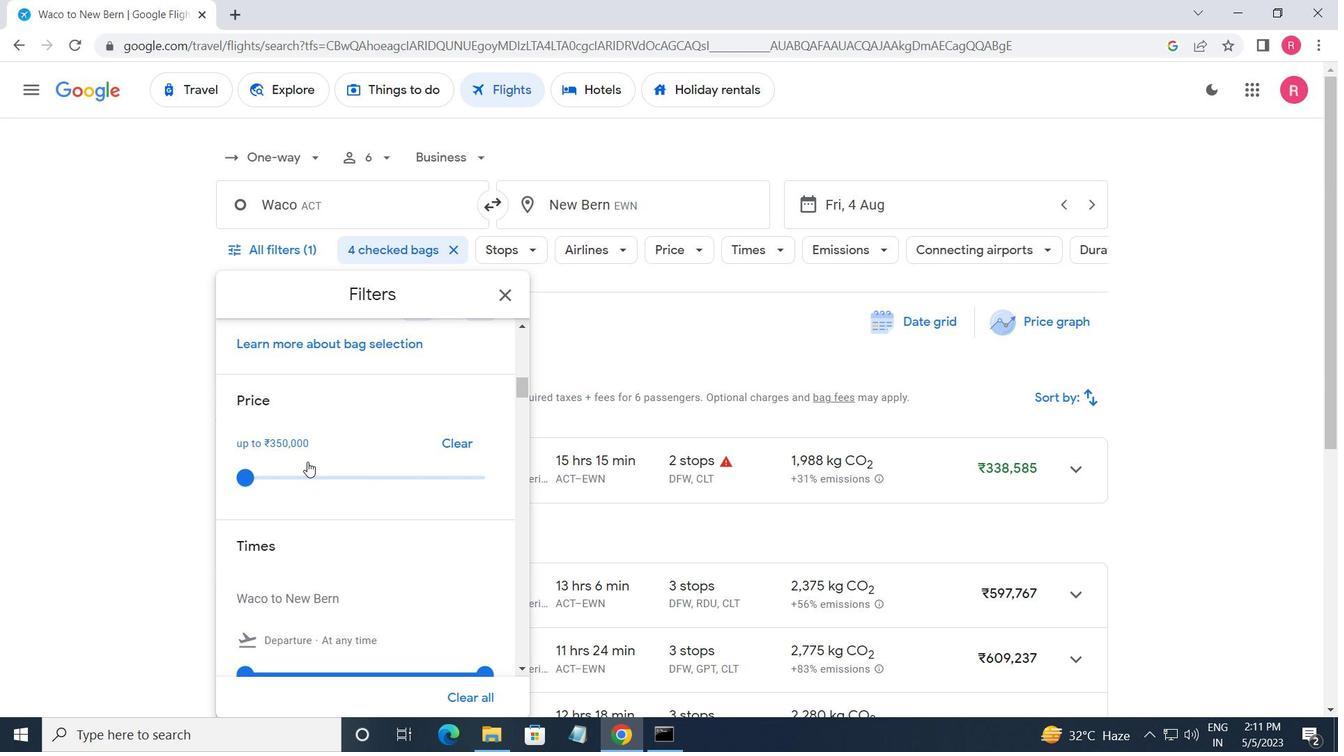 
Action: Mouse scrolled (316, 461) with delta (0, 0)
Screenshot: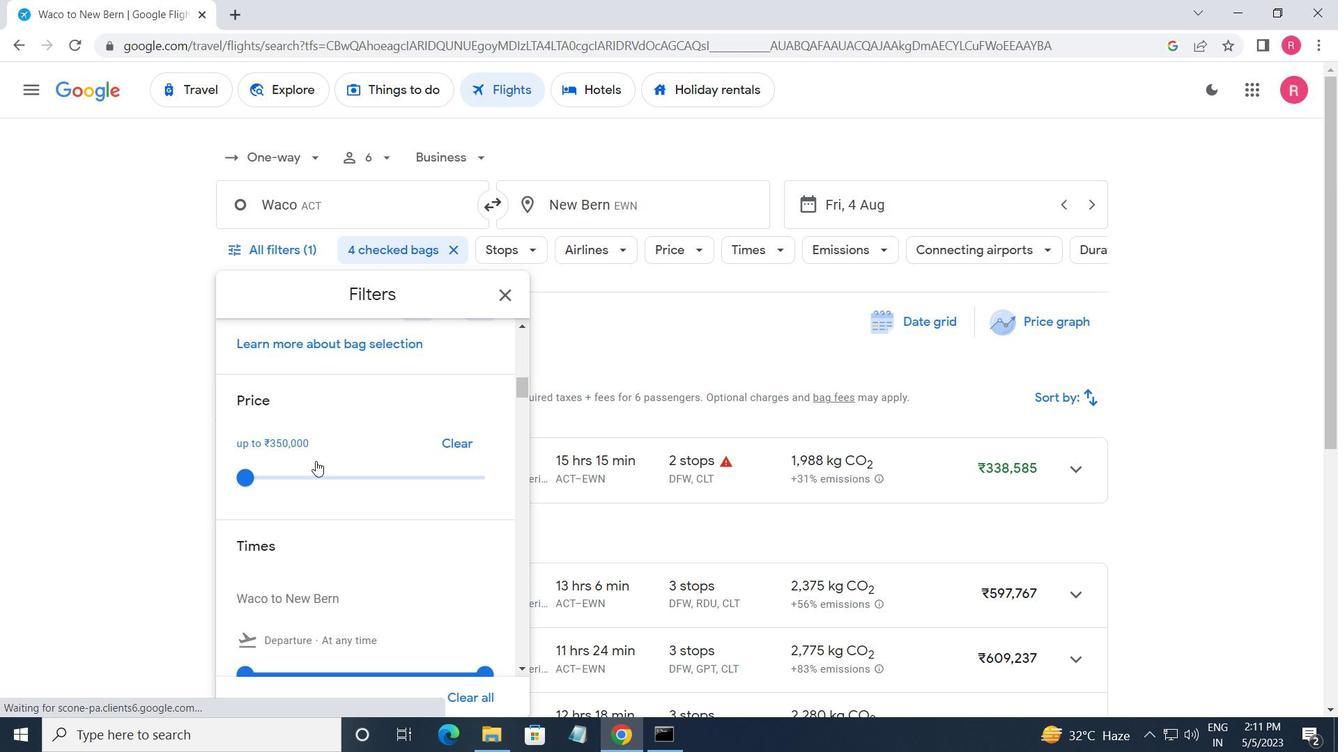 
Action: Mouse moved to (317, 462)
Screenshot: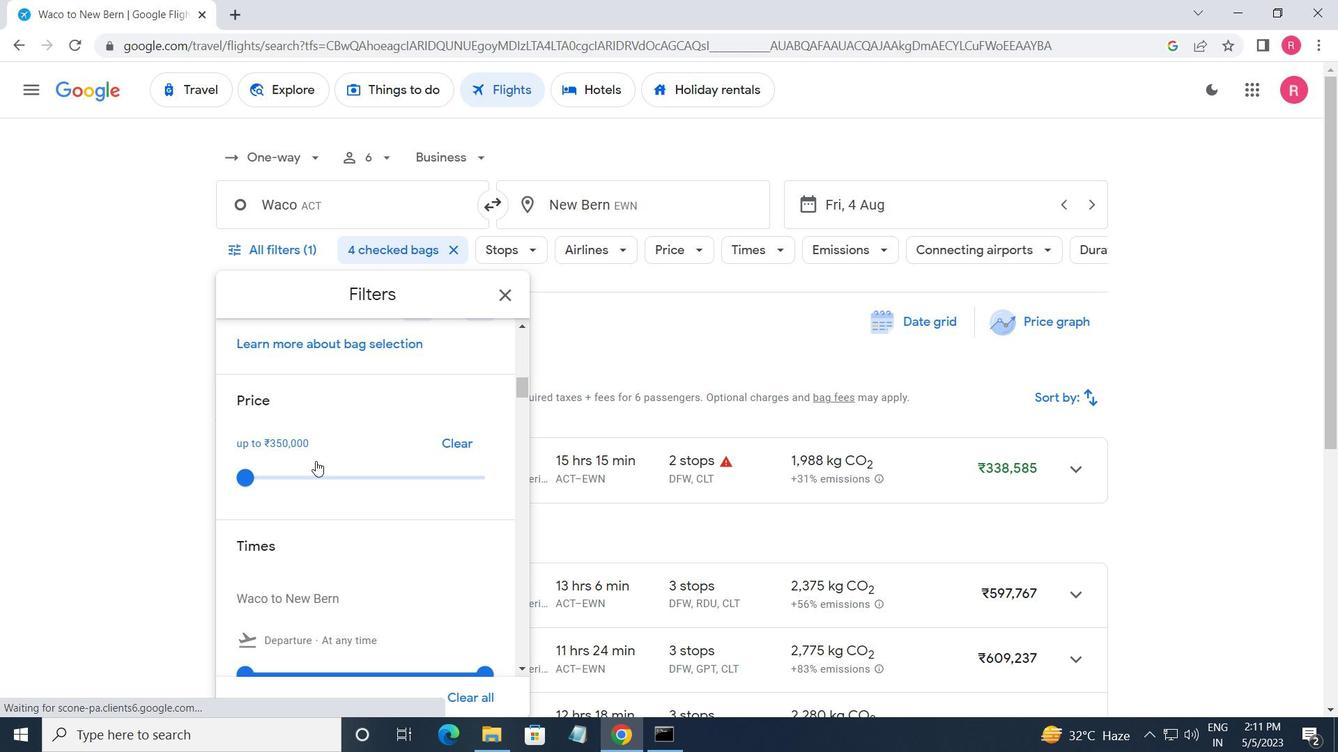 
Action: Mouse scrolled (317, 461) with delta (0, 0)
Screenshot: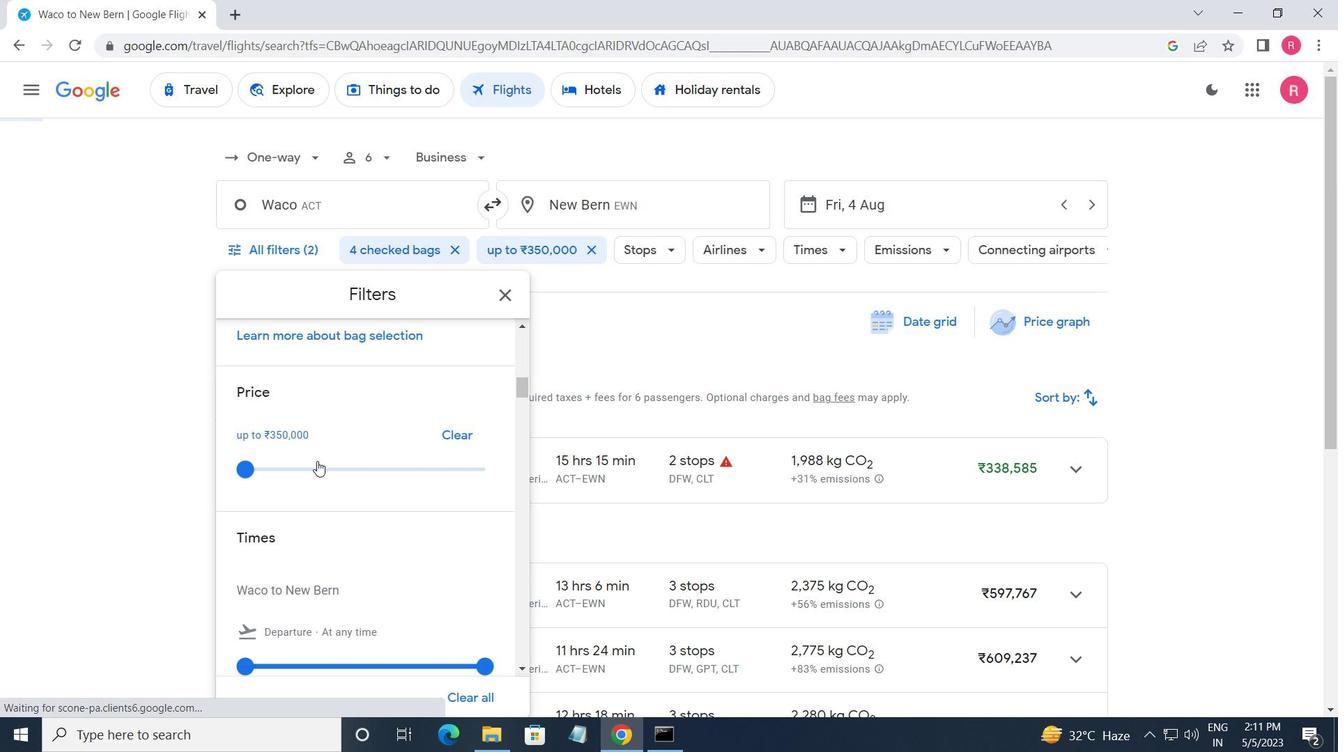 
Action: Mouse moved to (318, 462)
Screenshot: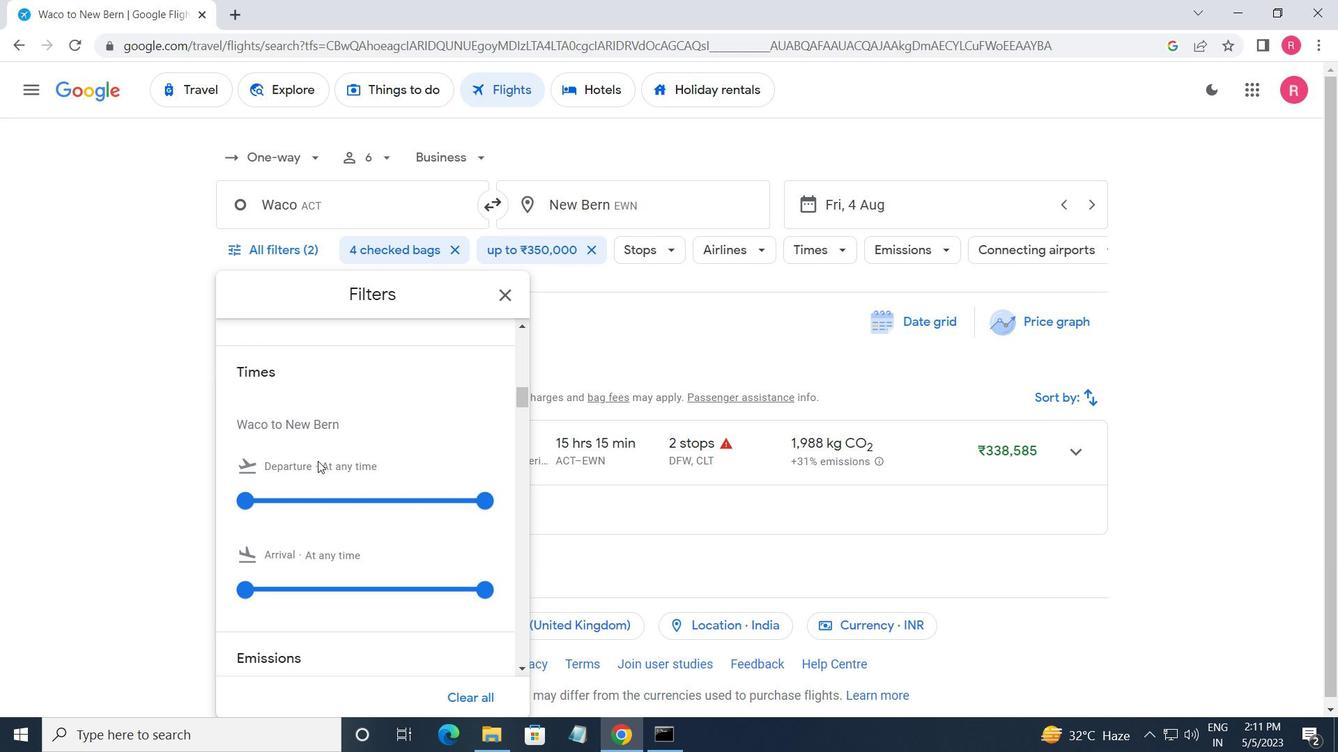 
Action: Mouse scrolled (318, 461) with delta (0, 0)
Screenshot: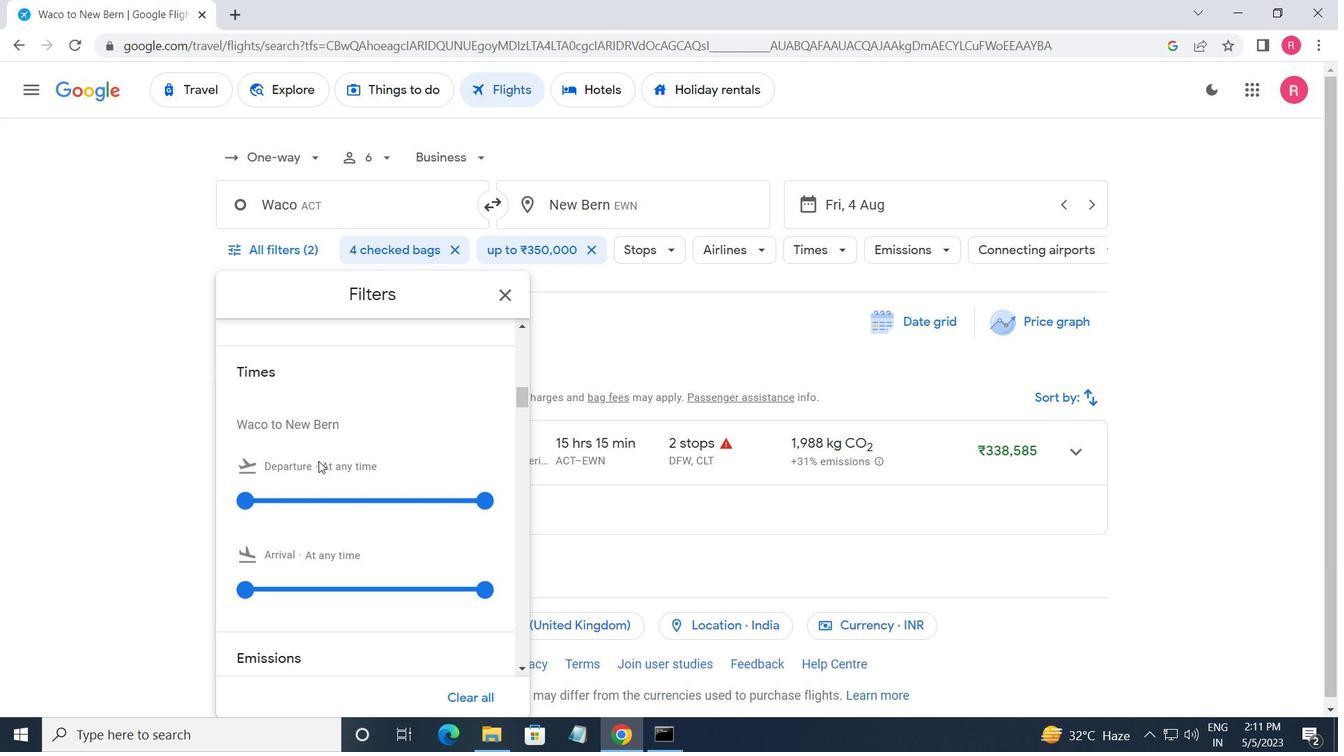 
Action: Mouse moved to (244, 415)
Screenshot: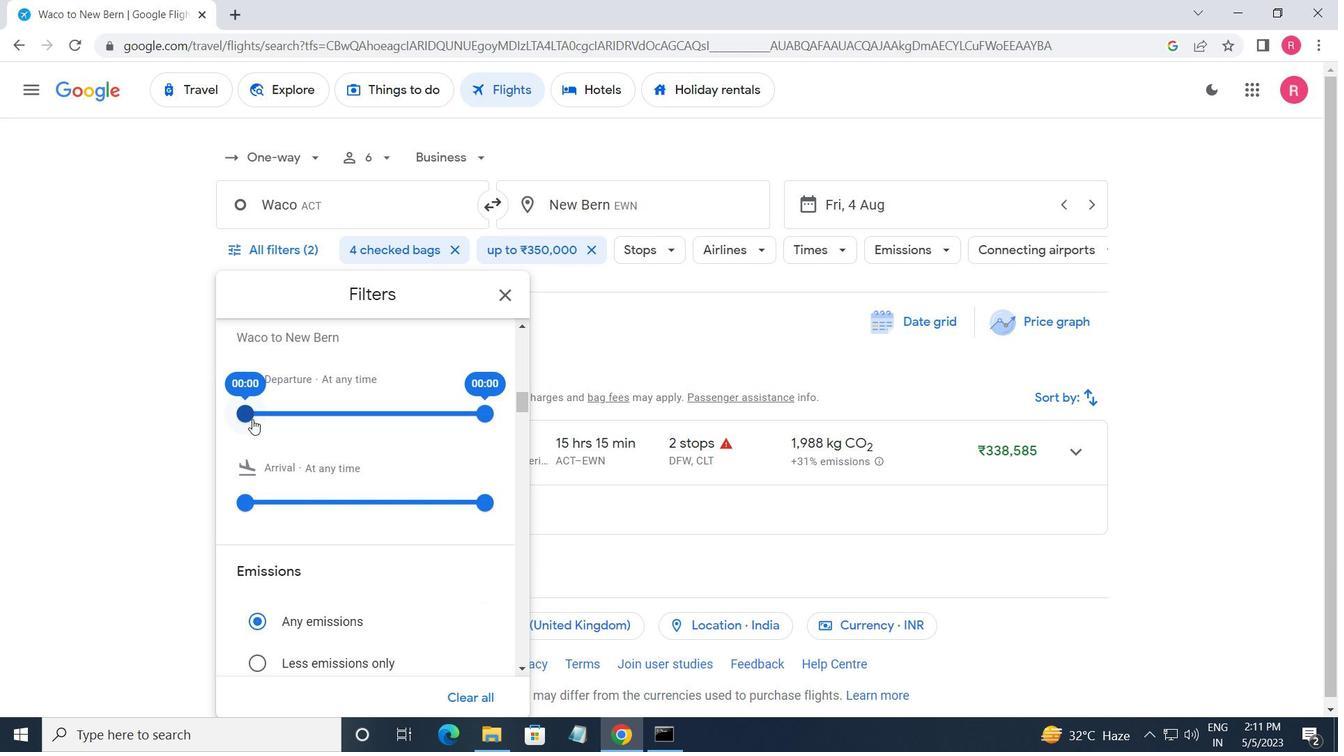 
Action: Mouse pressed left at (244, 415)
Screenshot: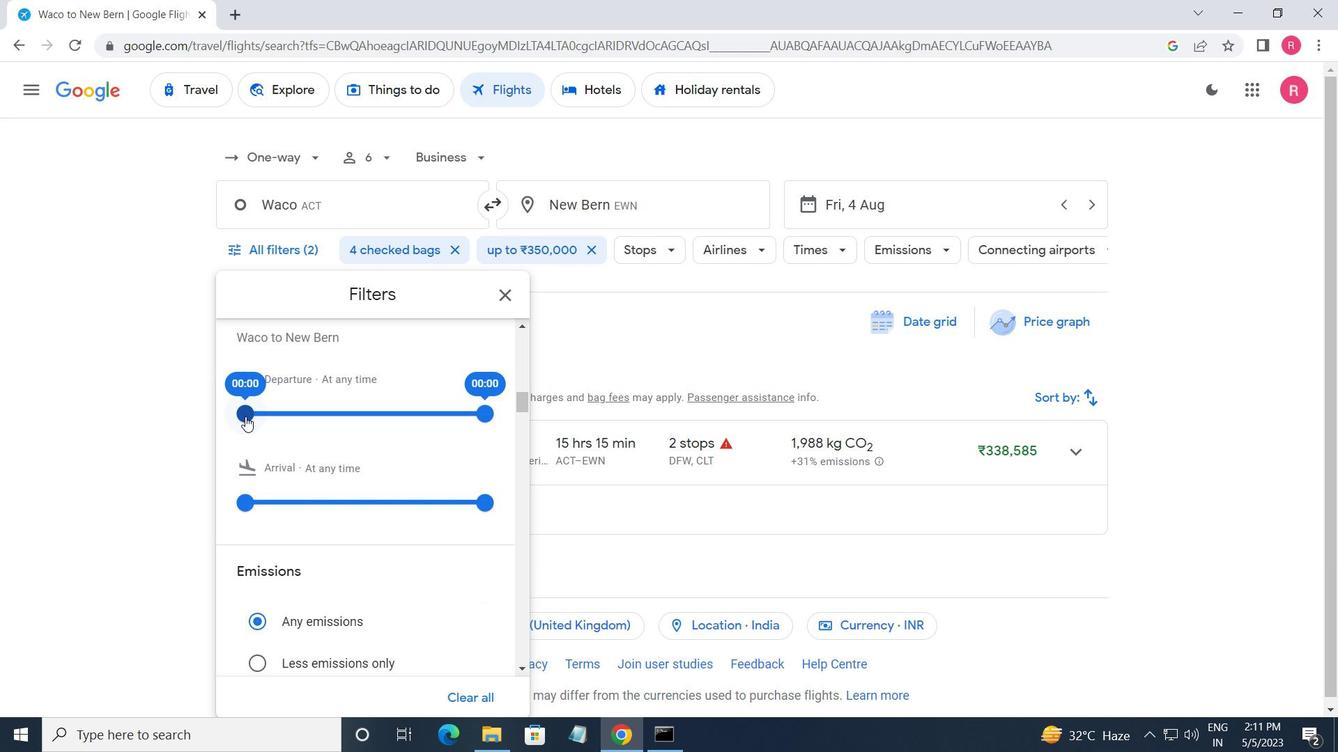 
Action: Mouse moved to (485, 416)
Screenshot: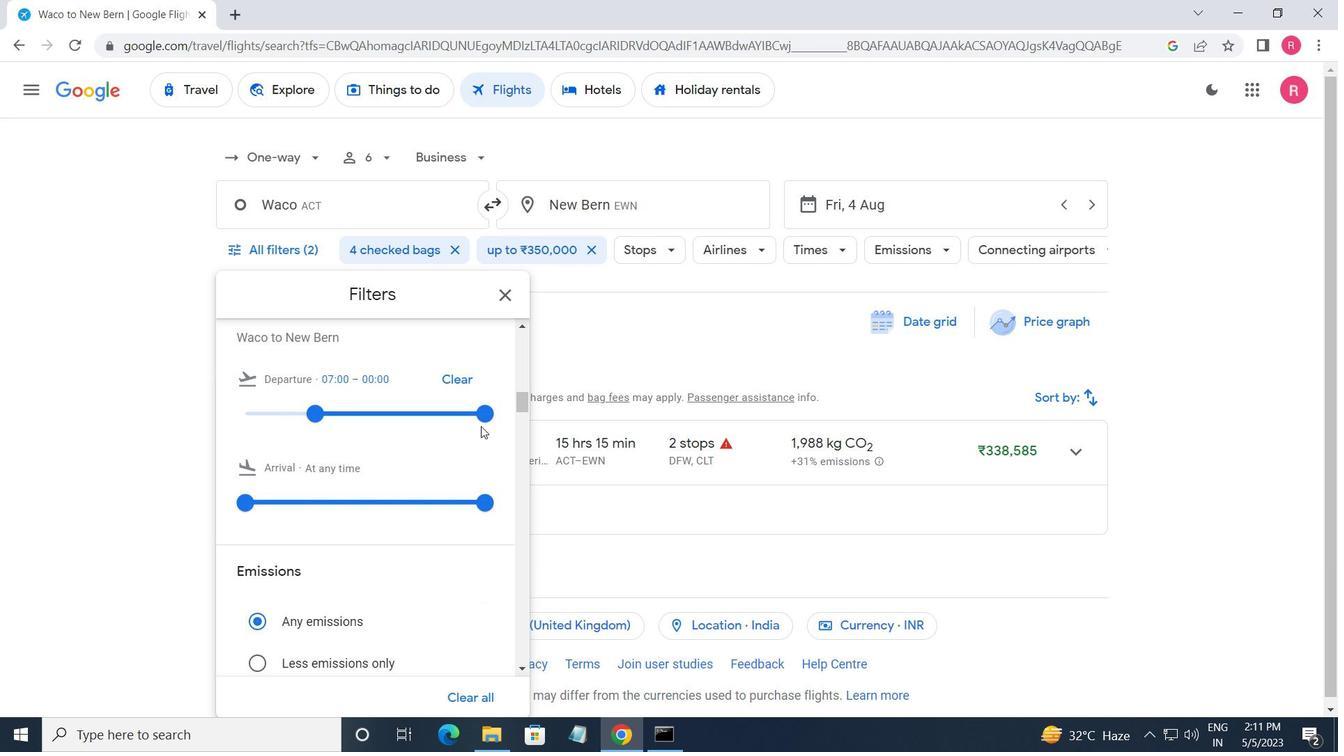 
Action: Mouse pressed left at (485, 416)
Screenshot: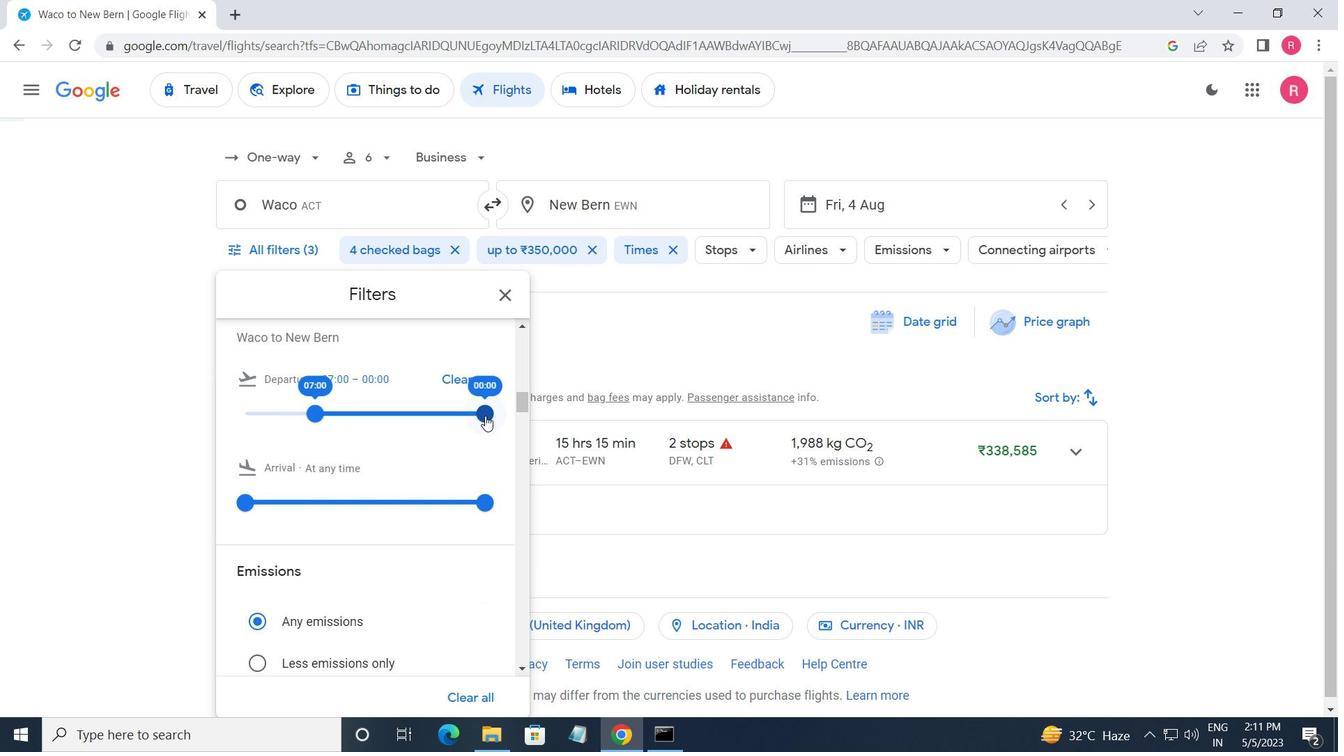 
Action: Mouse moved to (497, 293)
Screenshot: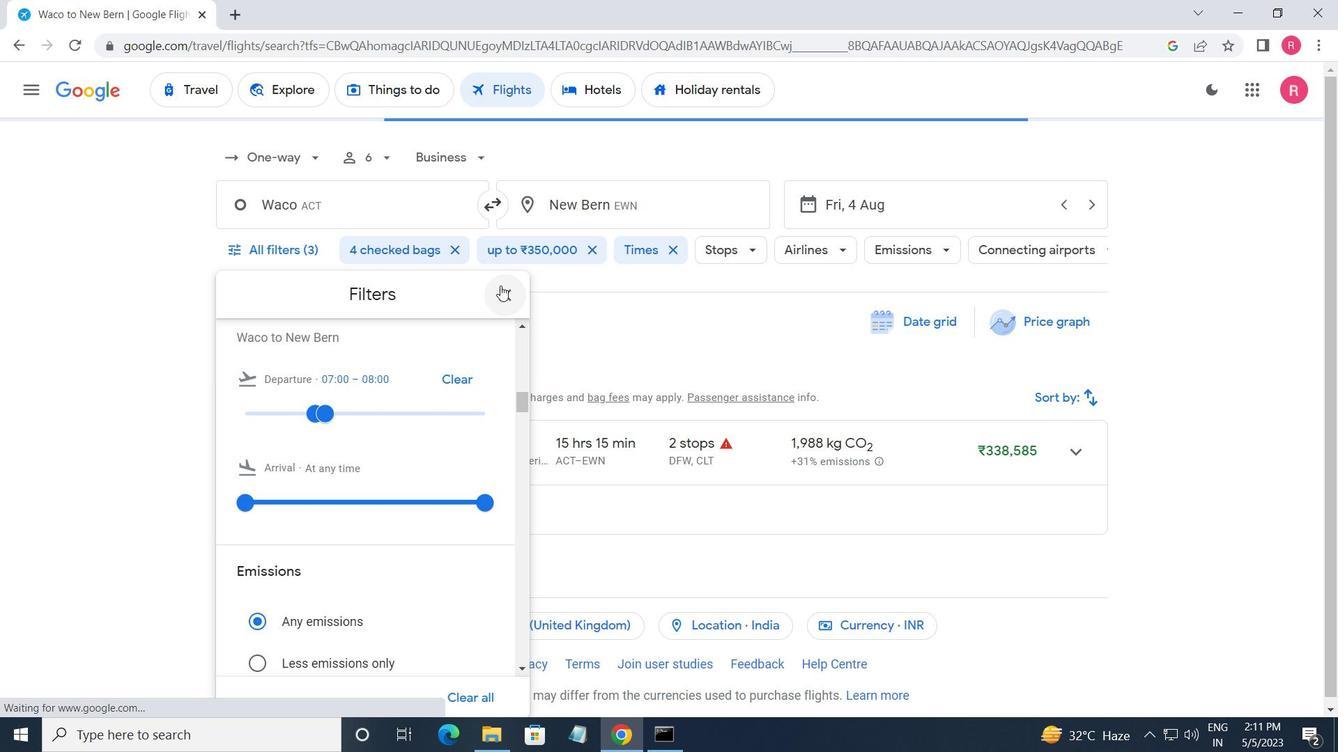 
Action: Mouse pressed left at (497, 293)
Screenshot: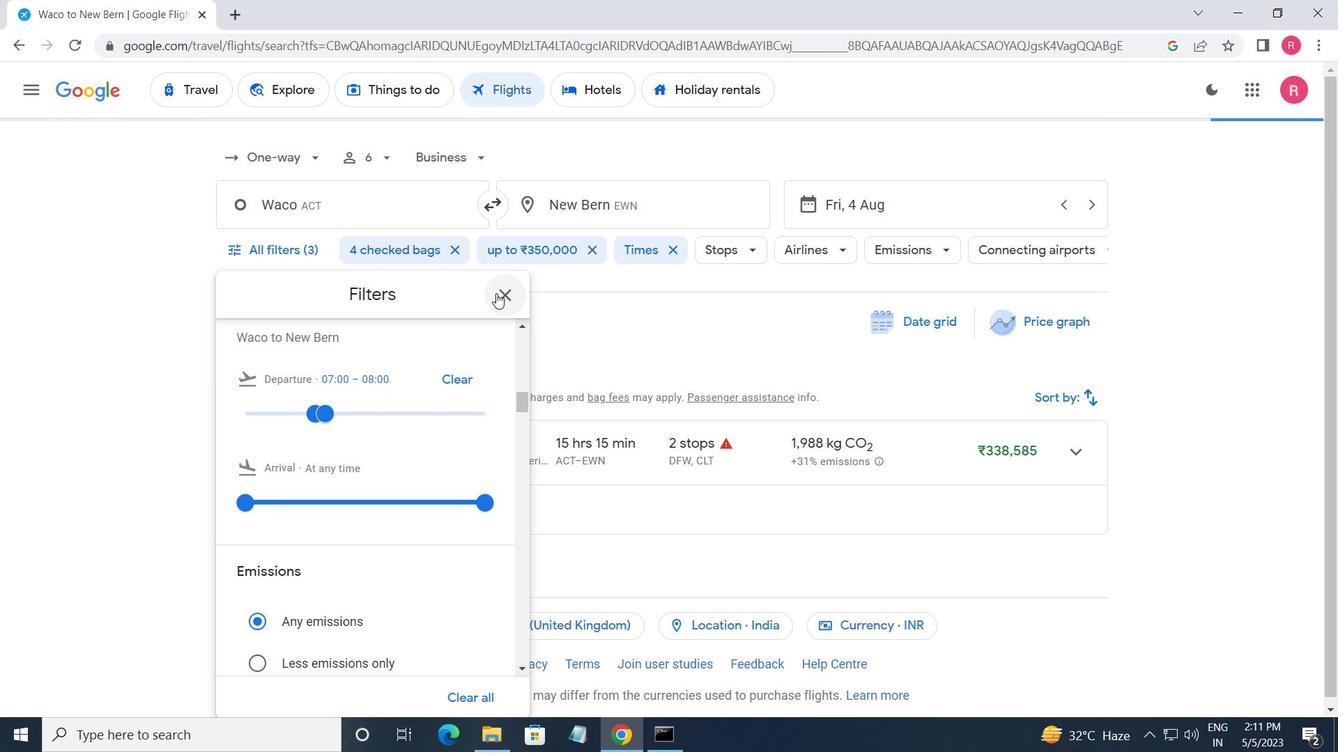 
Action: Mouse moved to (497, 294)
Screenshot: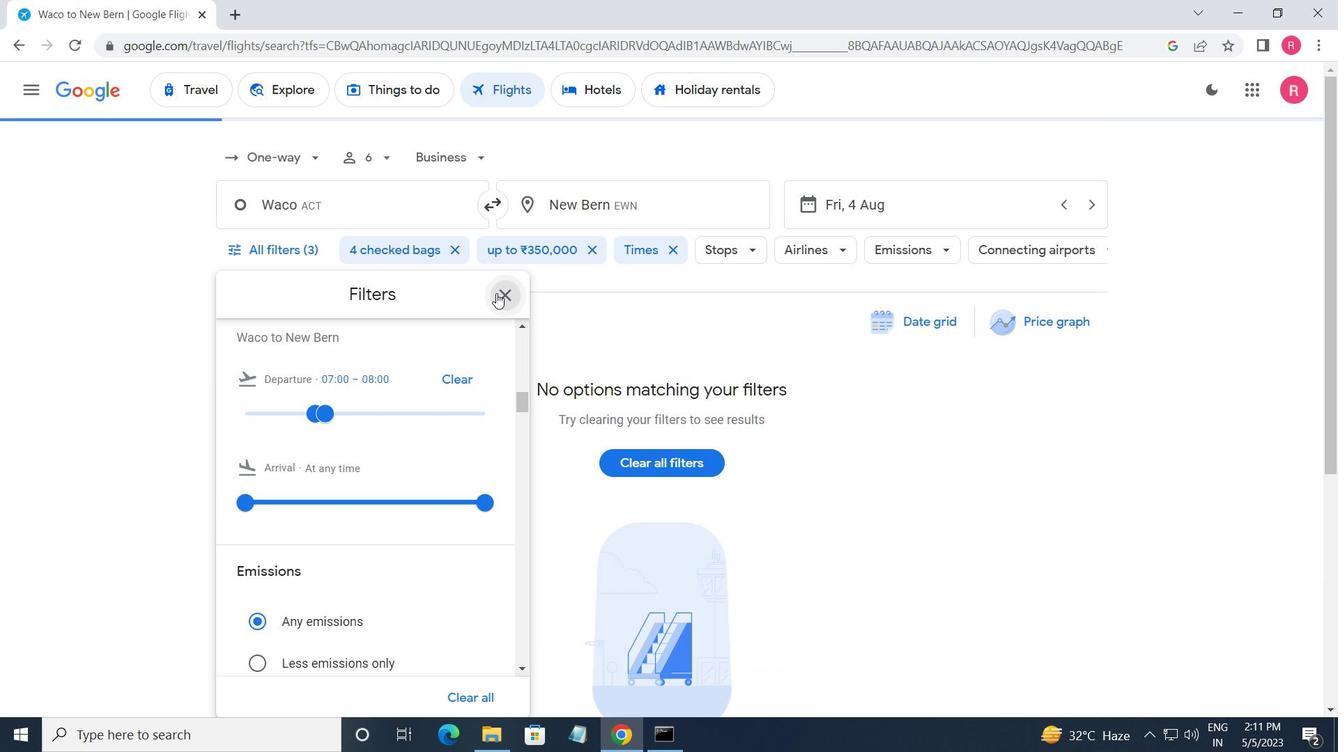 
